 Task: Buy 5 Measuring Spoon Sets from Kitchen Utensils & Gadgets section under best seller category for shipping address: Linda Green, 535 Junior Avenue, Duluth, Georgia 30097, Cell Number 4046170247. Pay from credit card number 4893 7545 5958 7965, Name on card John Baker, Expiration date 06/2025, CVV 549
Action: Mouse moved to (202, 95)
Screenshot: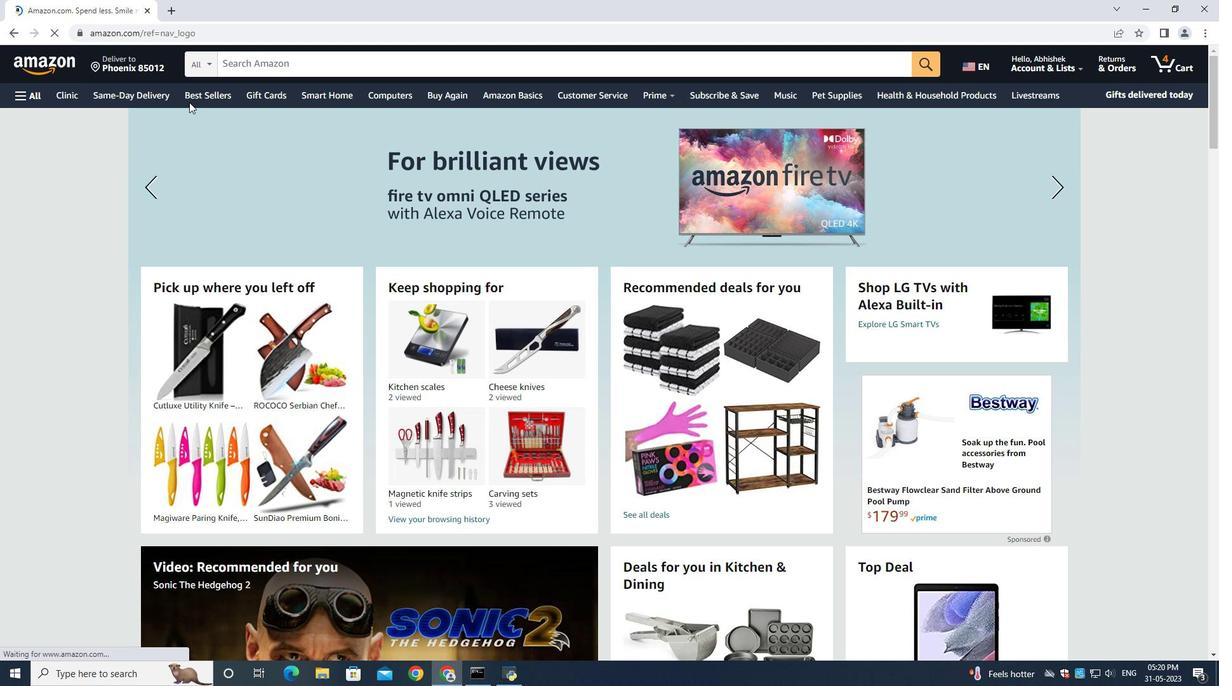 
Action: Mouse pressed left at (202, 95)
Screenshot: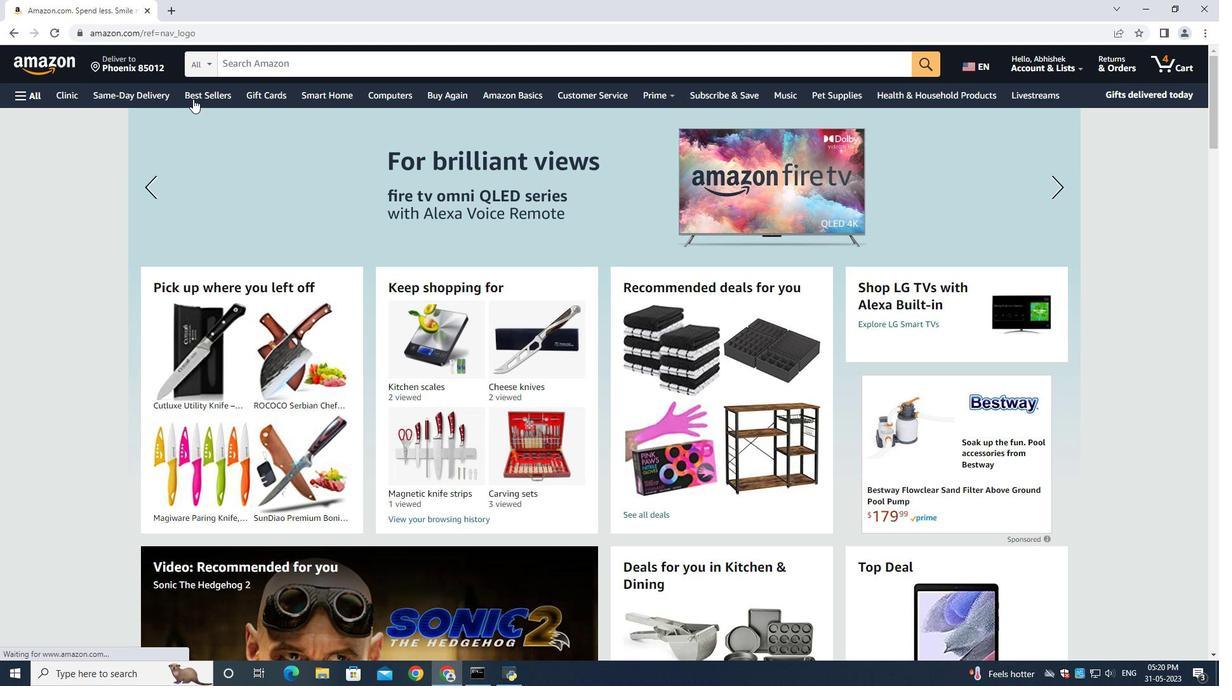 
Action: Mouse moved to (323, 67)
Screenshot: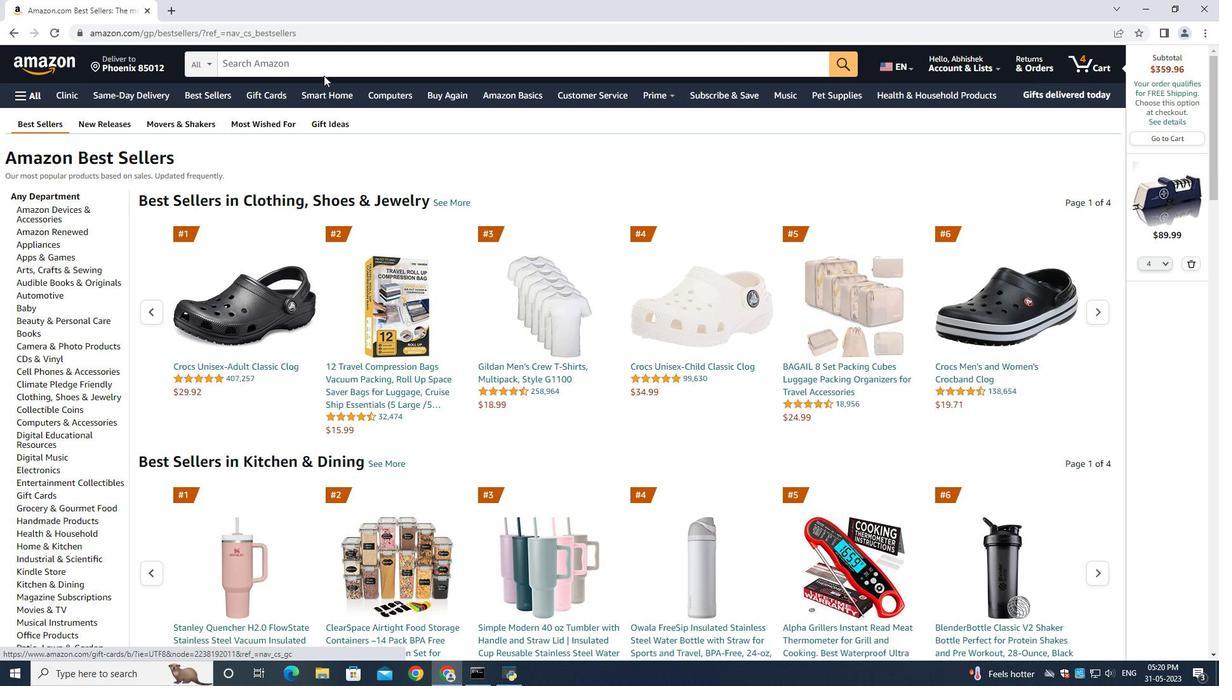
Action: Mouse pressed left at (323, 67)
Screenshot: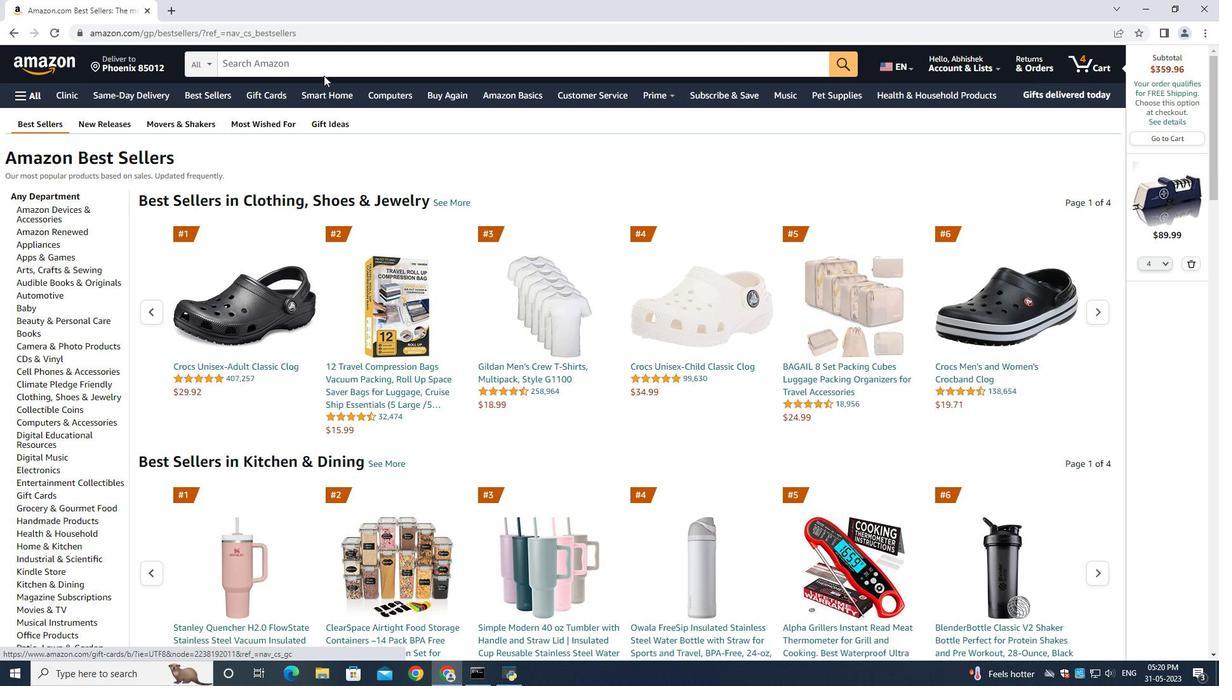 
Action: Mouse moved to (323, 67)
Screenshot: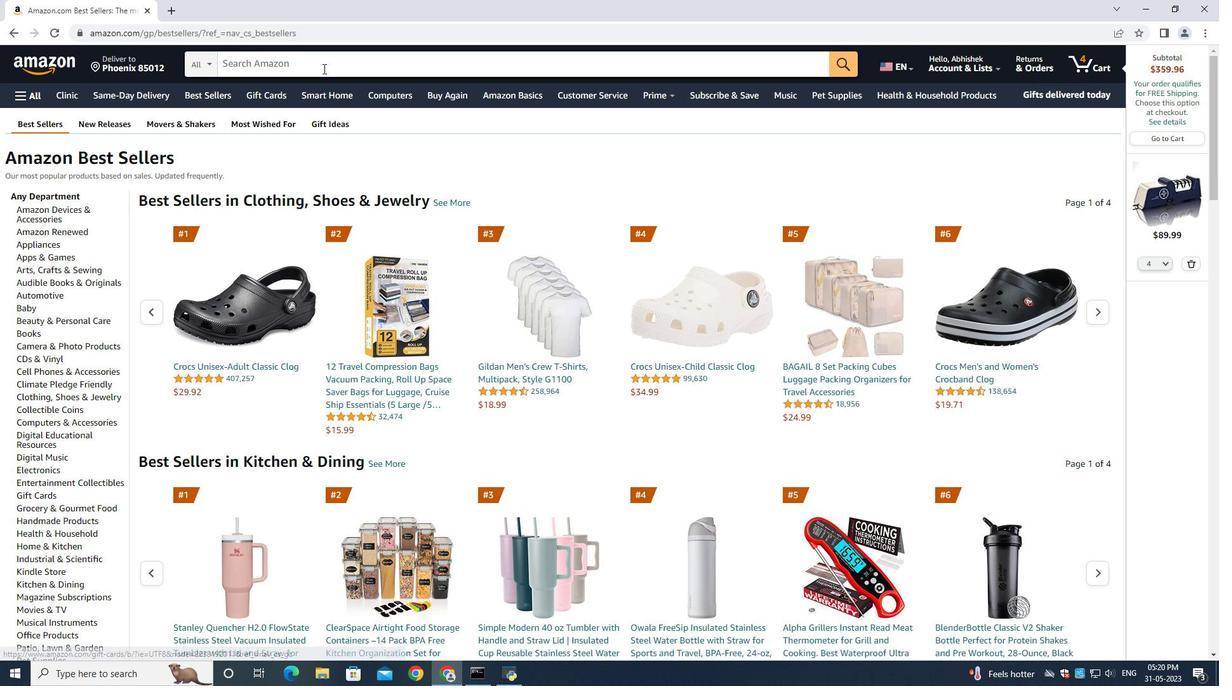 
Action: Key pressed <Key.shift><Key.shift><Key.shift><Key.shift><Key.shift><Key.shift><Key.shift><Key.shift><Key.shift><Key.shift><Key.shift><Key.shift><Key.shift><Key.shift>Measuring<Key.space>spoon<Key.space>sets<Key.enter>
Screenshot: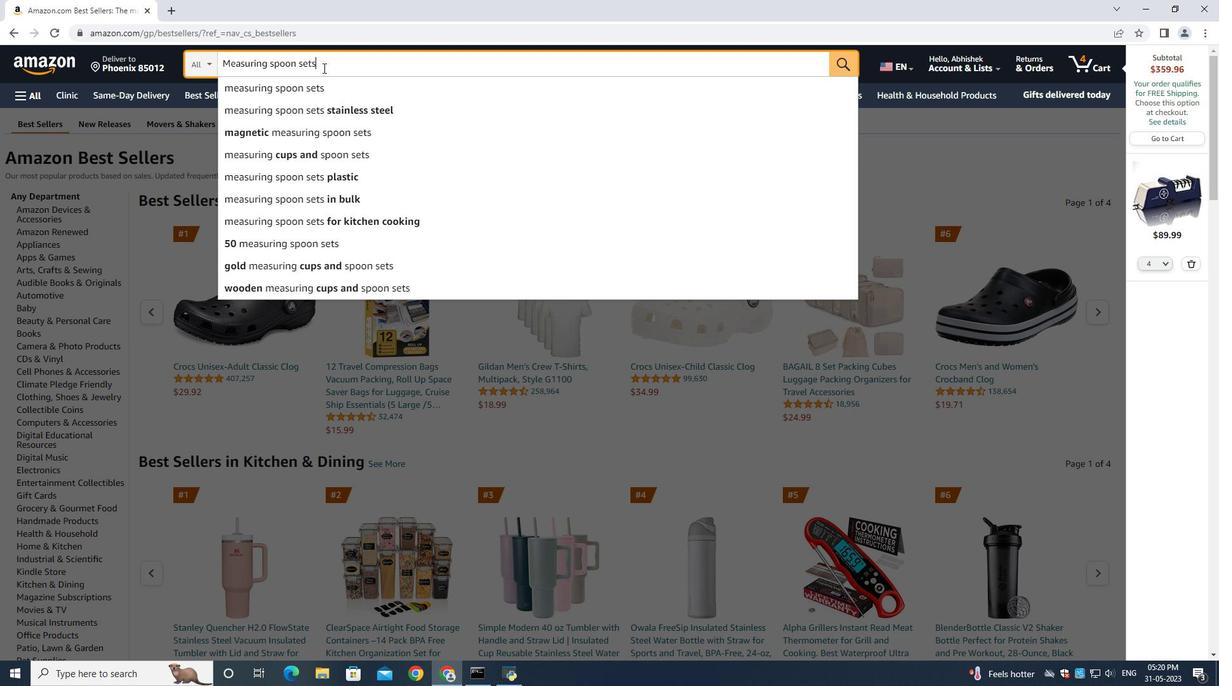 
Action: Mouse moved to (1192, 266)
Screenshot: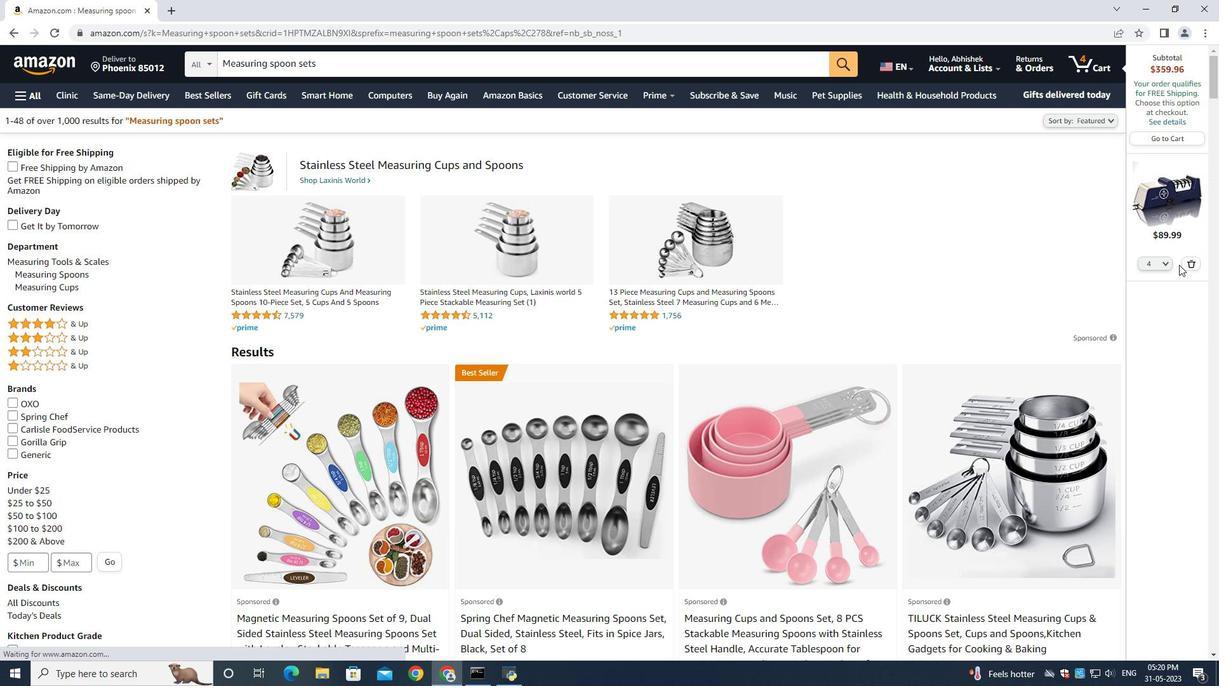 
Action: Mouse pressed left at (1192, 266)
Screenshot: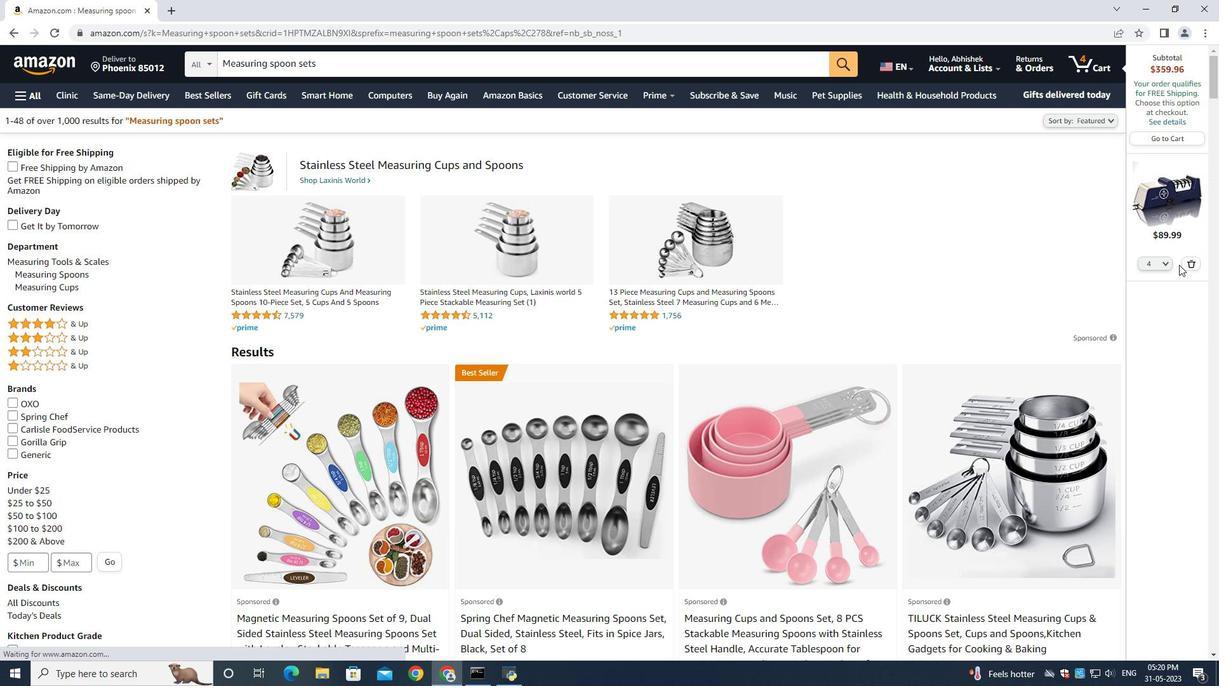 
Action: Mouse moved to (489, 64)
Screenshot: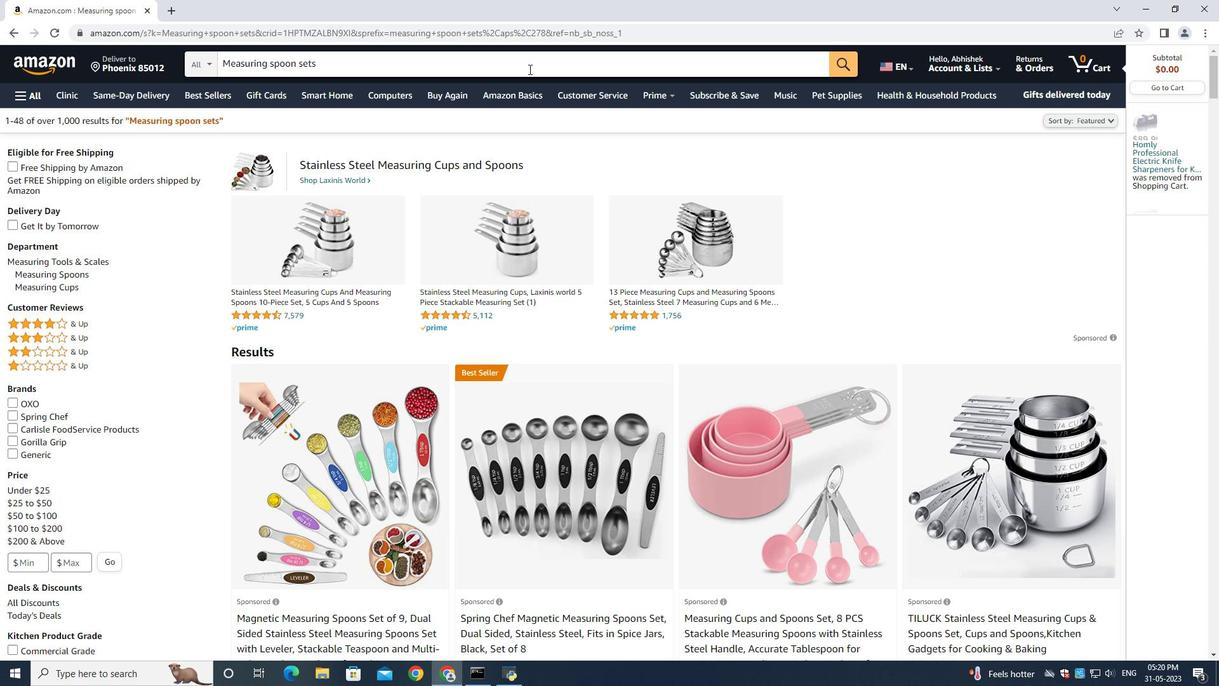 
Action: Mouse pressed left at (489, 64)
Screenshot: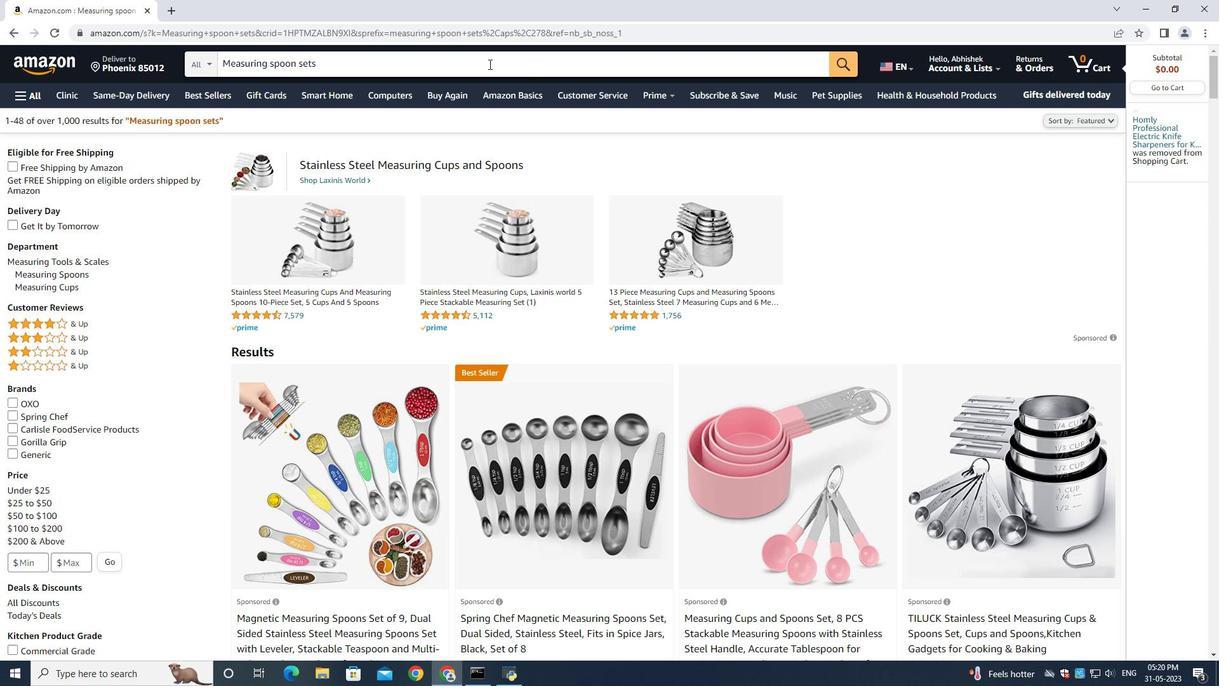 
Action: Mouse moved to (489, 64)
Screenshot: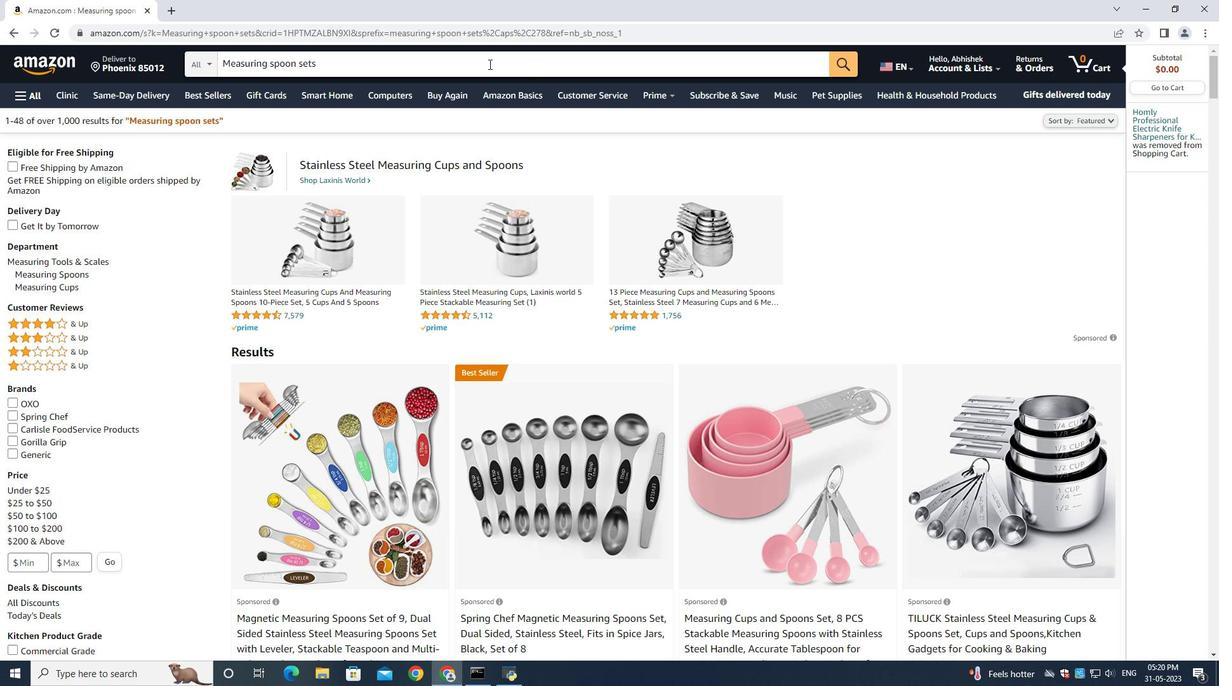 
Action: Key pressed <Key.space>jitchen<Key.enter>
Screenshot: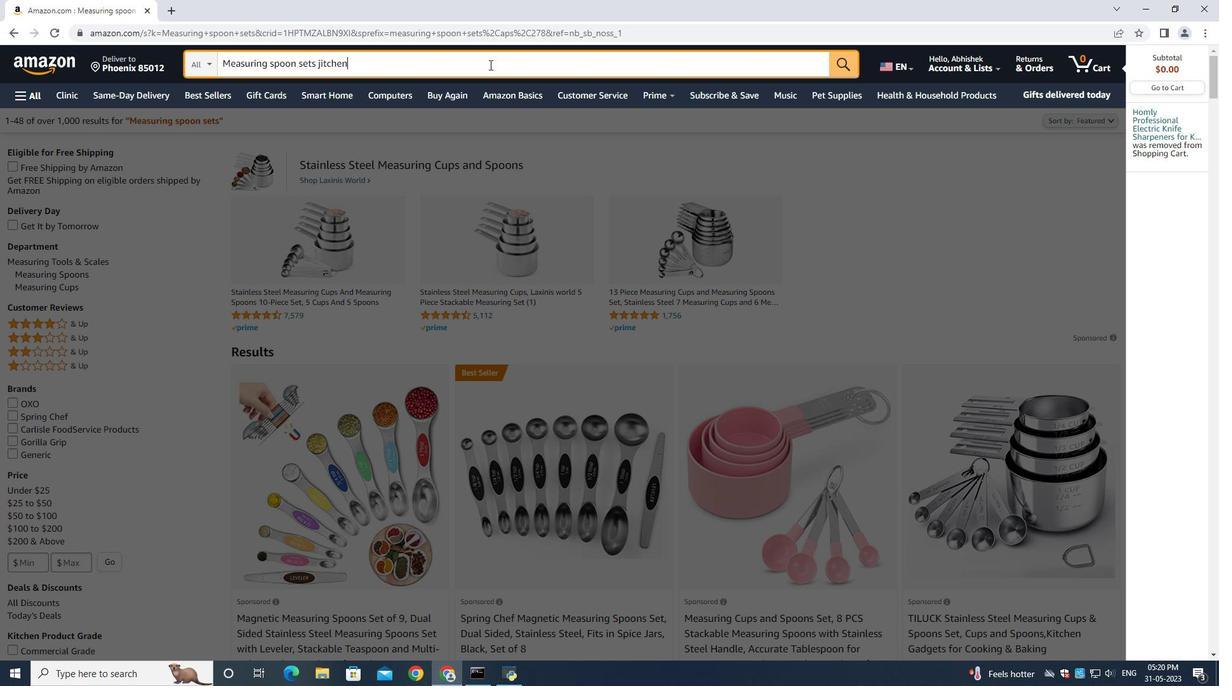 
Action: Mouse moved to (318, 62)
Screenshot: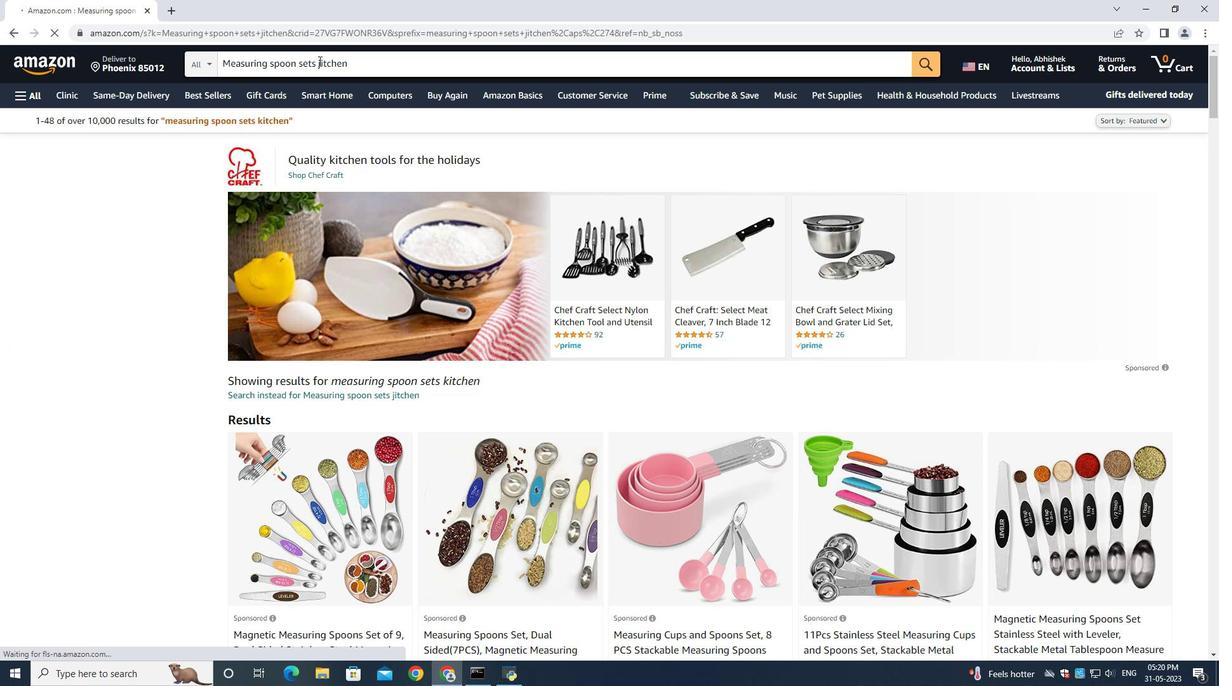 
Action: Mouse pressed left at (318, 62)
Screenshot: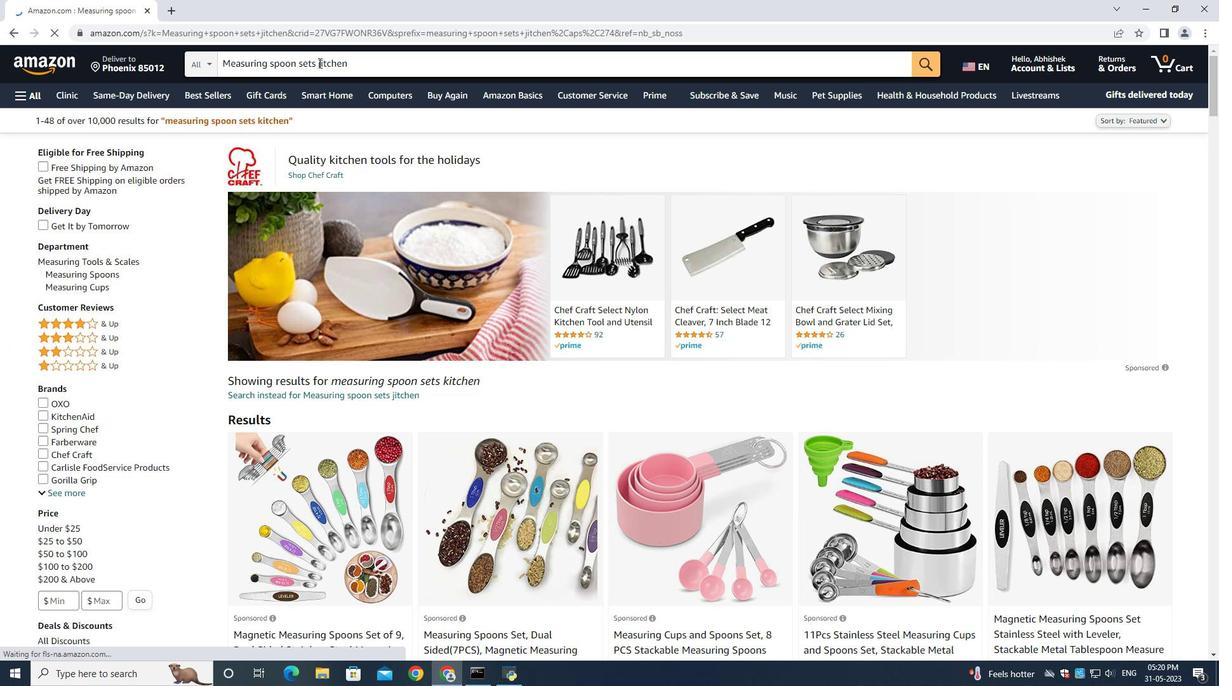 
Action: Mouse moved to (320, 61)
Screenshot: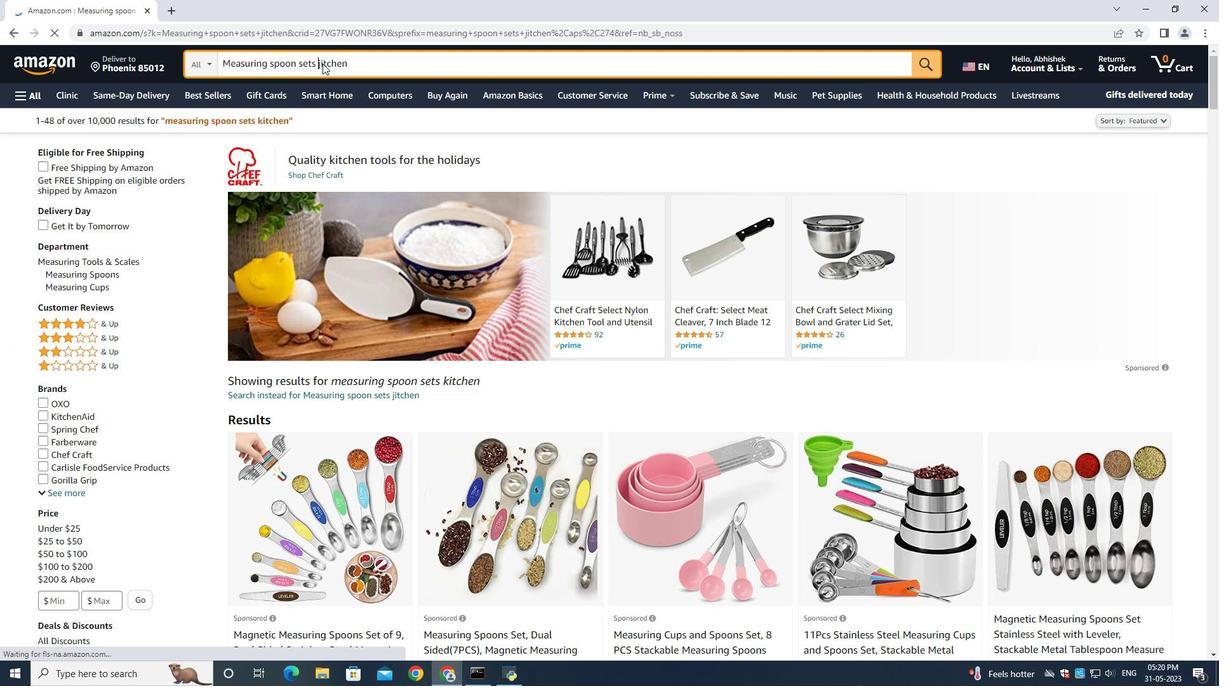 
Action: Mouse pressed left at (320, 61)
Screenshot: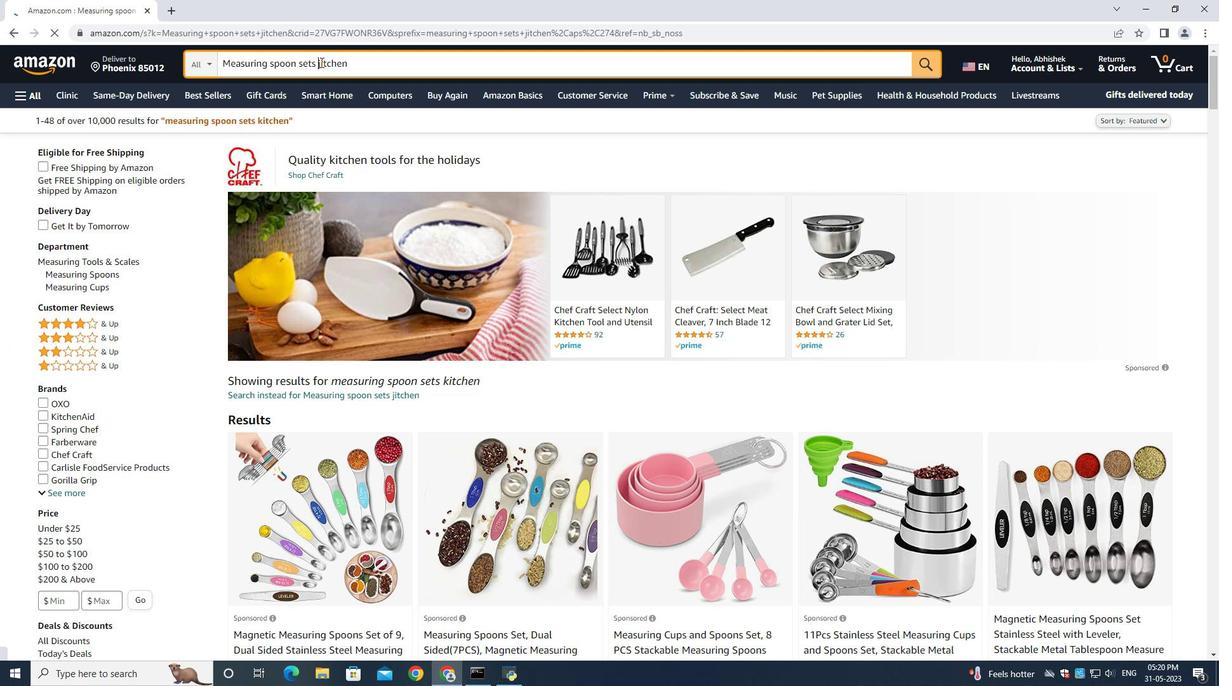 
Action: Mouse moved to (322, 80)
Screenshot: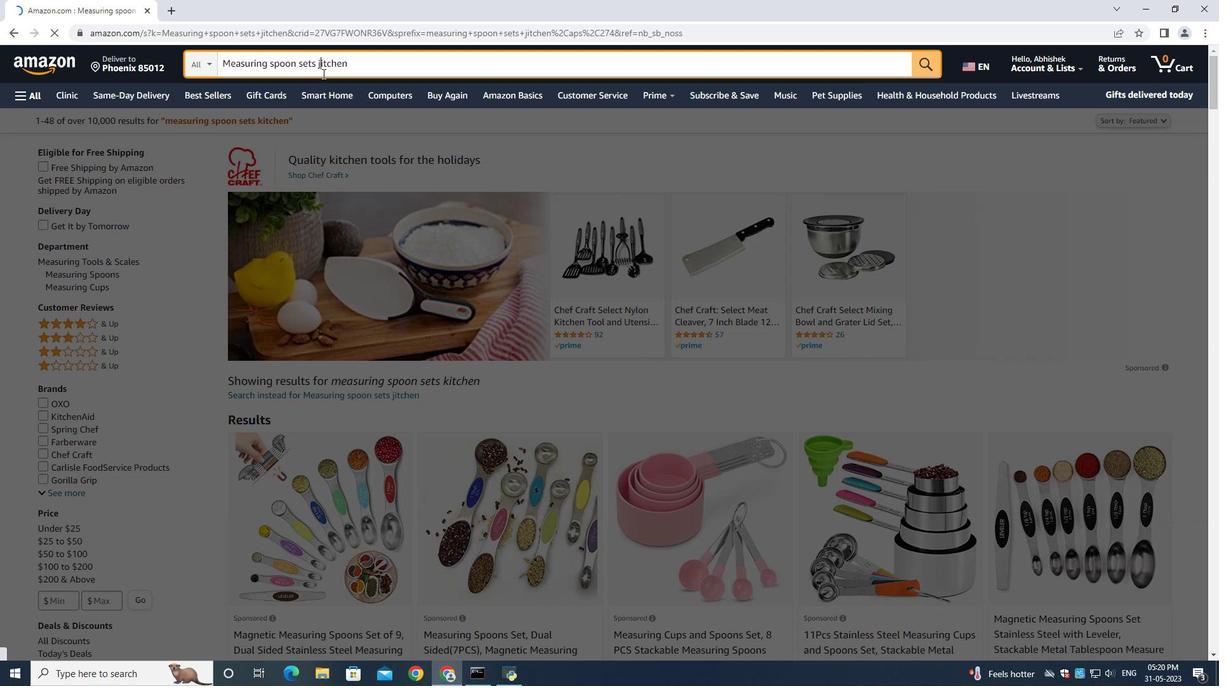 
Action: Key pressed <Key.backspace>
Screenshot: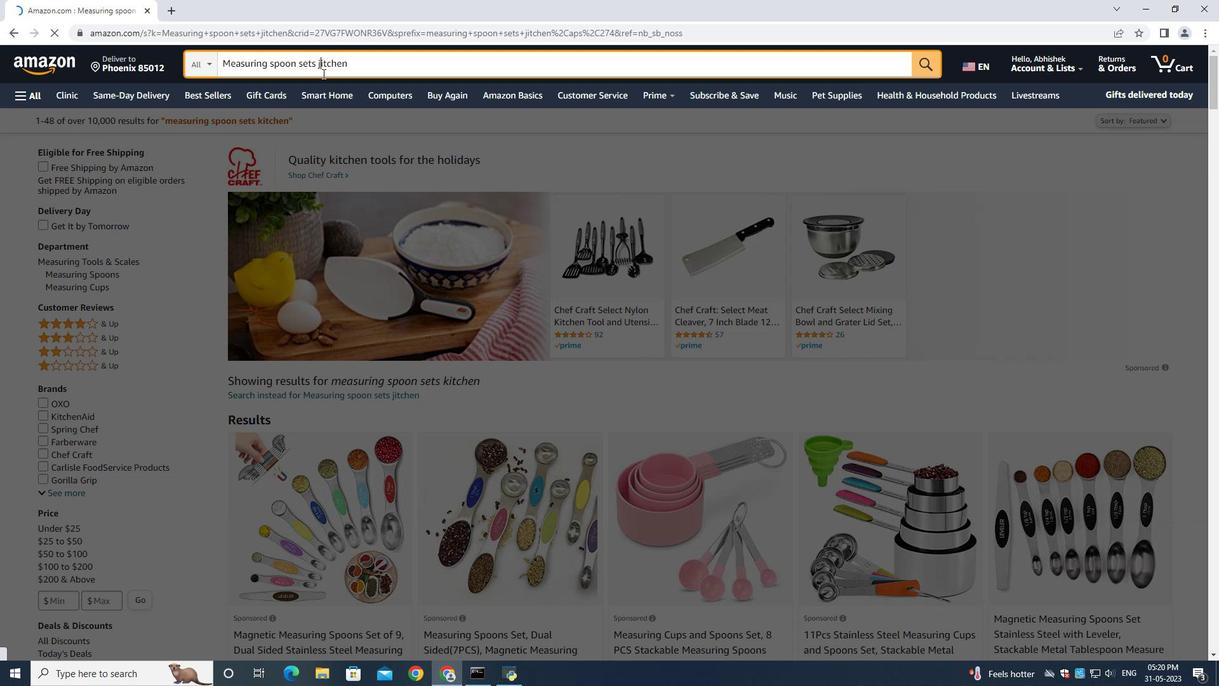 
Action: Mouse moved to (322, 89)
Screenshot: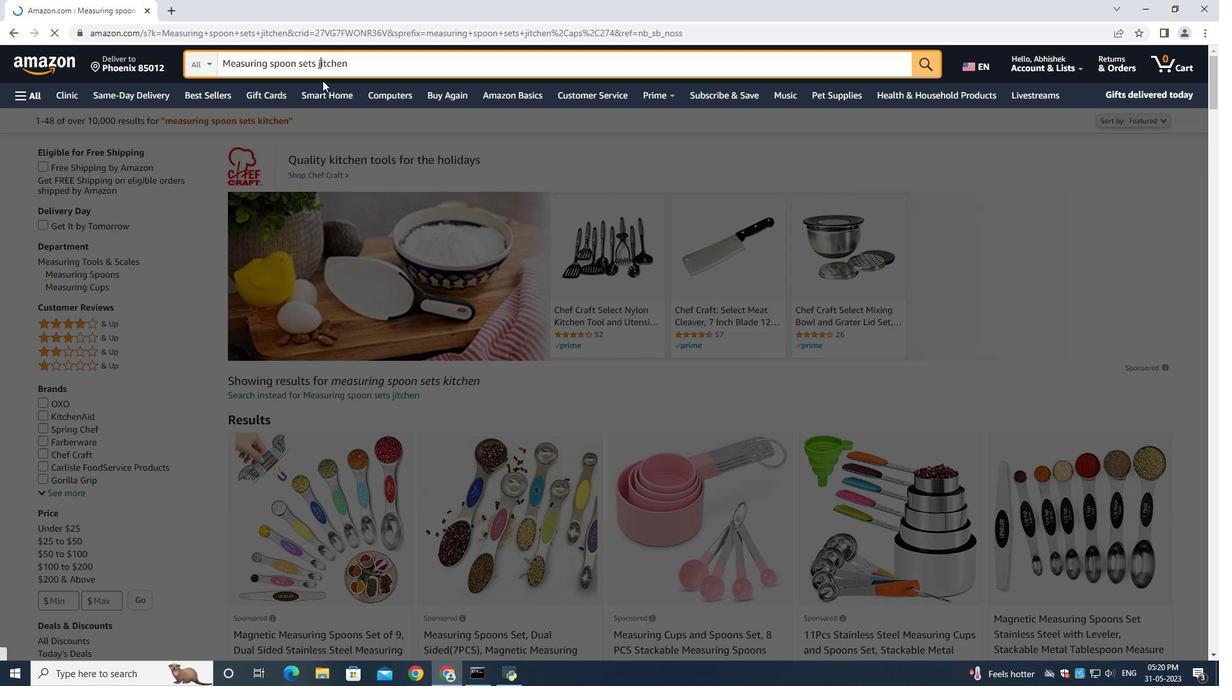 
Action: Key pressed l<Key.backspace>k<Key.enter>
Screenshot: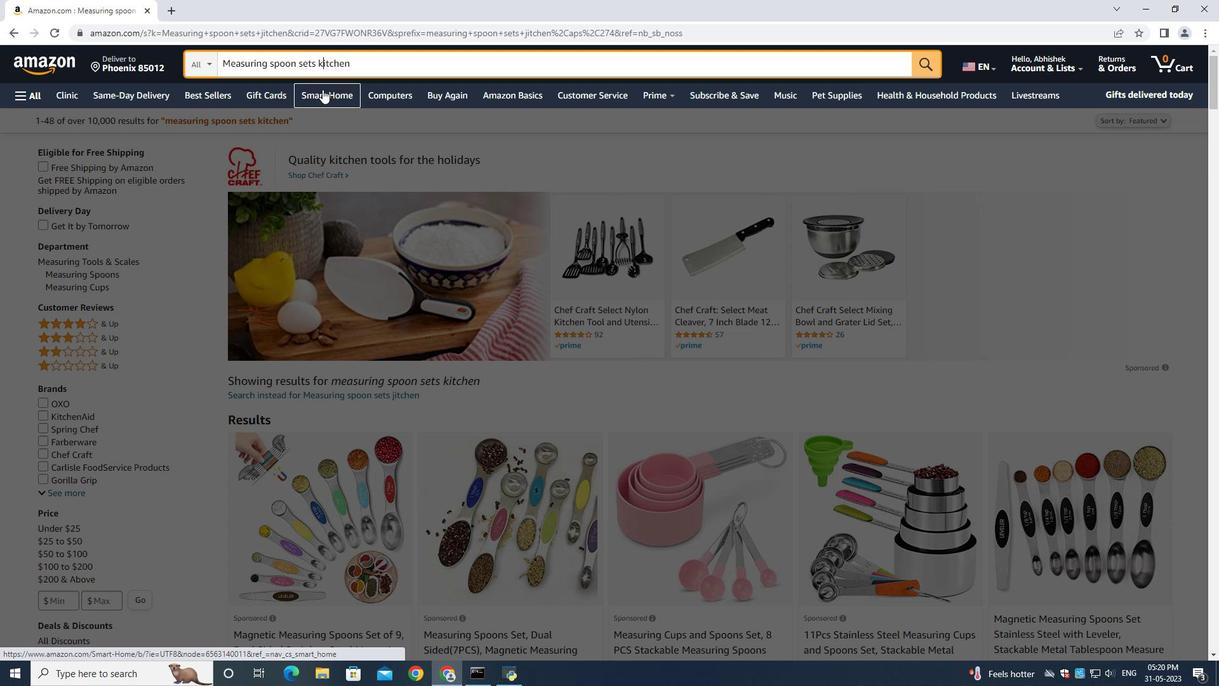 
Action: Mouse moved to (313, 65)
Screenshot: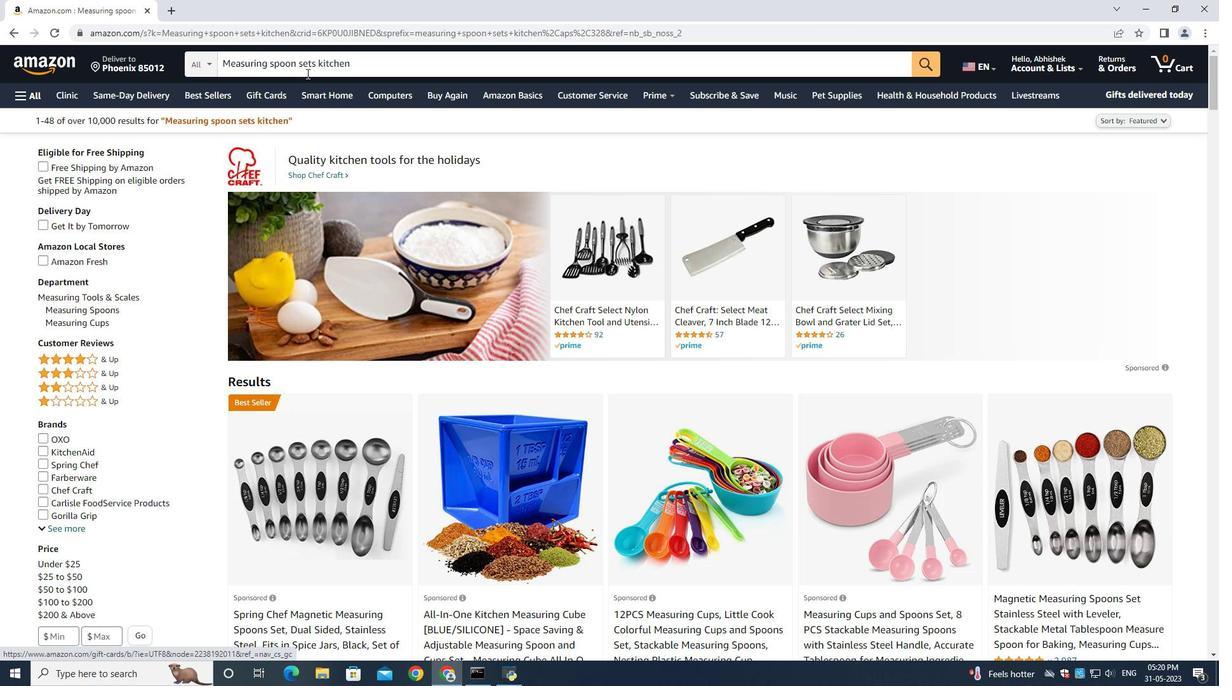 
Action: Mouse pressed left at (313, 65)
Screenshot: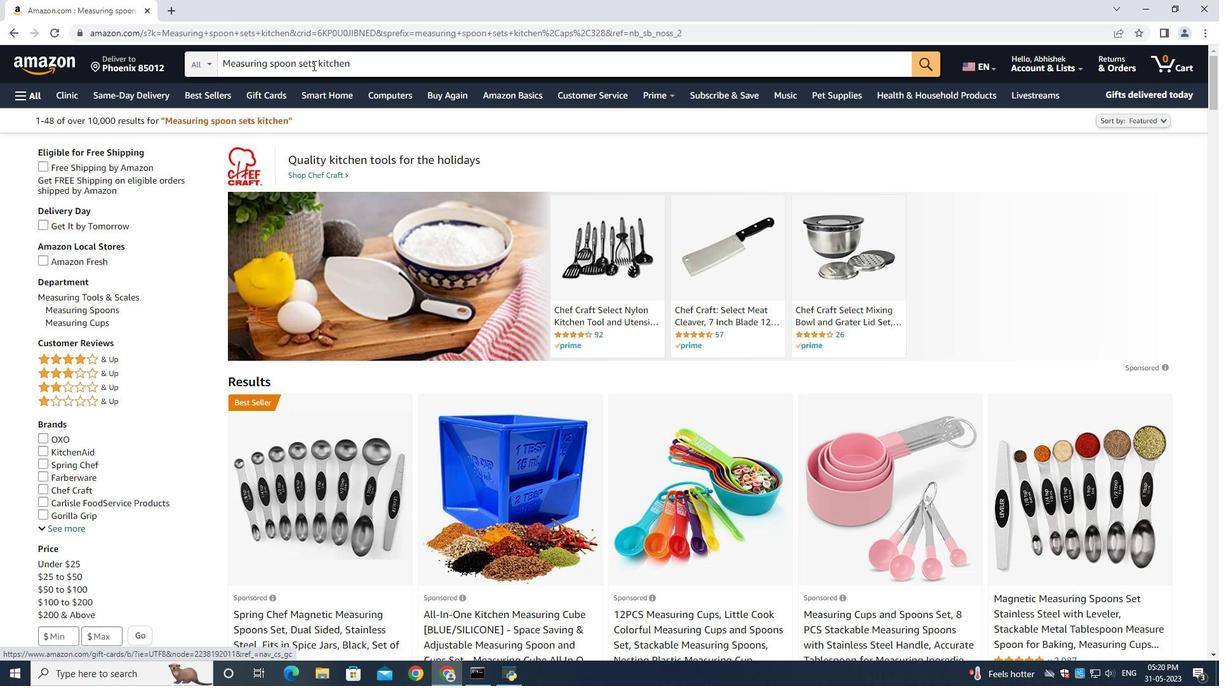 
Action: Mouse moved to (327, 114)
Screenshot: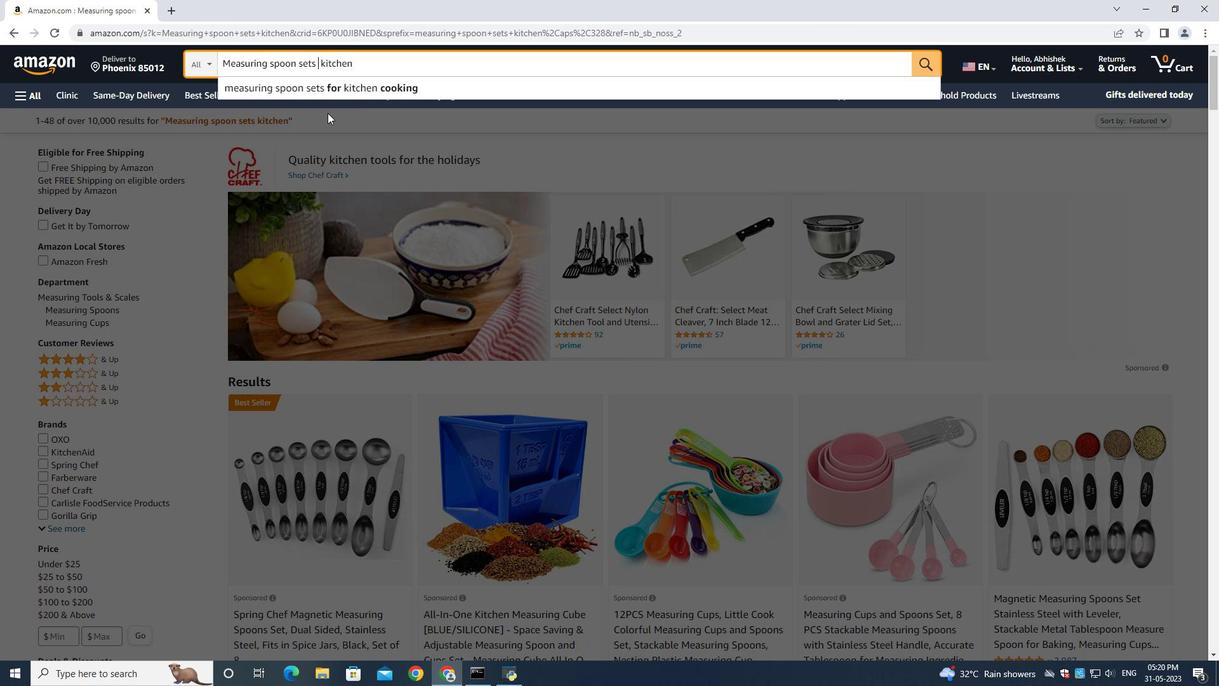 
Action: Key pressed <Key.enter>
Screenshot: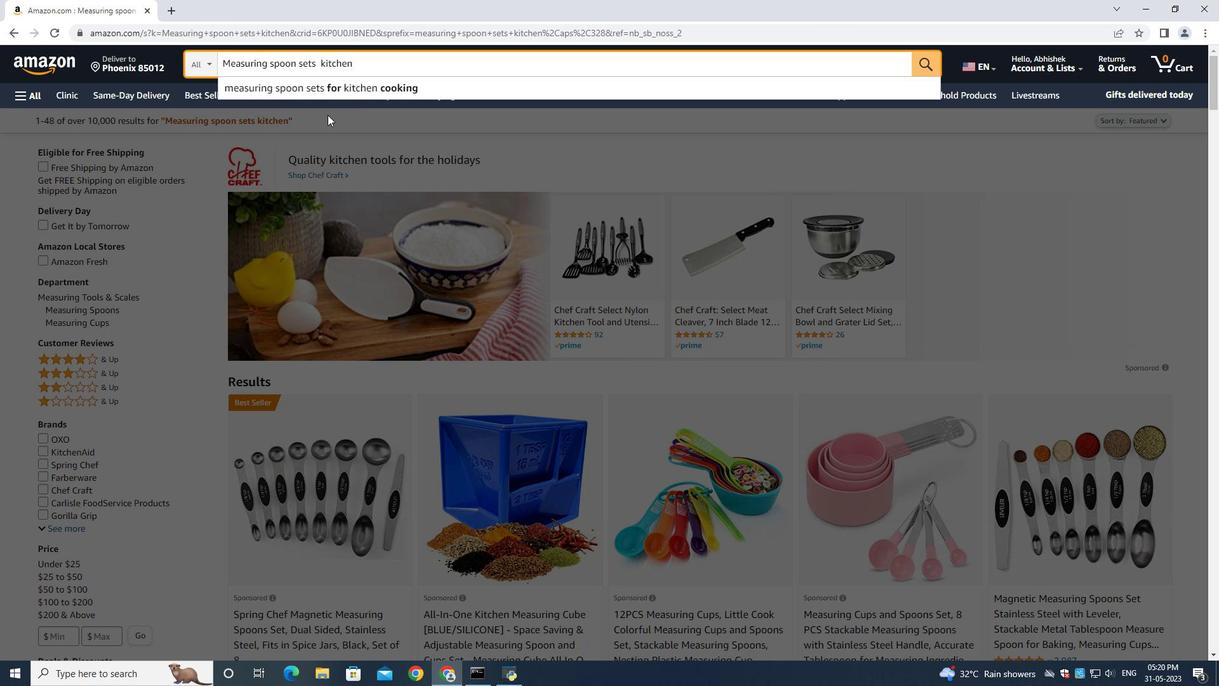 
Action: Mouse moved to (710, 391)
Screenshot: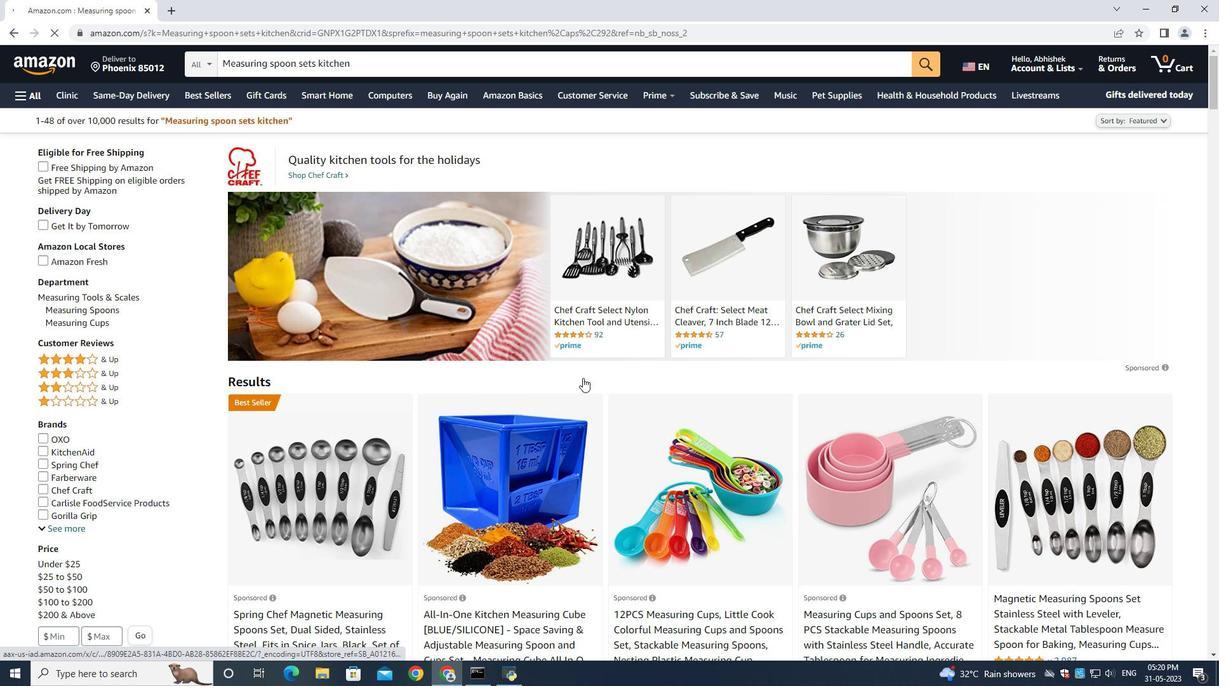 
Action: Mouse scrolled (710, 390) with delta (0, 0)
Screenshot: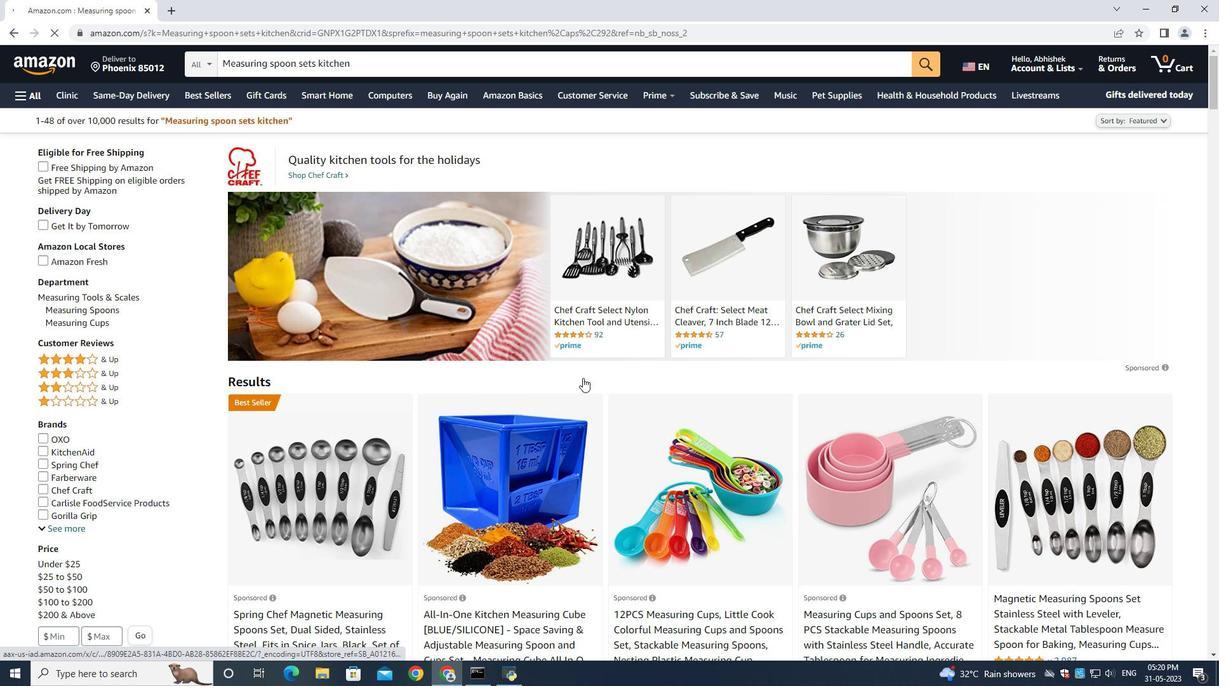 
Action: Mouse scrolled (710, 390) with delta (0, 0)
Screenshot: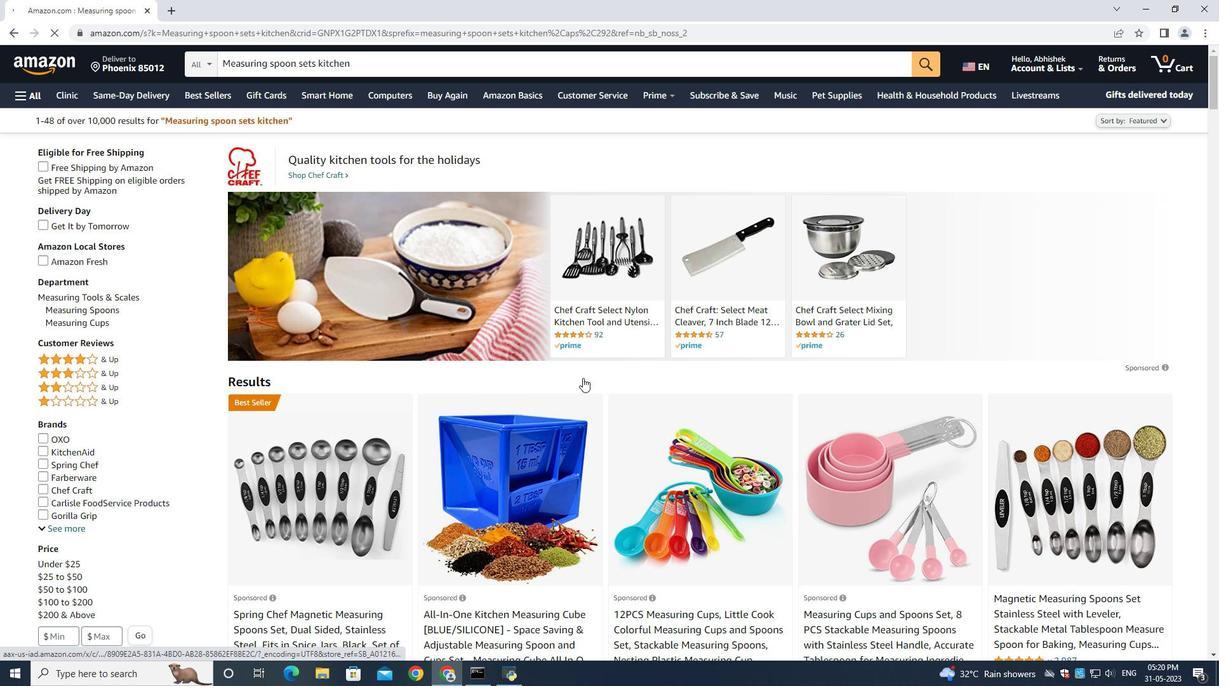 
Action: Mouse scrolled (710, 390) with delta (0, 0)
Screenshot: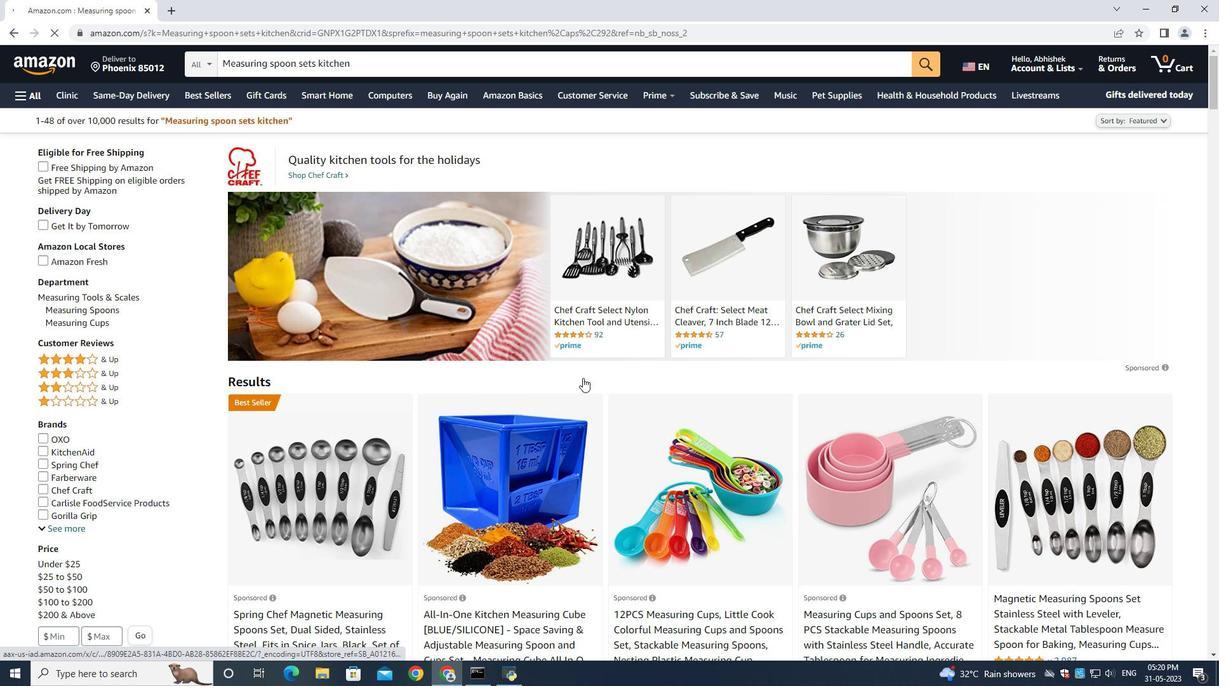 
Action: Mouse scrolled (710, 390) with delta (0, 0)
Screenshot: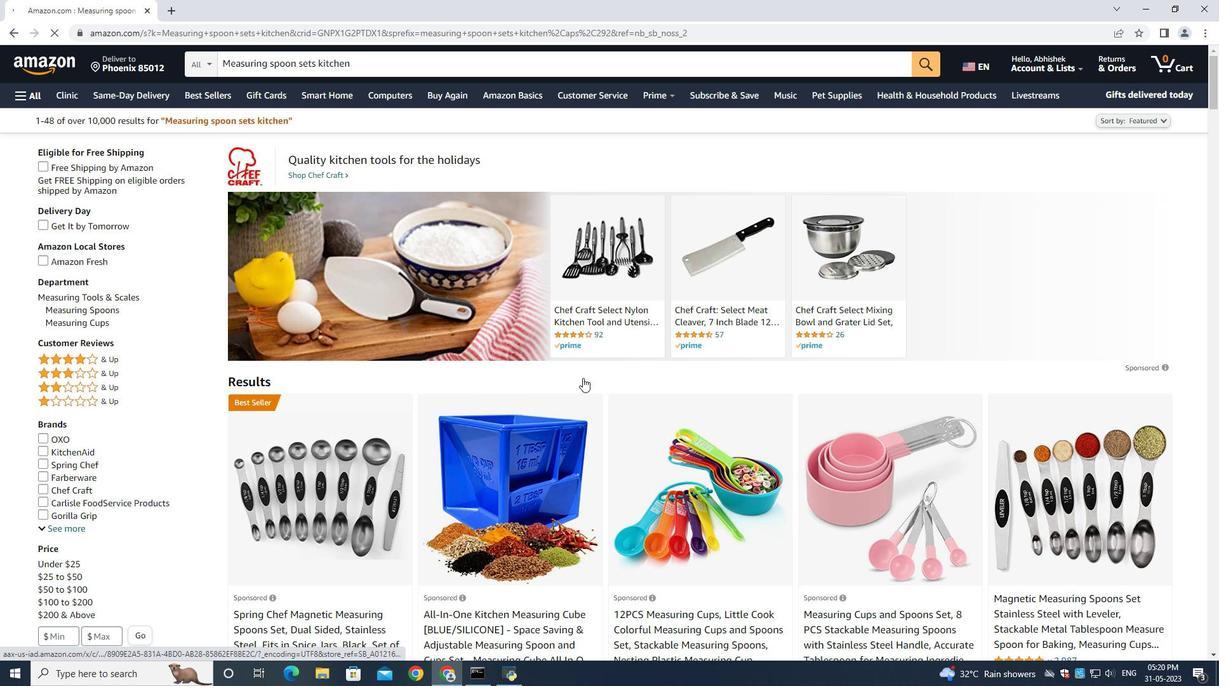 
Action: Mouse moved to (640, 369)
Screenshot: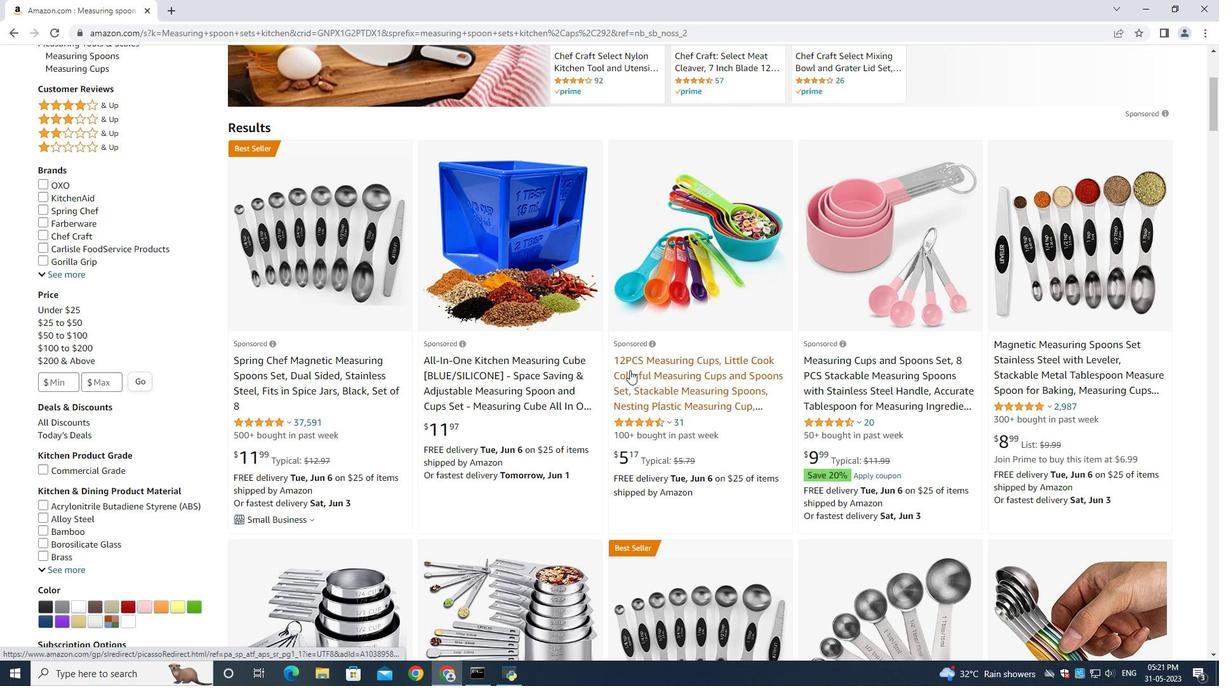 
Action: Mouse pressed left at (640, 369)
Screenshot: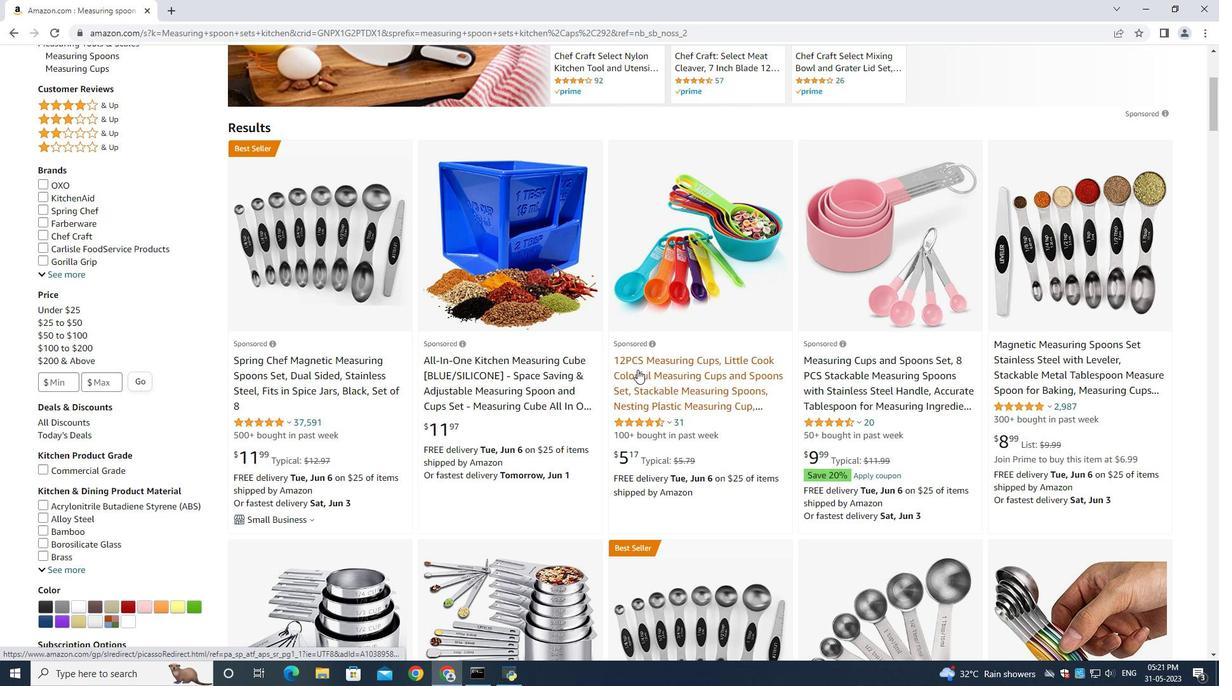 
Action: Mouse scrolled (640, 368) with delta (0, 0)
Screenshot: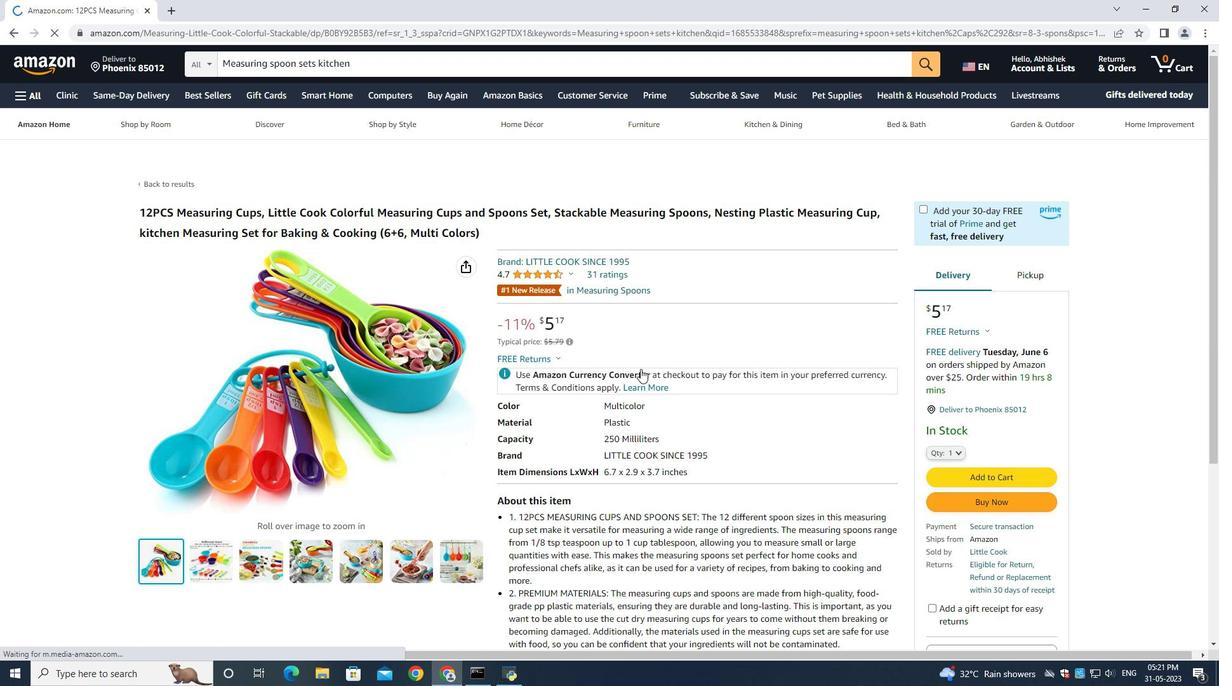 
Action: Mouse scrolled (640, 368) with delta (0, 0)
Screenshot: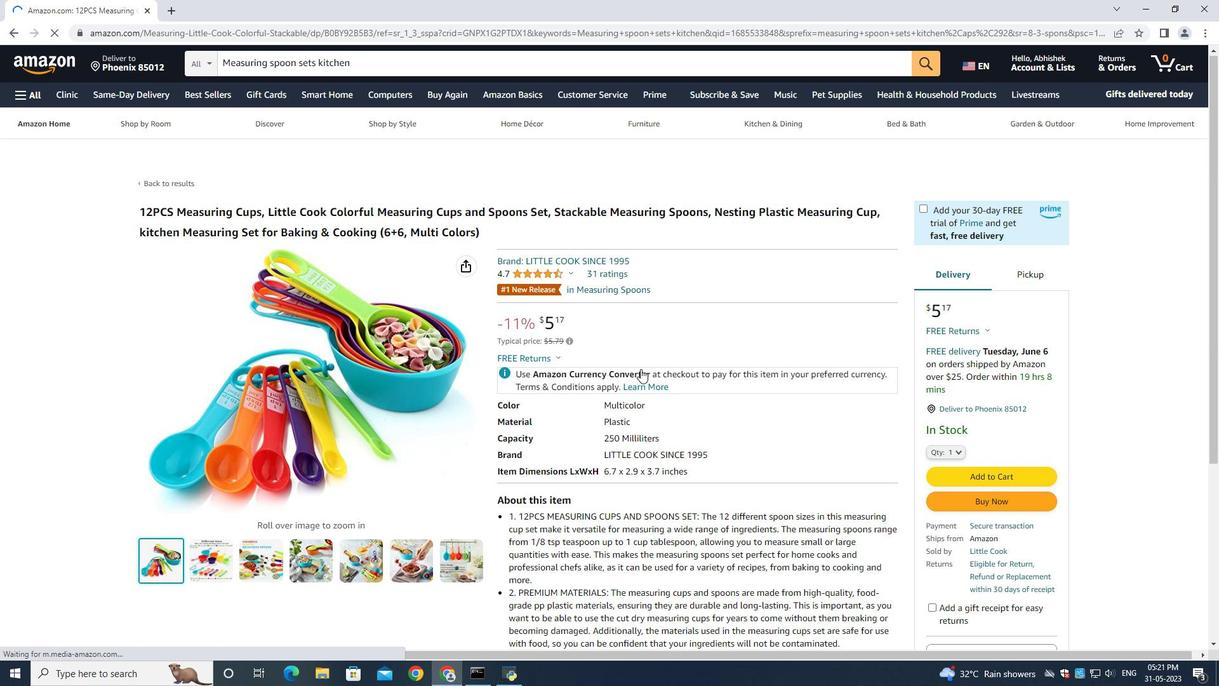 
Action: Mouse moved to (961, 328)
Screenshot: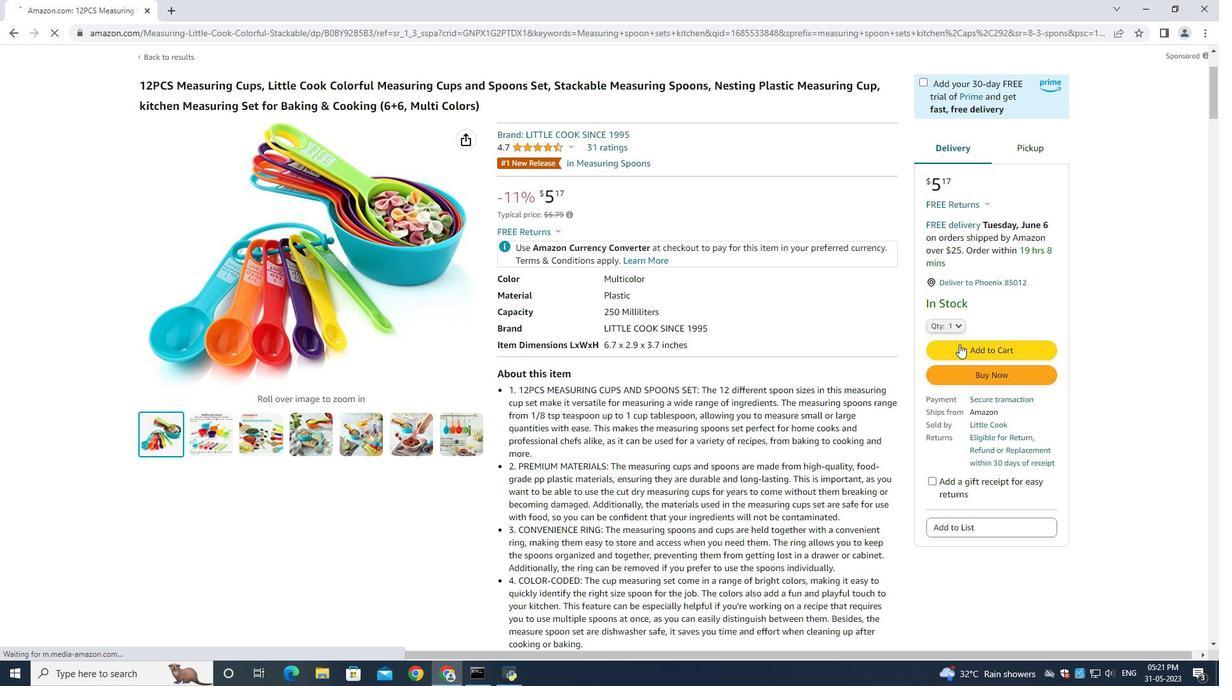 
Action: Mouse pressed left at (961, 328)
Screenshot: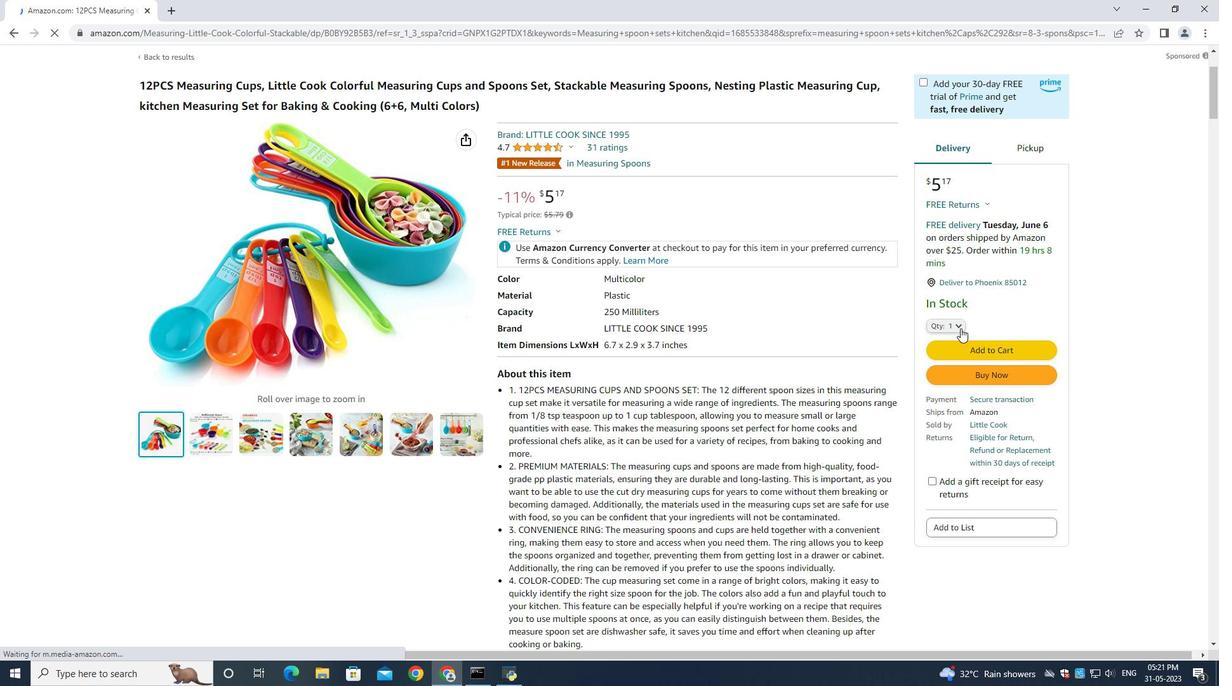 
Action: Mouse moved to (954, 325)
Screenshot: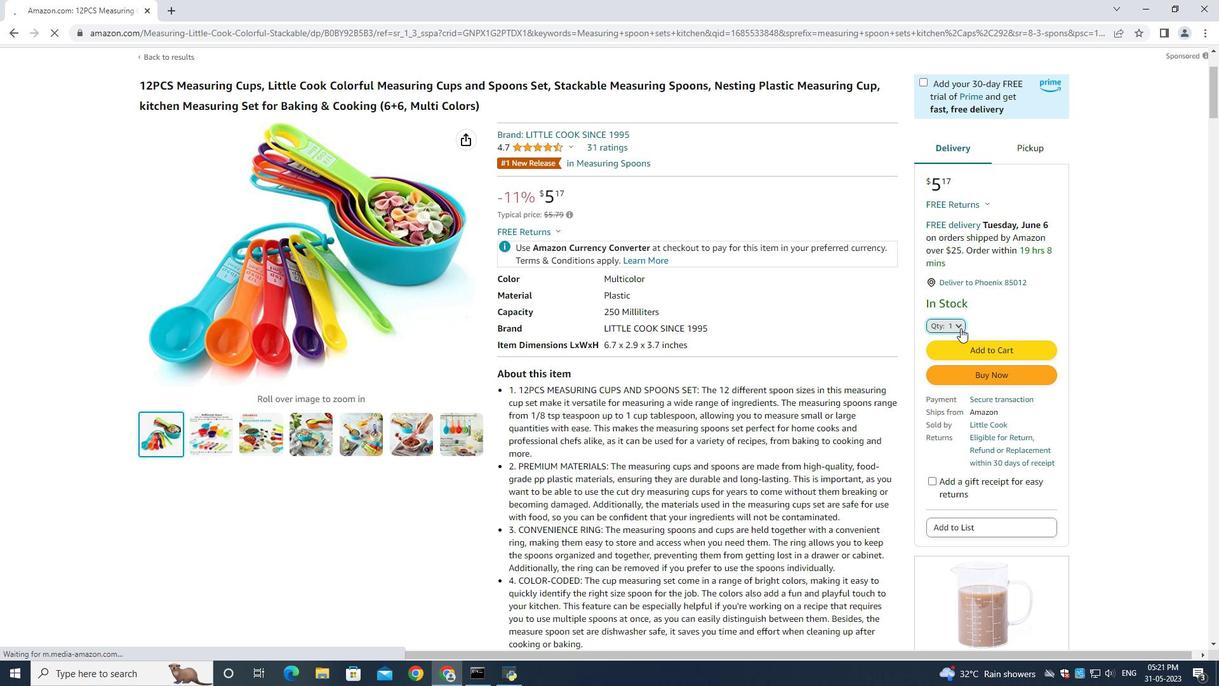 
Action: Mouse pressed left at (954, 325)
Screenshot: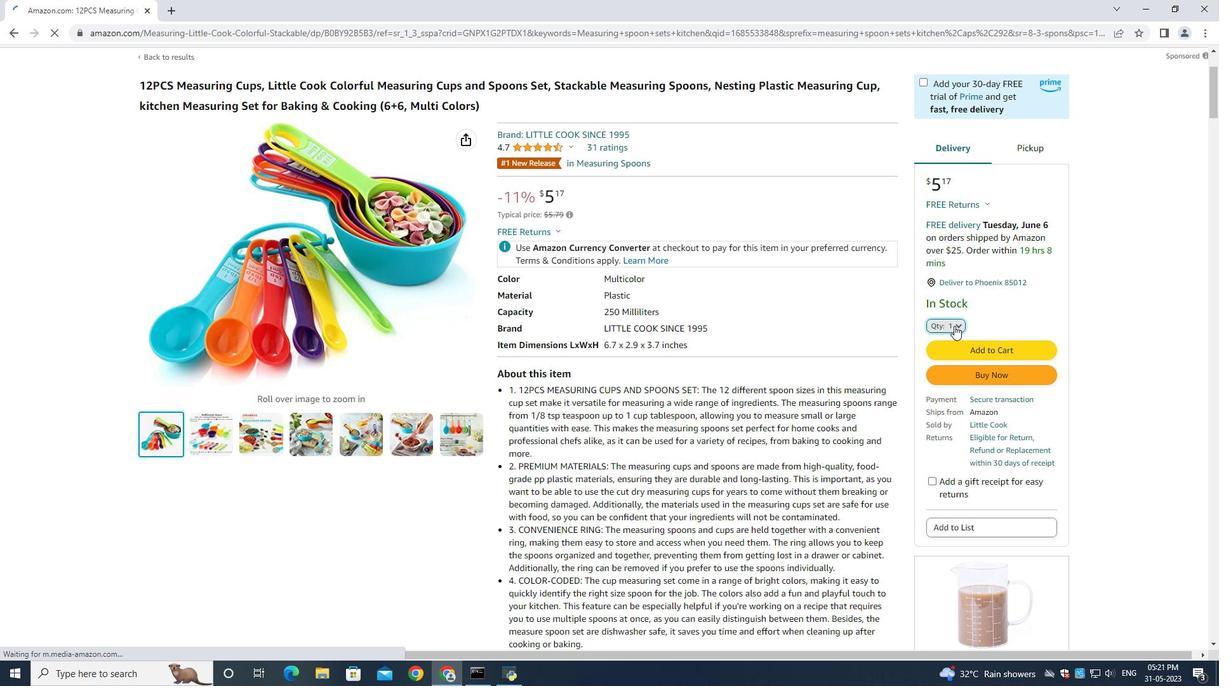 
Action: Mouse moved to (10, 34)
Screenshot: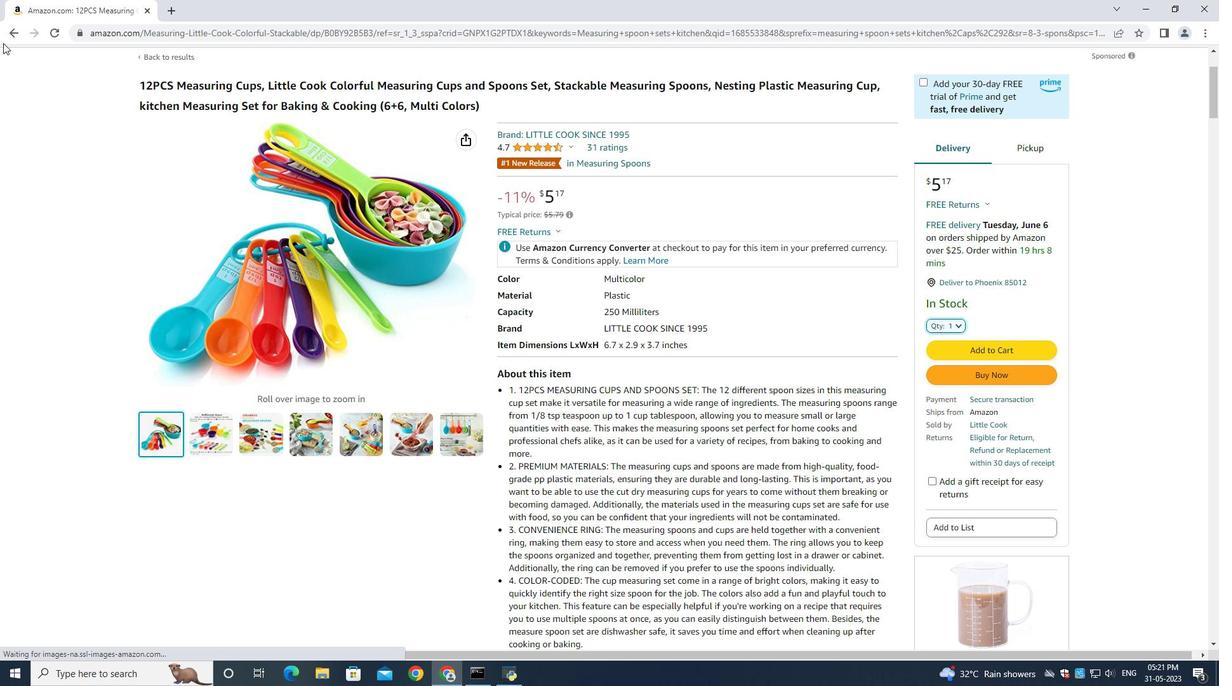 
Action: Mouse pressed left at (10, 34)
Screenshot: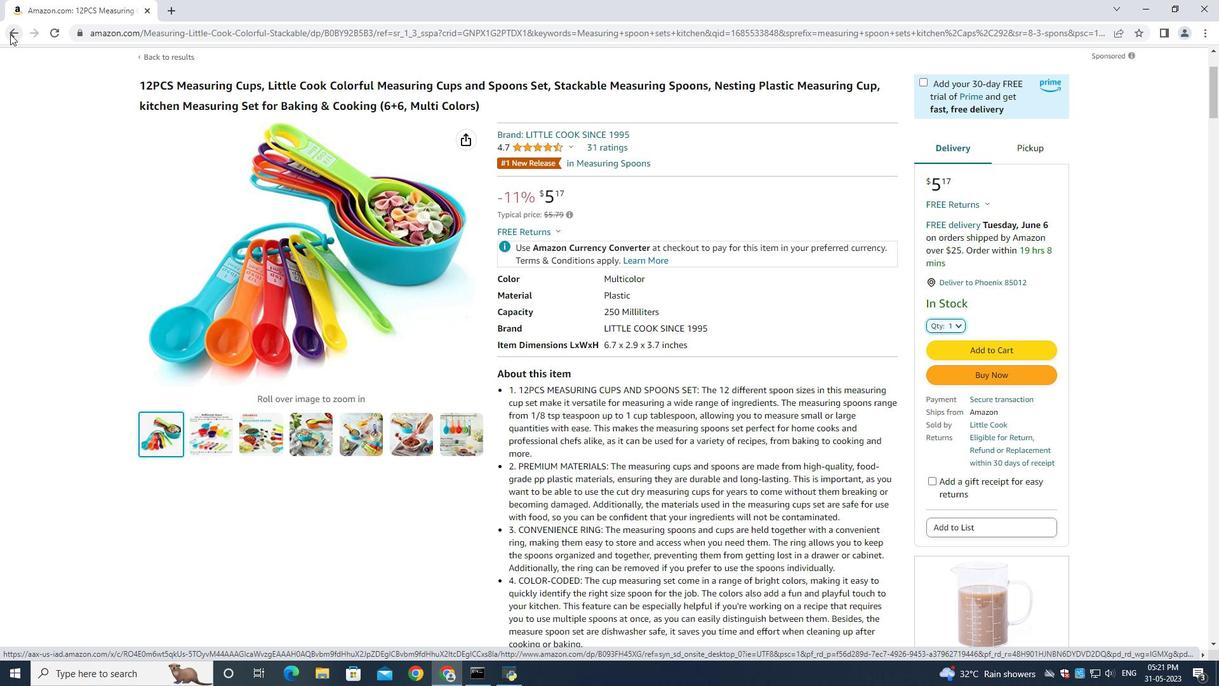 
Action: Mouse moved to (1042, 346)
Screenshot: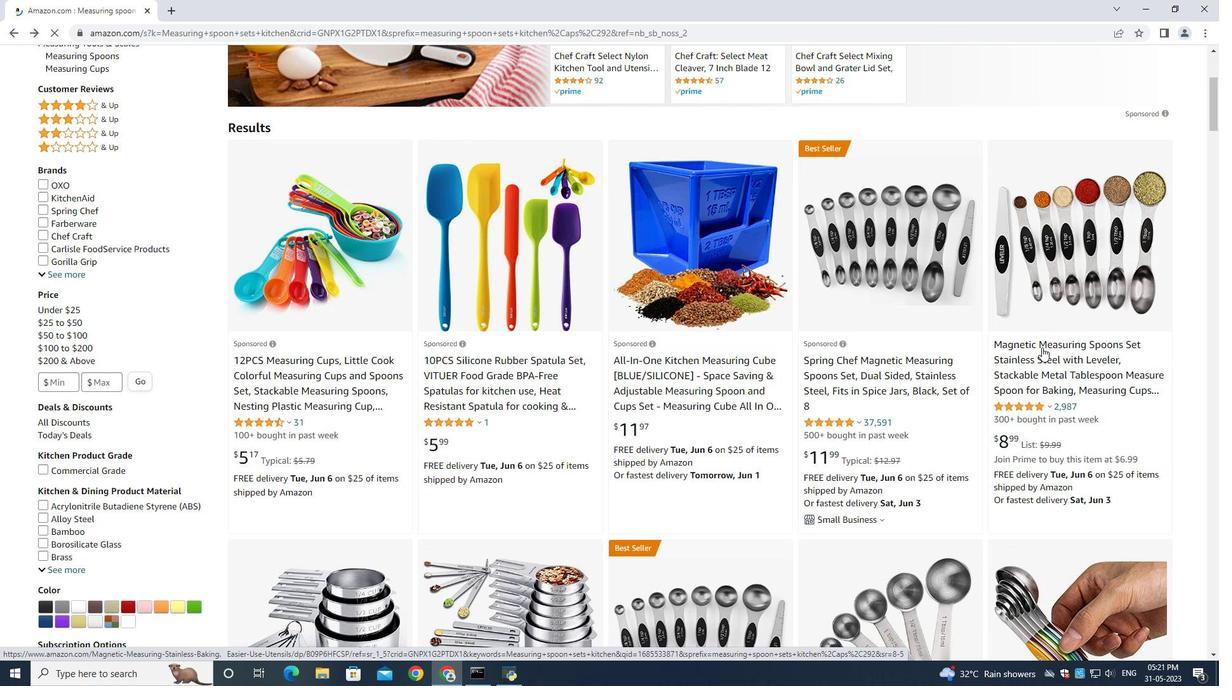 
Action: Mouse pressed left at (1042, 346)
Screenshot: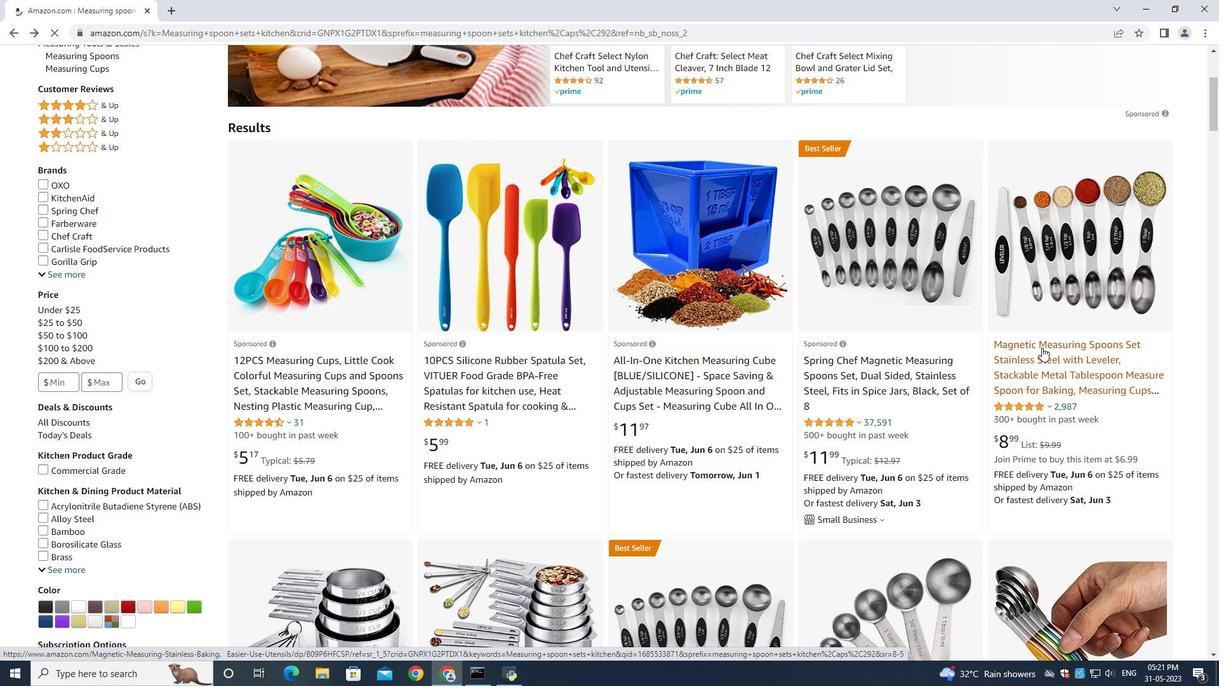 
Action: Mouse moved to (5, 35)
Screenshot: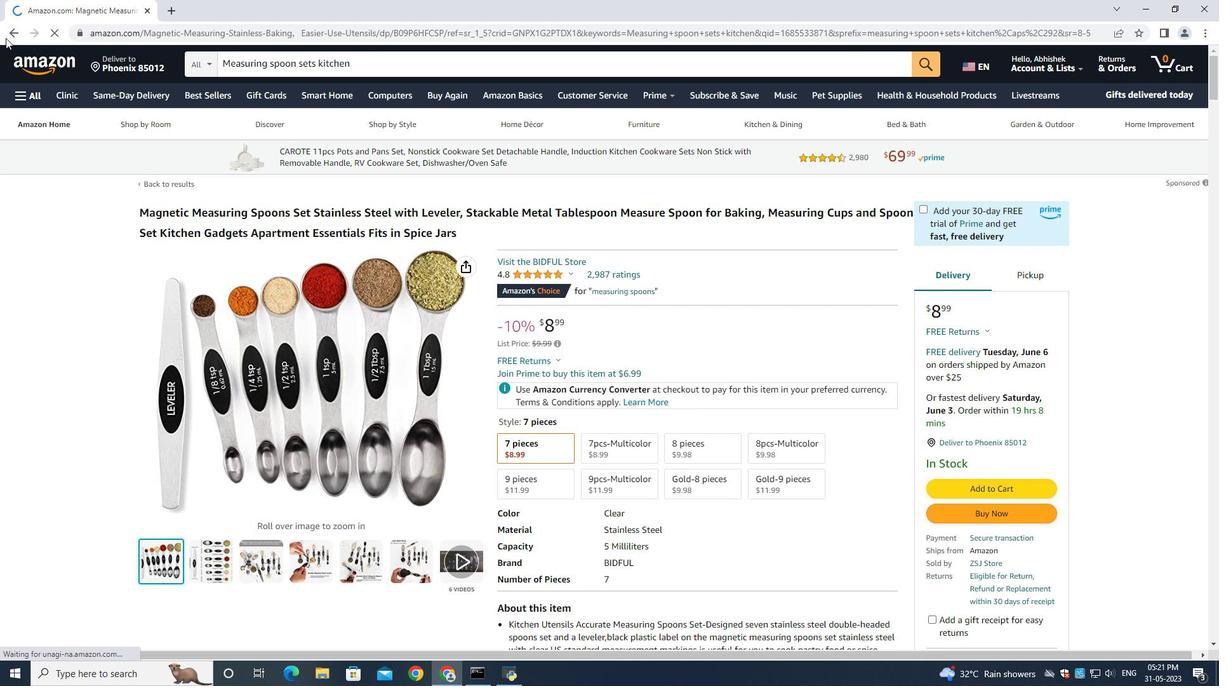 
Action: Mouse pressed left at (5, 35)
Screenshot: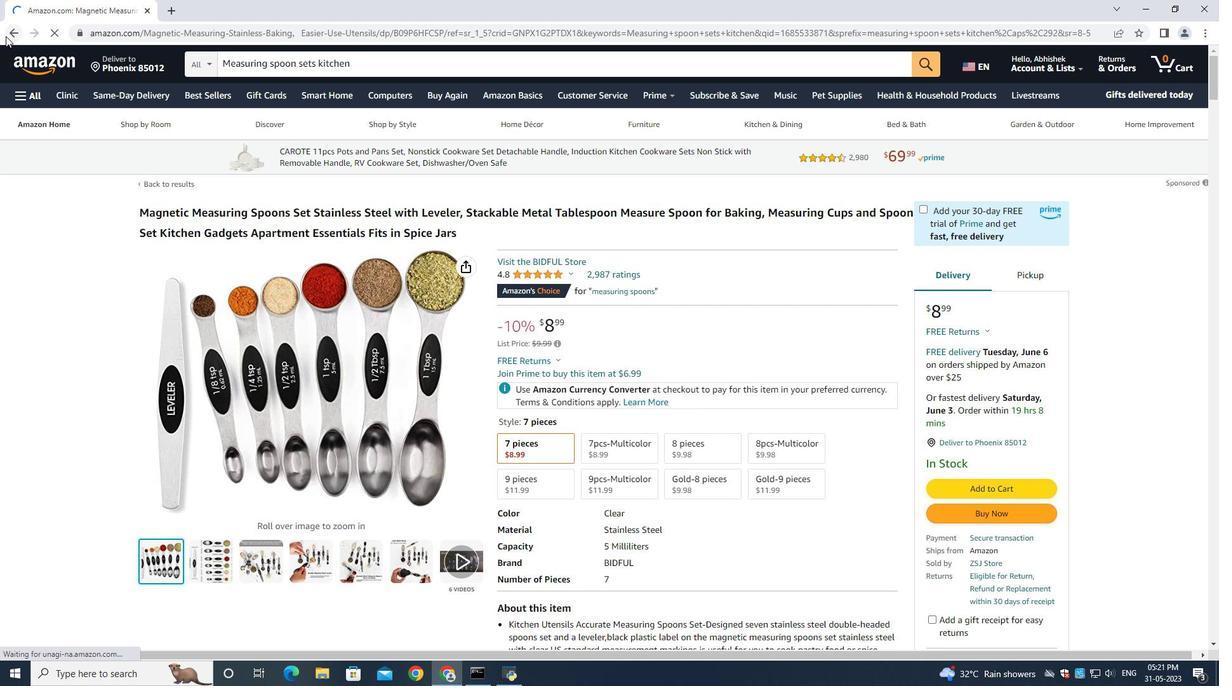 
Action: Mouse moved to (867, 374)
Screenshot: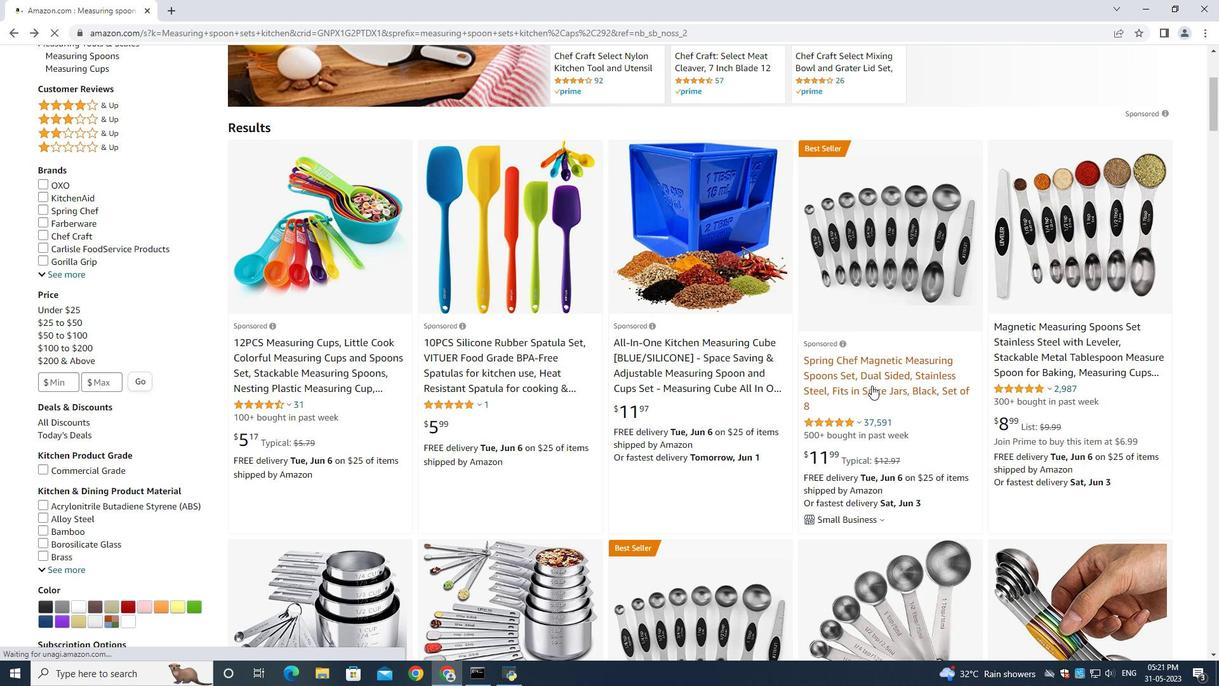 
Action: Mouse pressed left at (867, 374)
Screenshot: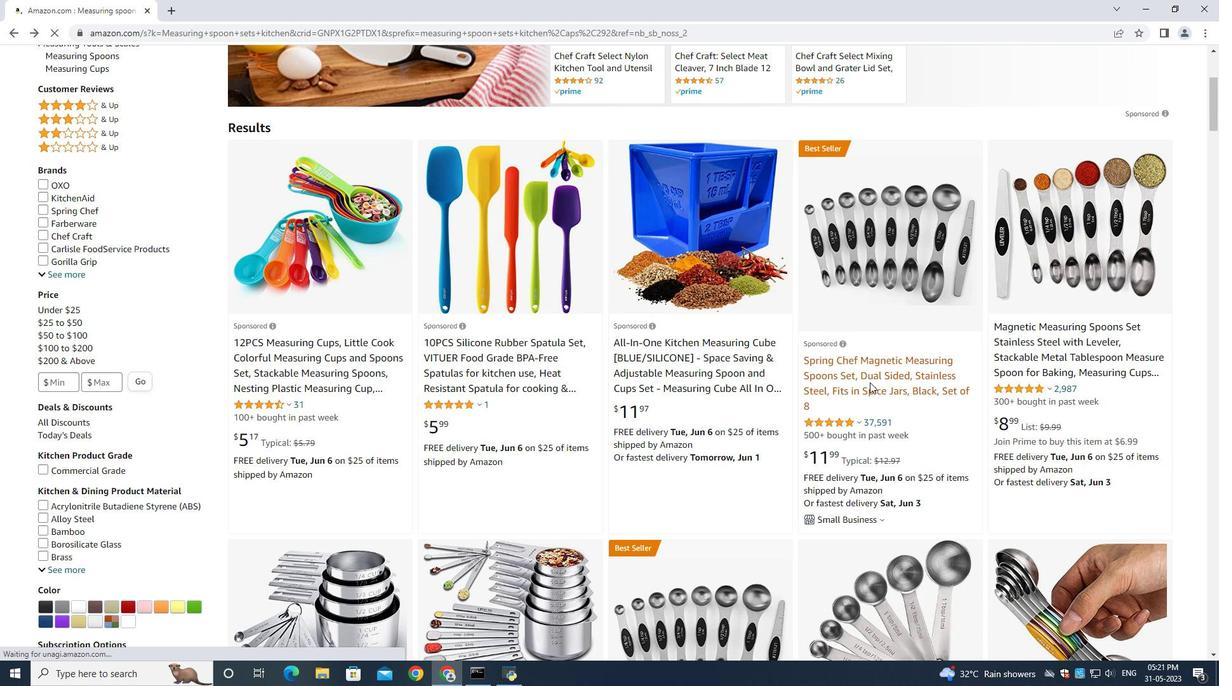 
Action: Mouse moved to (947, 484)
Screenshot: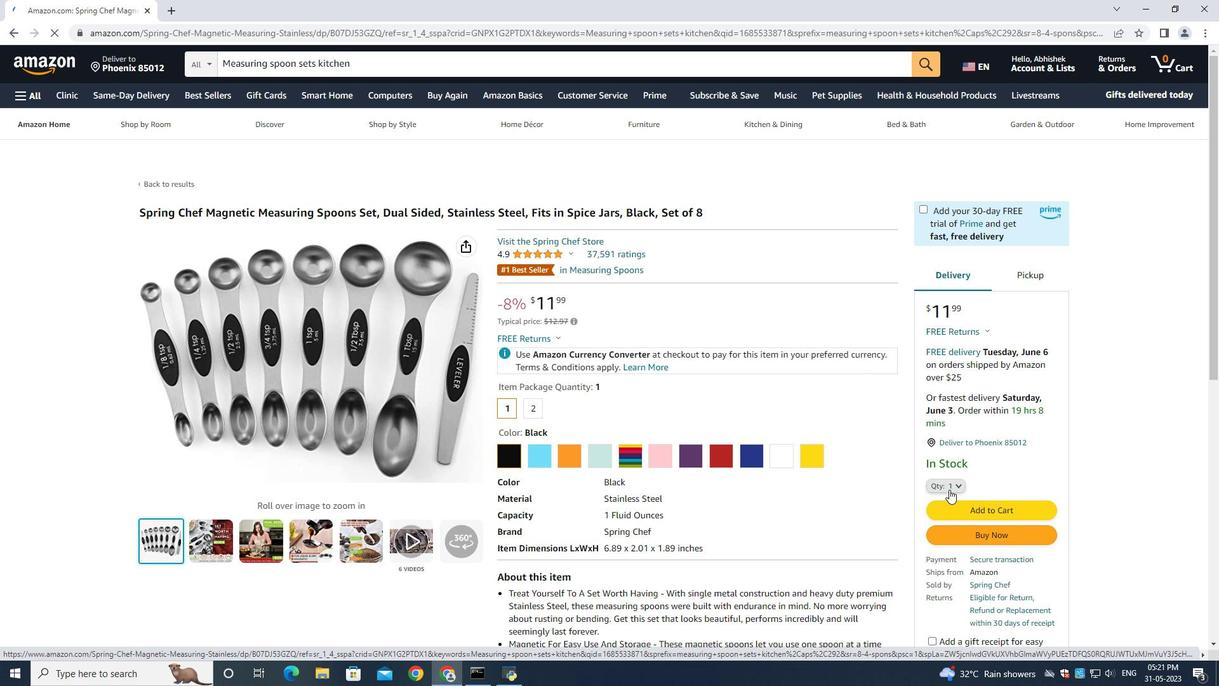
Action: Mouse pressed left at (947, 484)
Screenshot: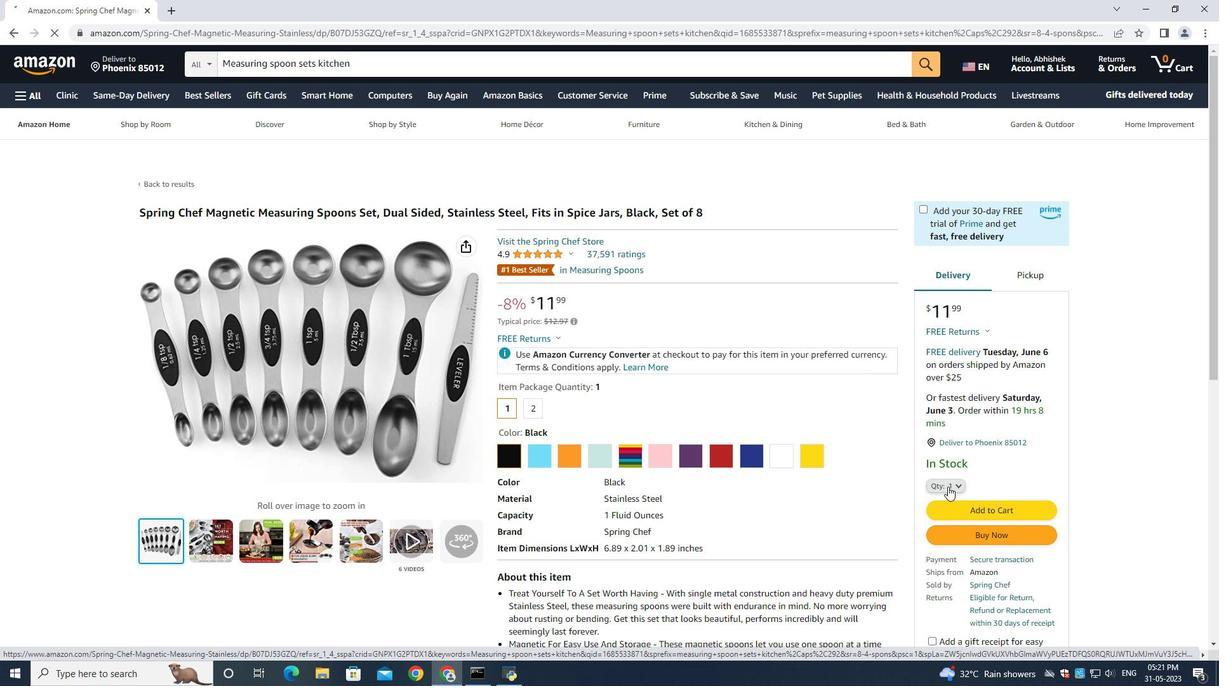 
Action: Mouse moved to (935, 140)
Screenshot: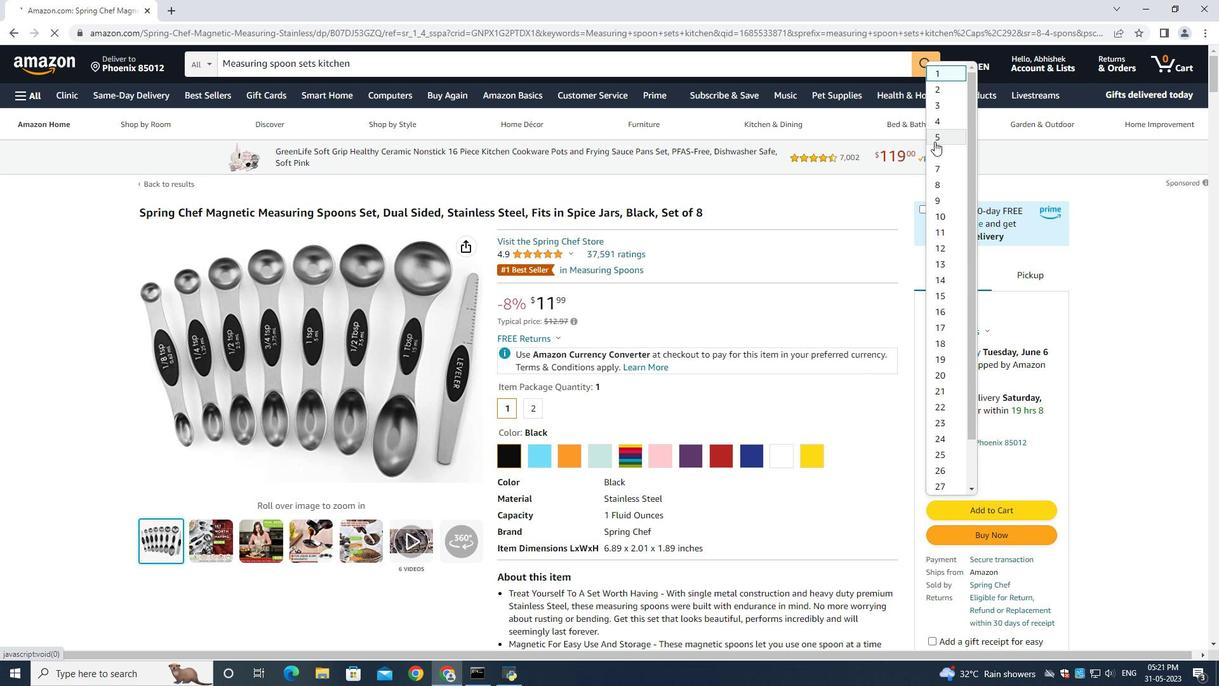 
Action: Mouse pressed left at (935, 140)
Screenshot: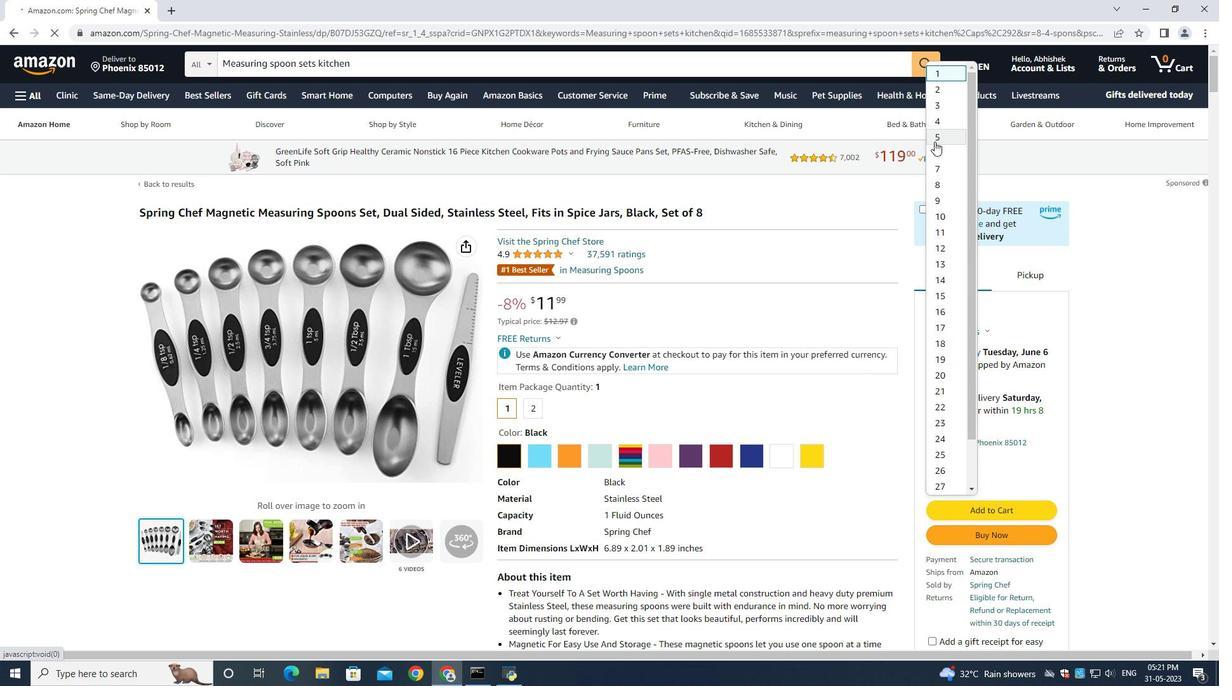 
Action: Mouse moved to (408, 541)
Screenshot: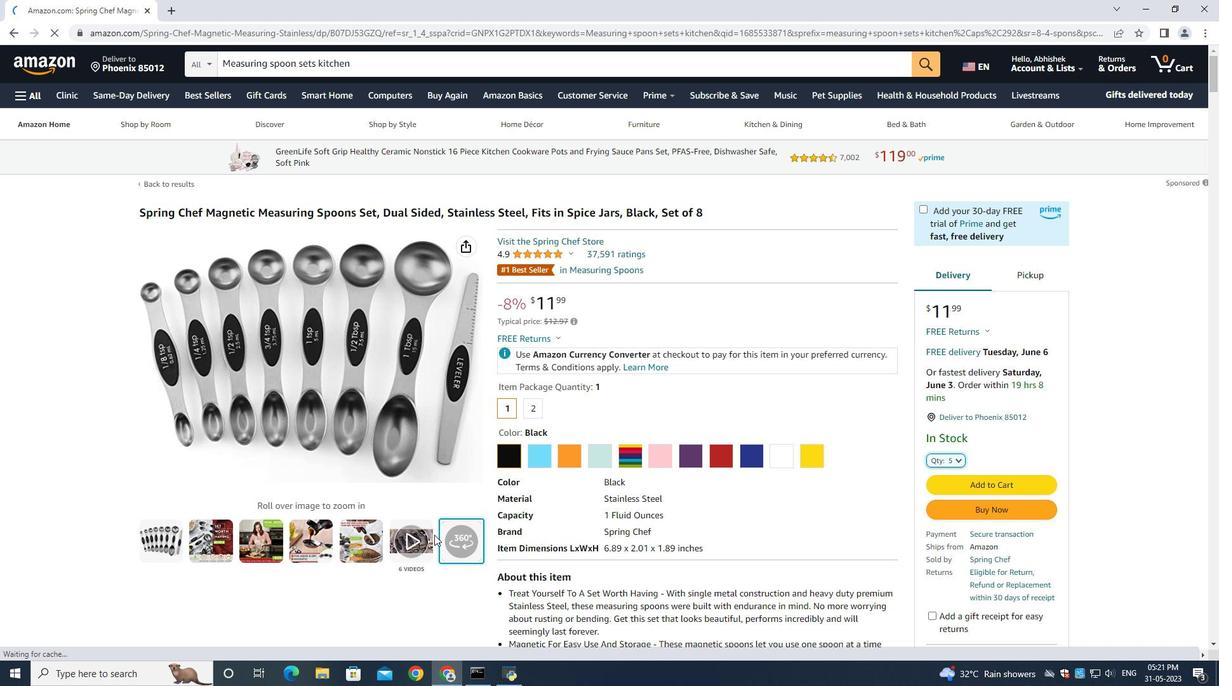 
Action: Mouse pressed left at (408, 541)
Screenshot: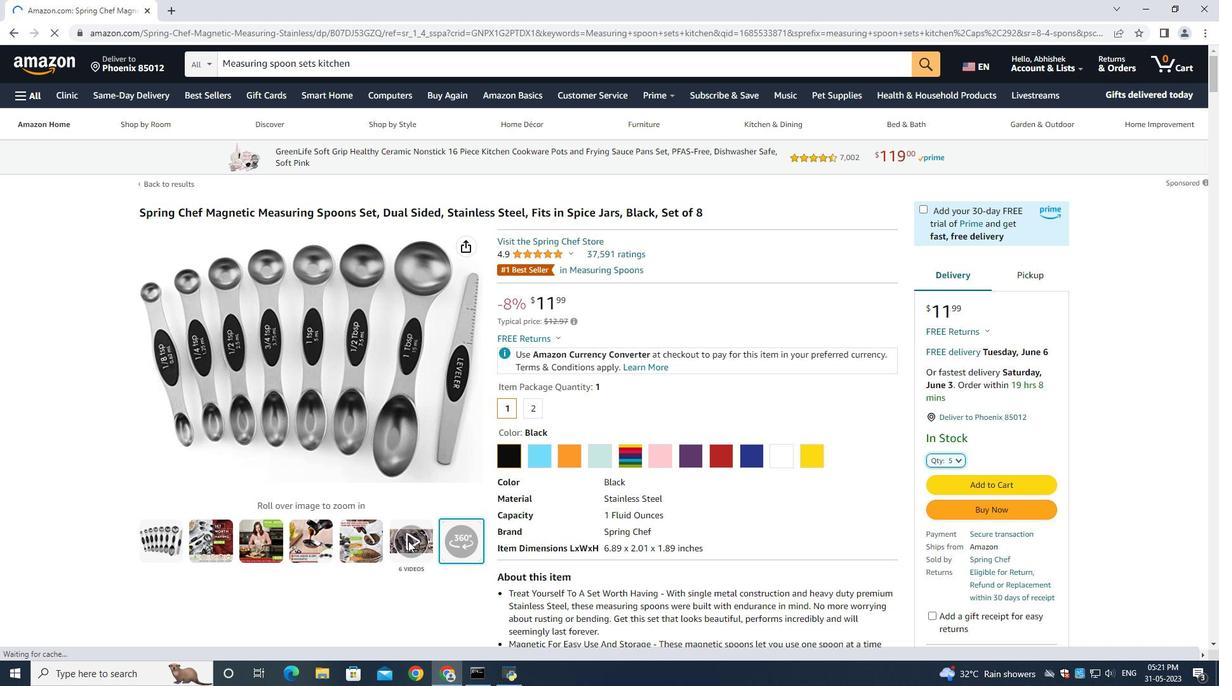 
Action: Mouse moved to (1178, 113)
Screenshot: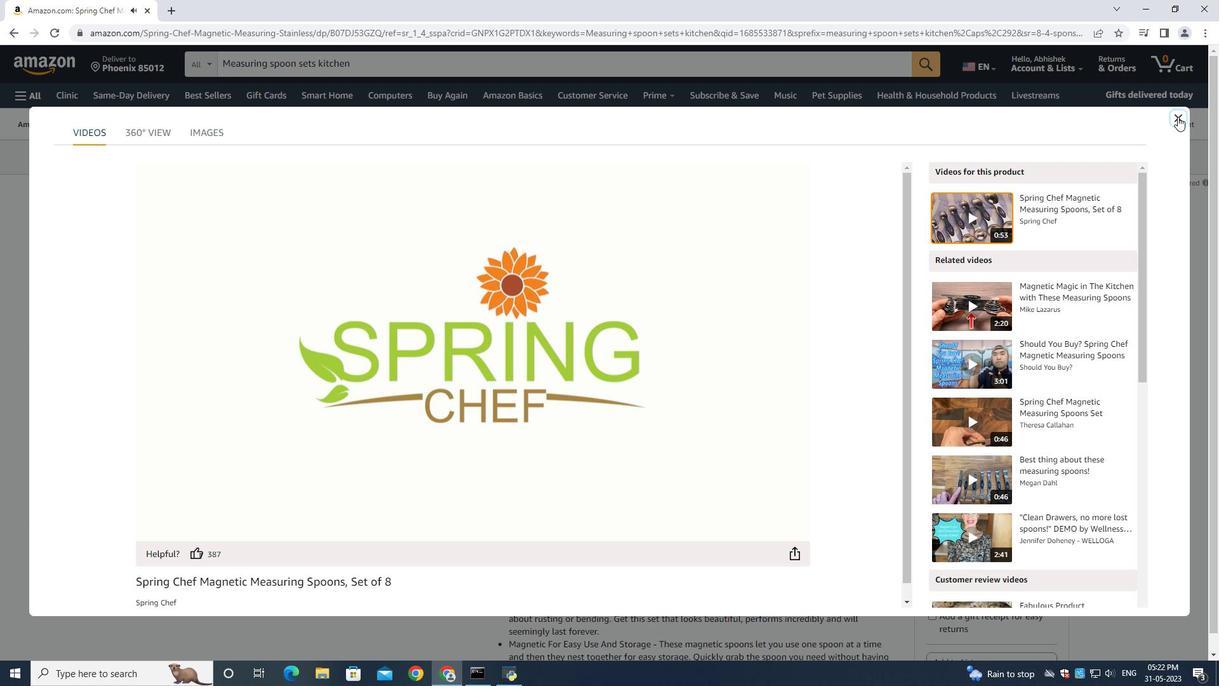 
Action: Mouse pressed left at (1178, 113)
Screenshot: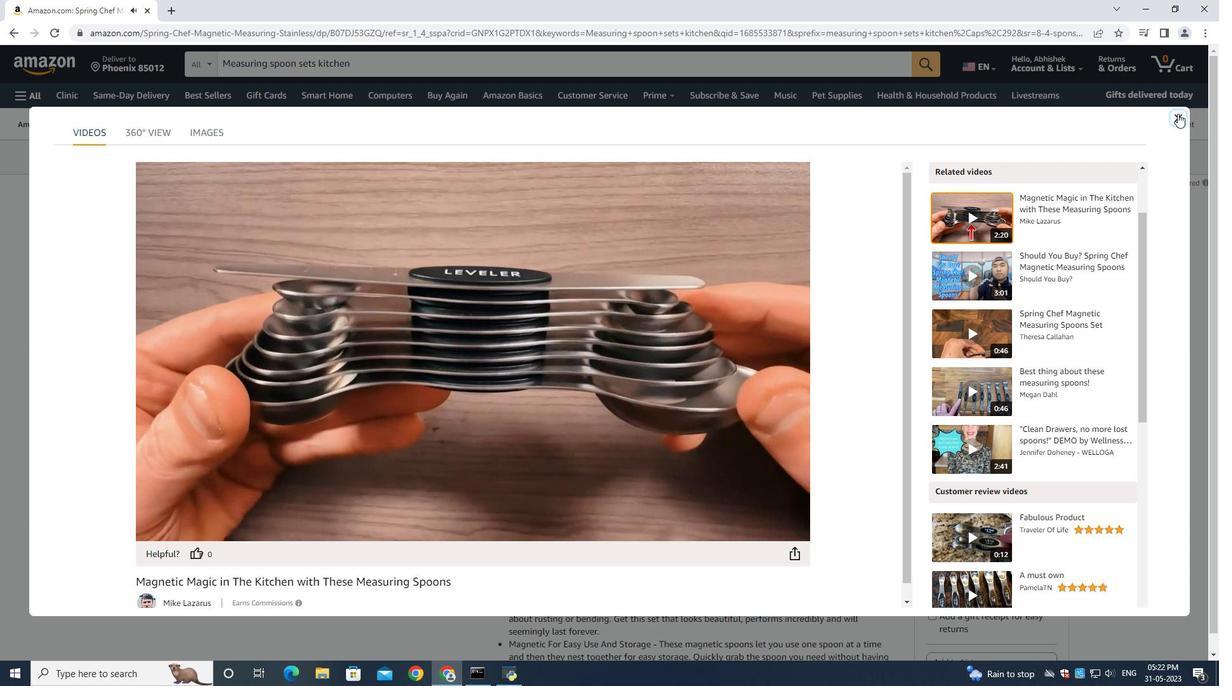 
Action: Mouse moved to (977, 506)
Screenshot: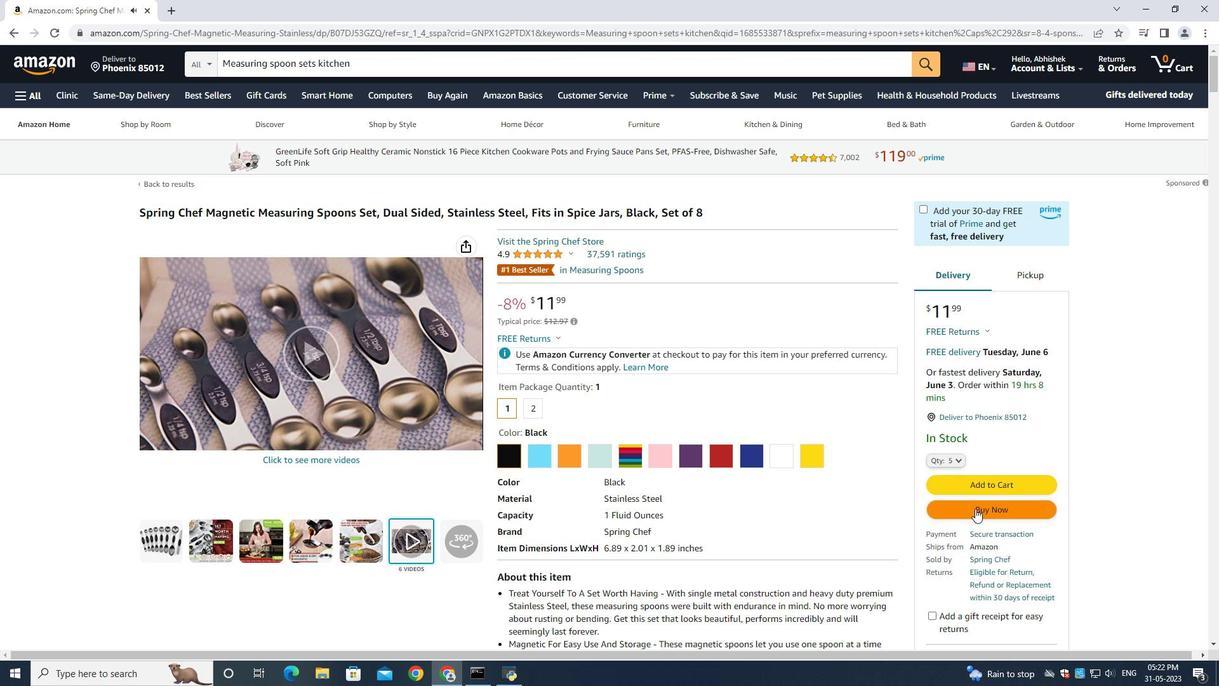 
Action: Mouse pressed left at (977, 506)
Screenshot: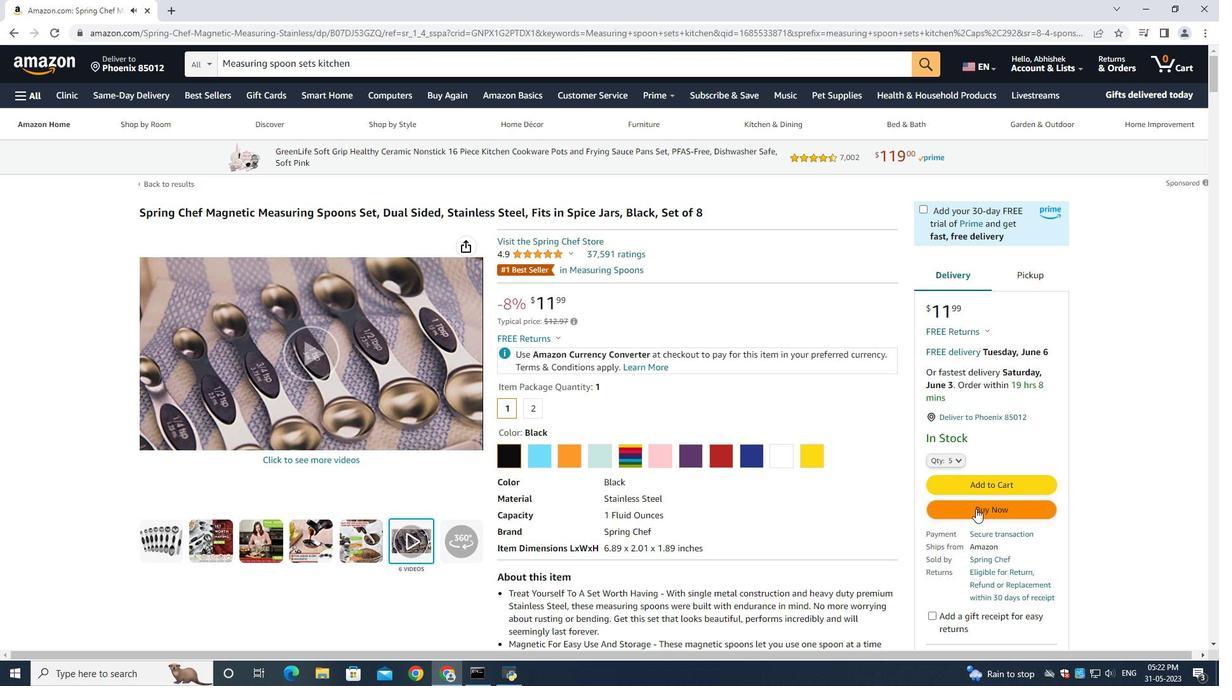 
Action: Mouse moved to (989, 508)
Screenshot: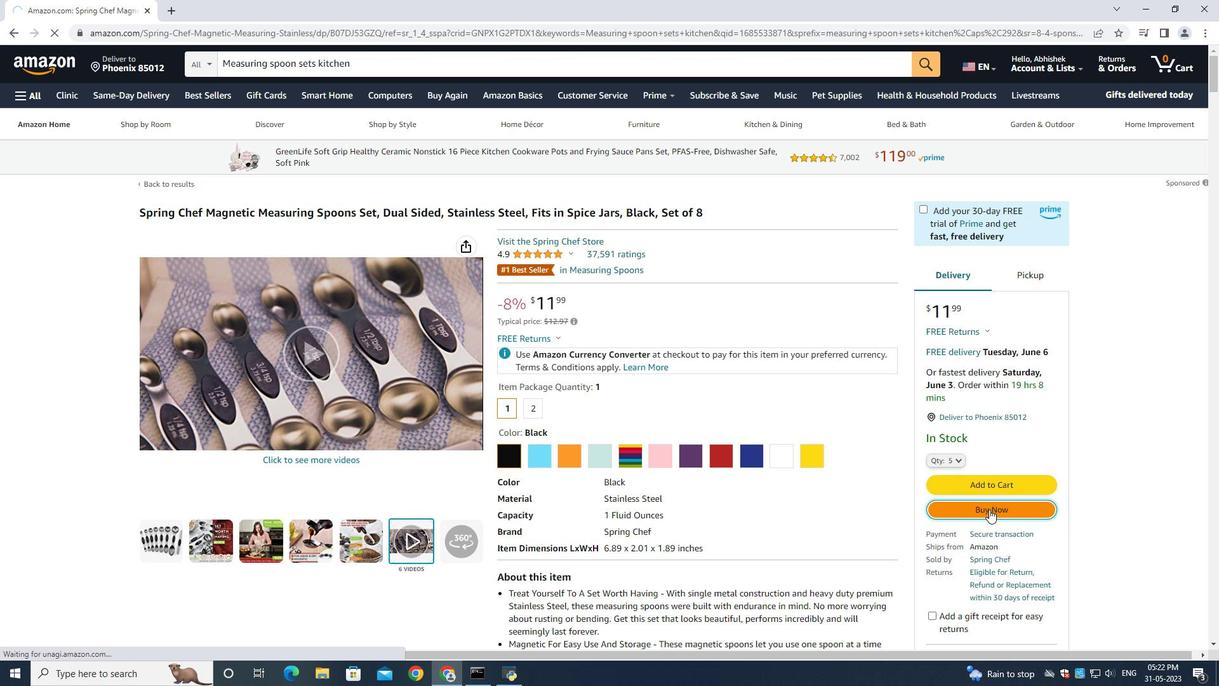 
Action: Mouse pressed left at (989, 508)
Screenshot: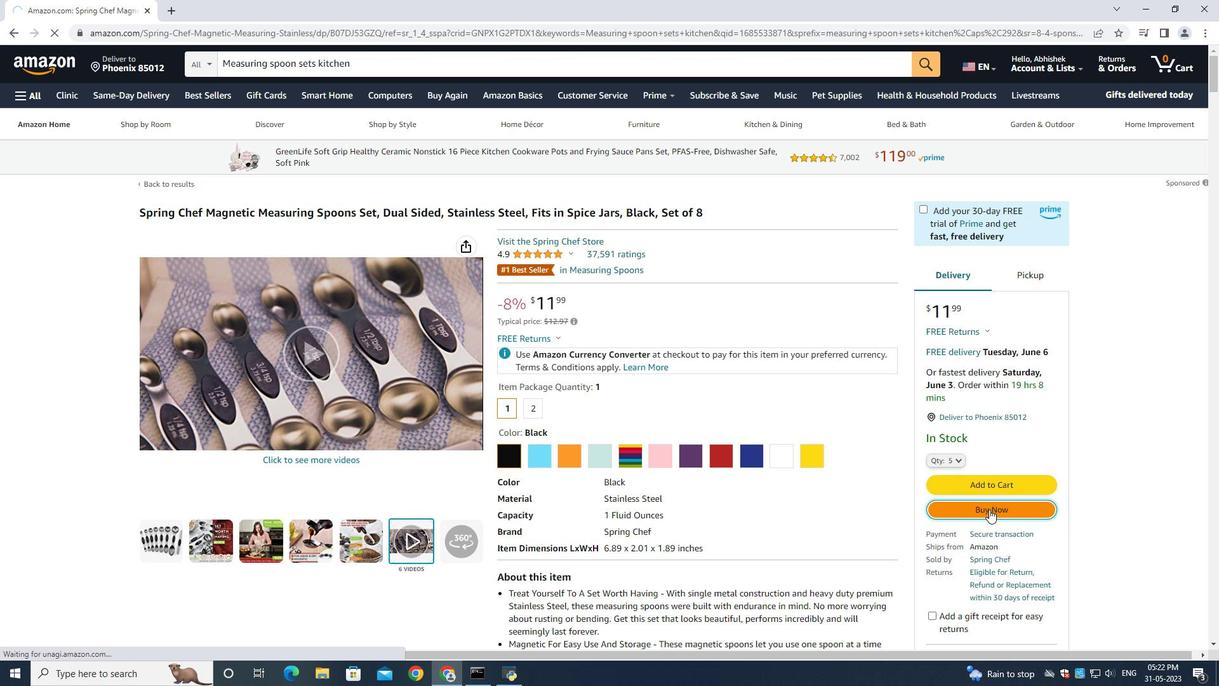
Action: Mouse moved to (603, 390)
Screenshot: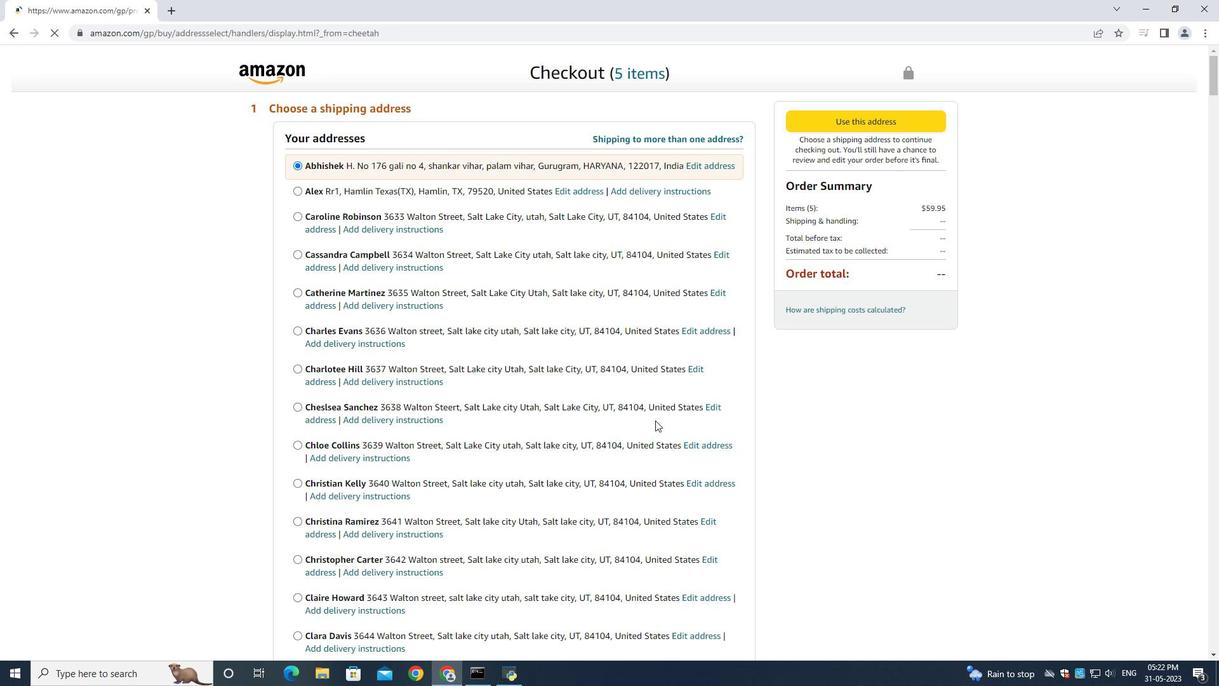 
Action: Mouse scrolled (603, 389) with delta (0, 0)
Screenshot: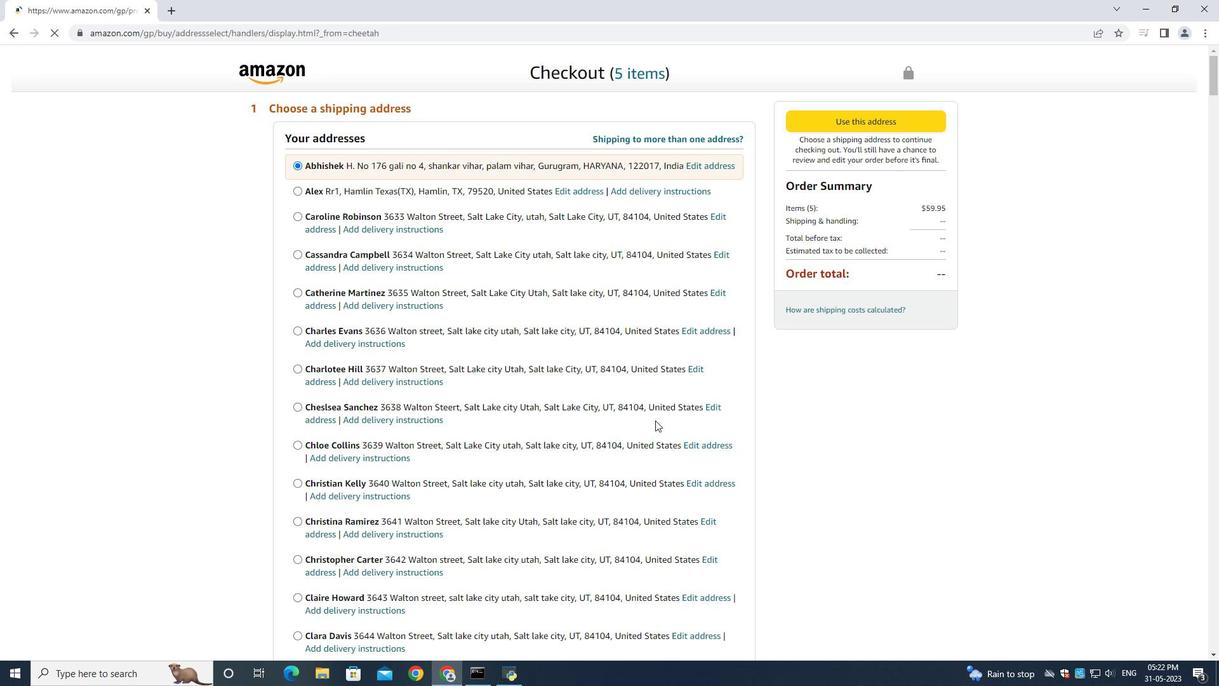 
Action: Mouse moved to (603, 390)
Screenshot: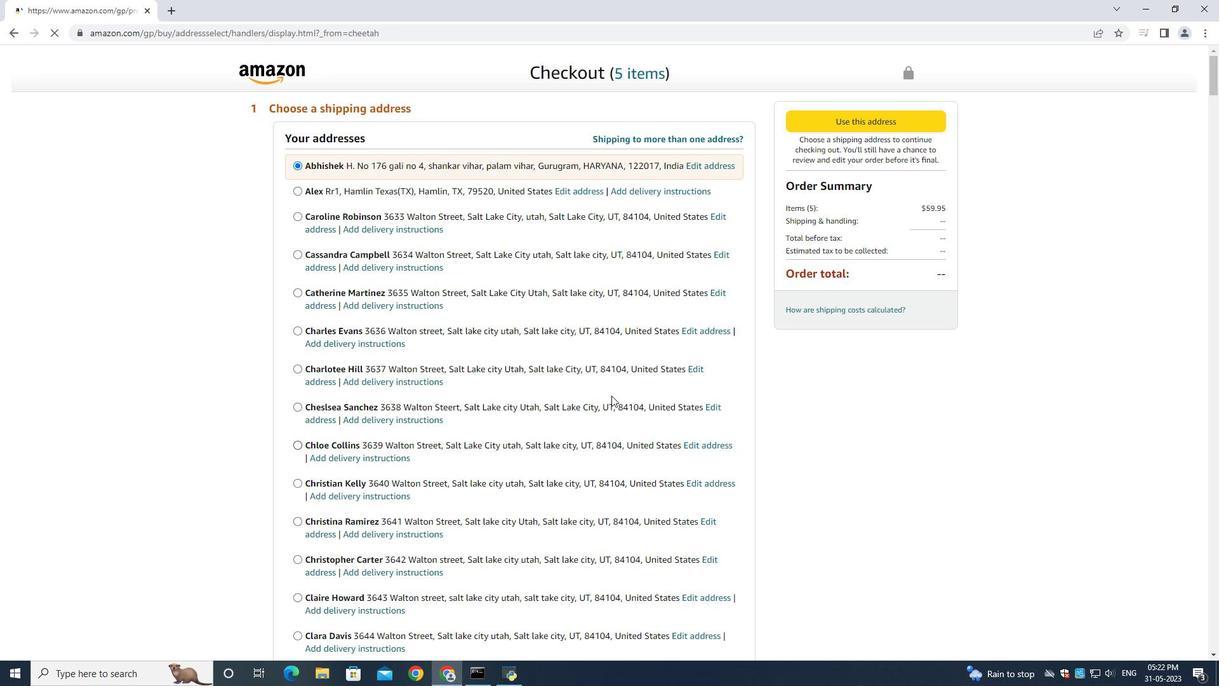 
Action: Mouse scrolled (603, 389) with delta (0, 0)
Screenshot: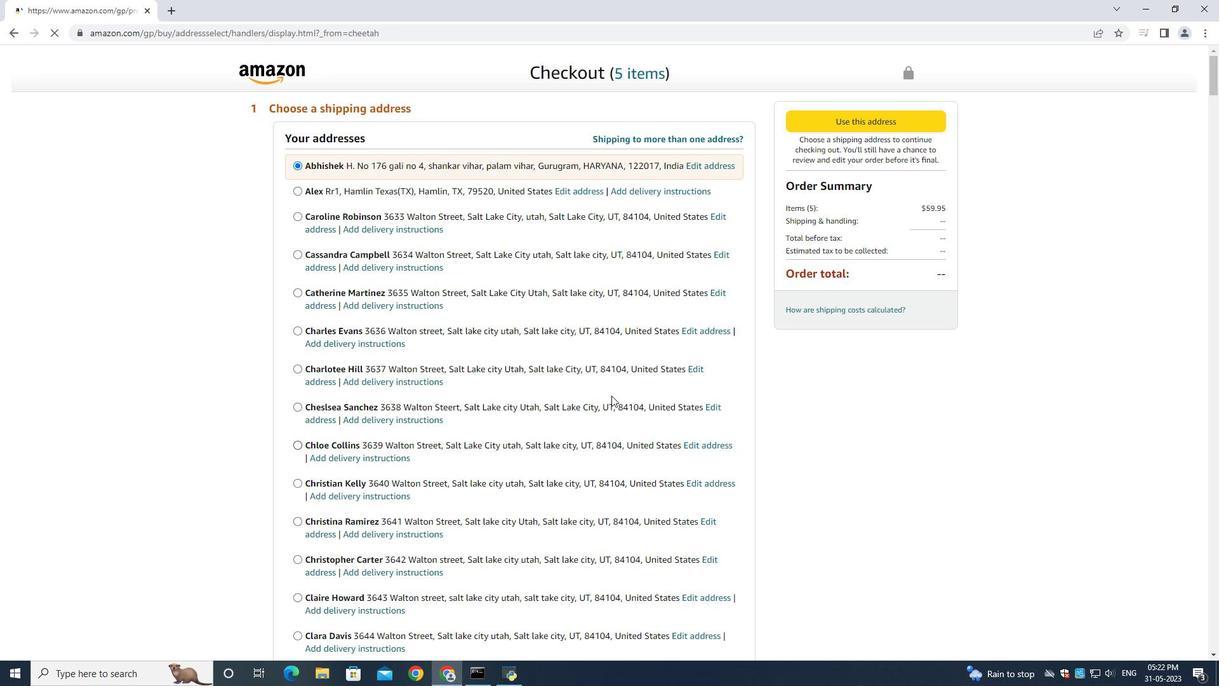
Action: Mouse moved to (603, 390)
Screenshot: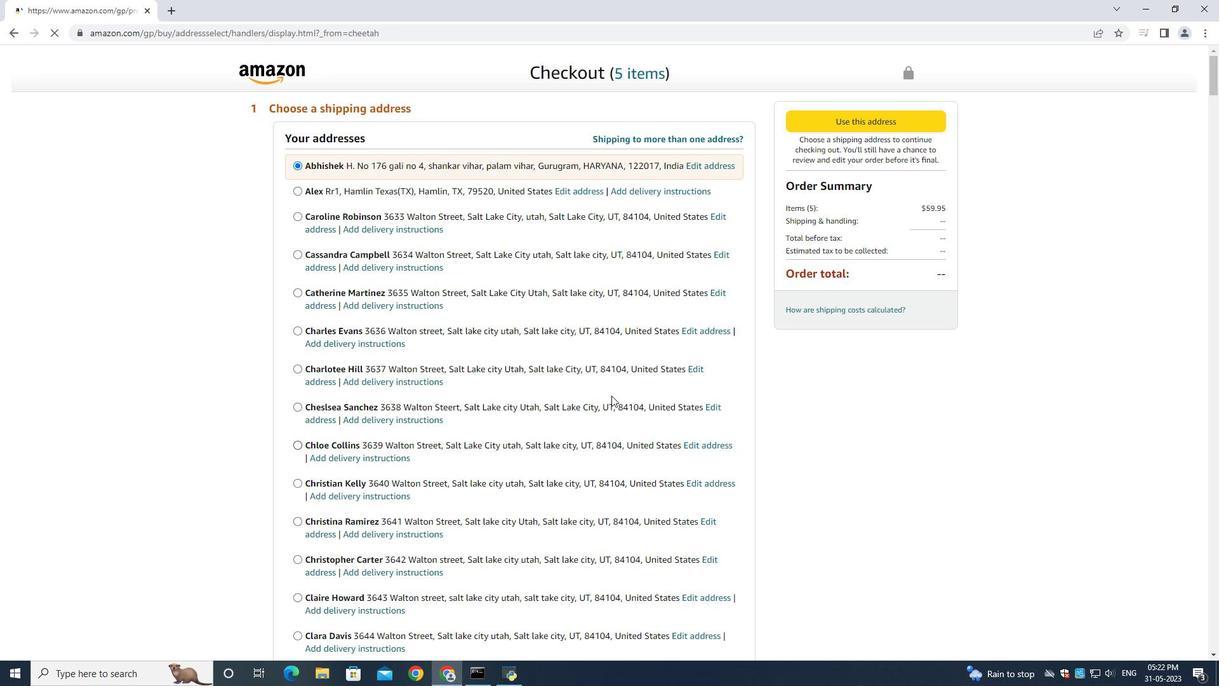 
Action: Mouse scrolled (603, 390) with delta (0, 0)
Screenshot: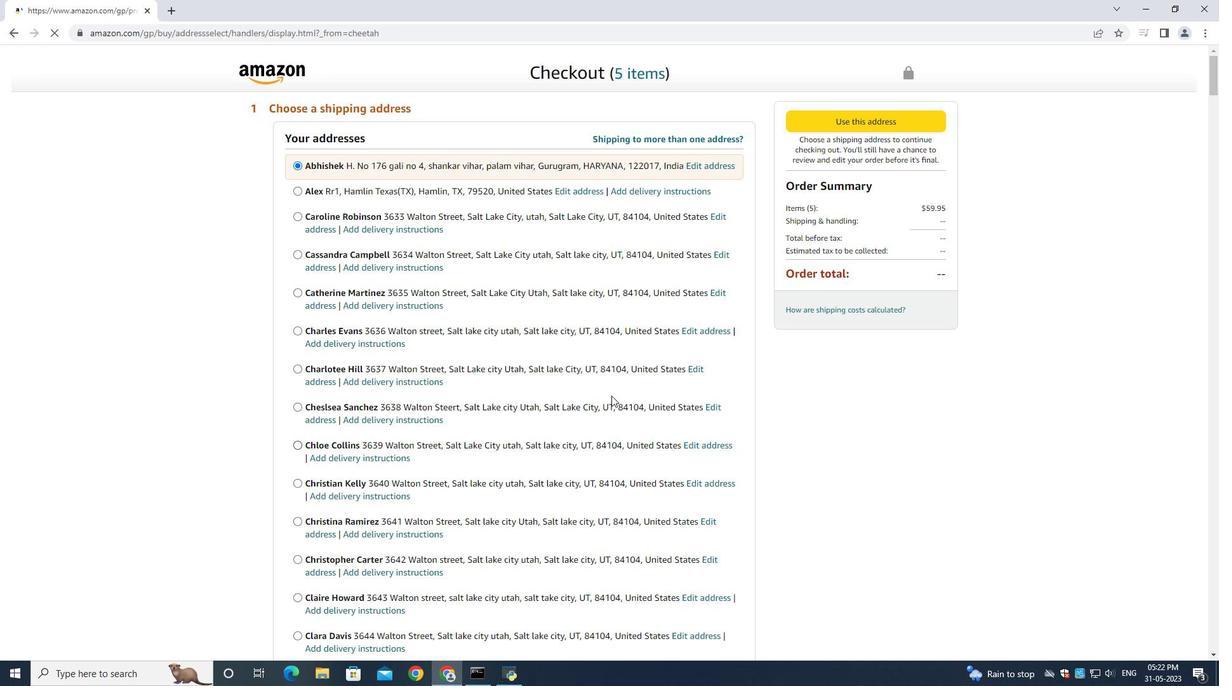 
Action: Mouse moved to (603, 390)
Screenshot: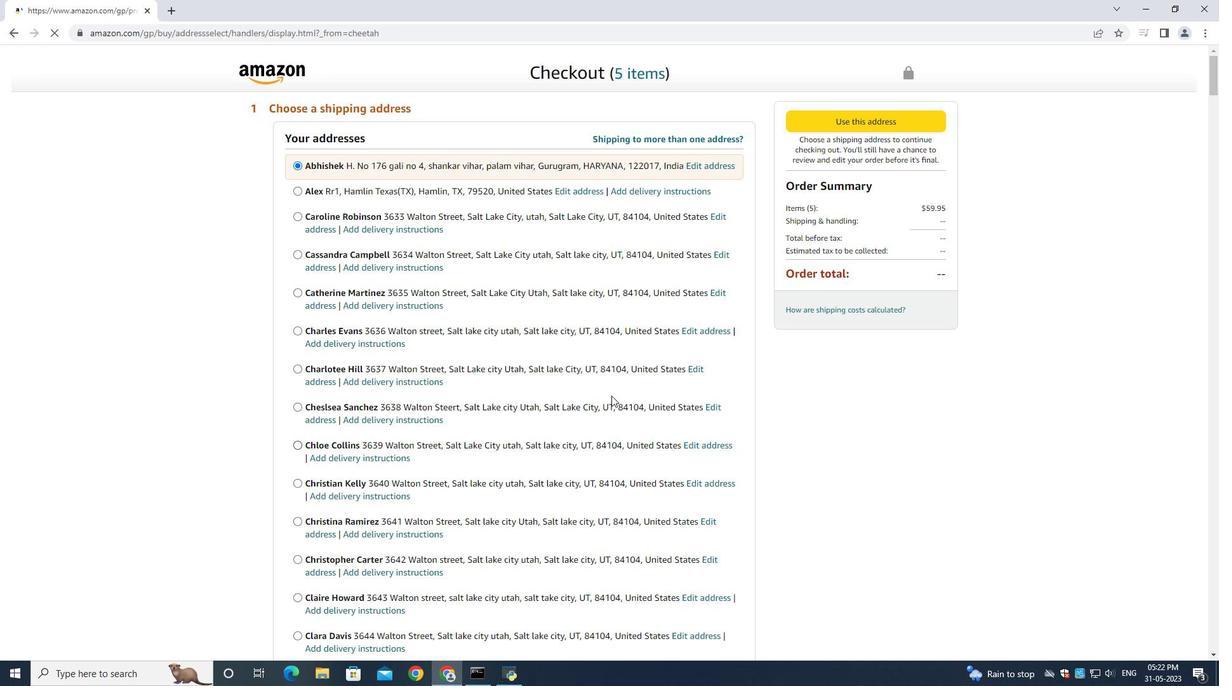 
Action: Mouse scrolled (603, 390) with delta (0, 0)
Screenshot: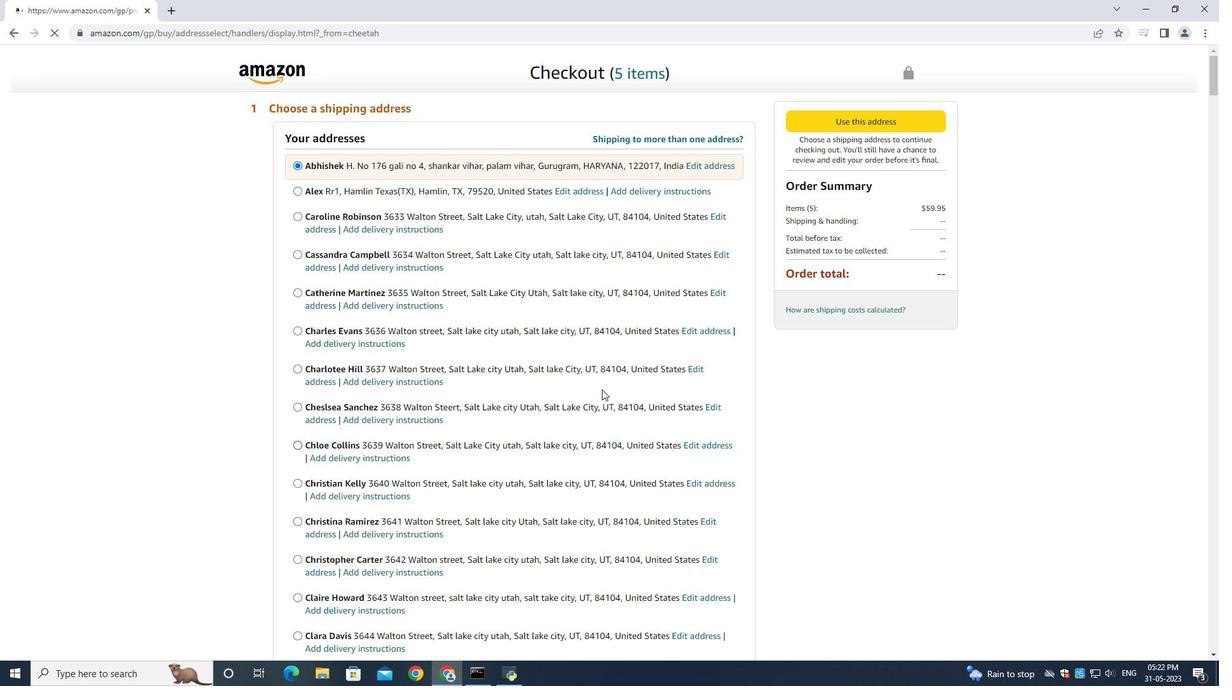 
Action: Mouse moved to (602, 389)
Screenshot: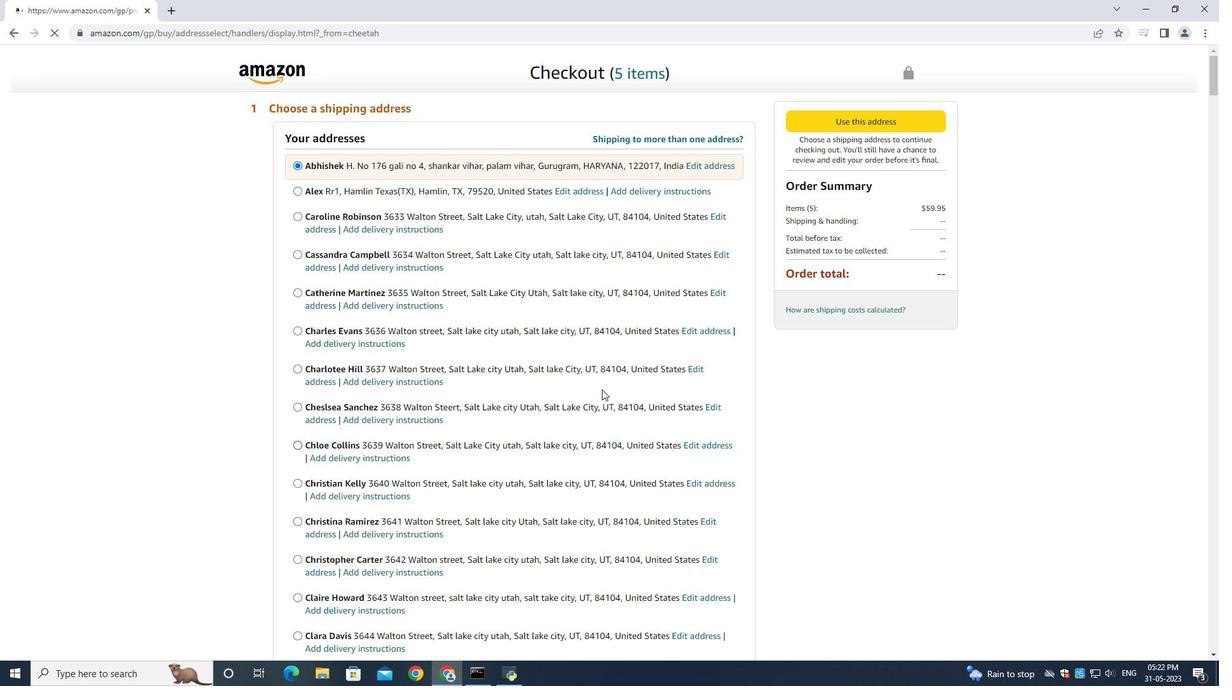 
Action: Mouse scrolled (603, 390) with delta (0, 0)
Screenshot: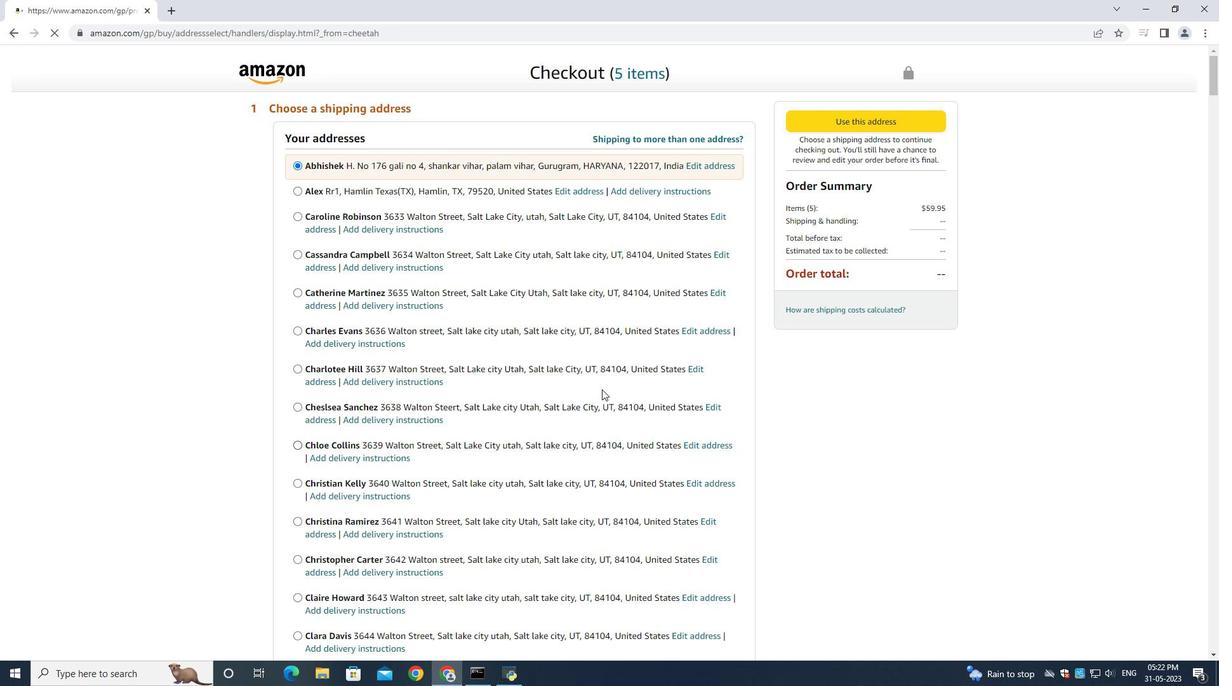 
Action: Mouse moved to (602, 389)
Screenshot: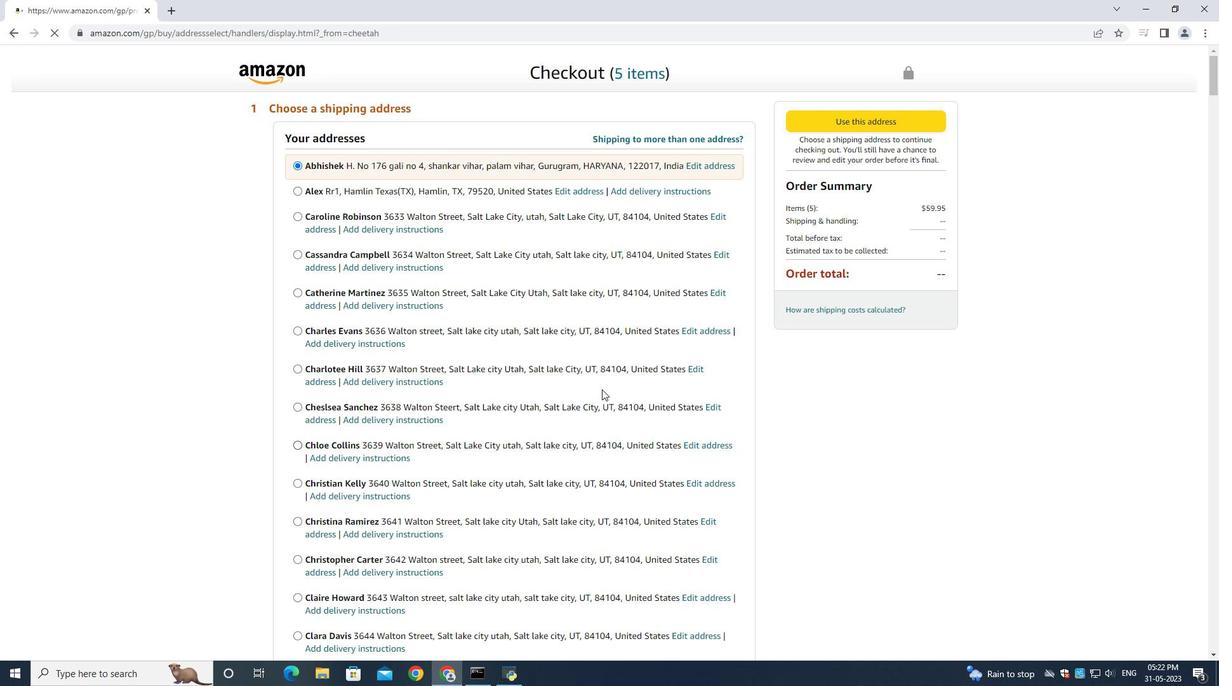 
Action: Mouse scrolled (603, 390) with delta (0, 0)
Screenshot: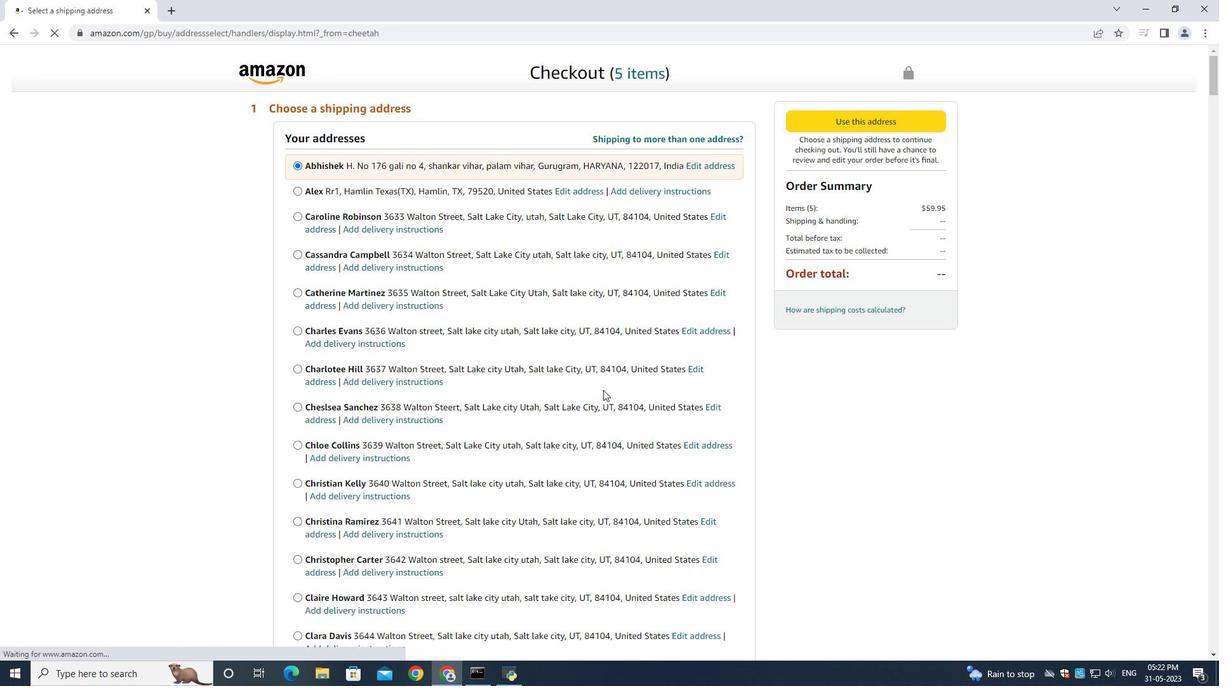
Action: Mouse scrolled (603, 390) with delta (0, 0)
Screenshot: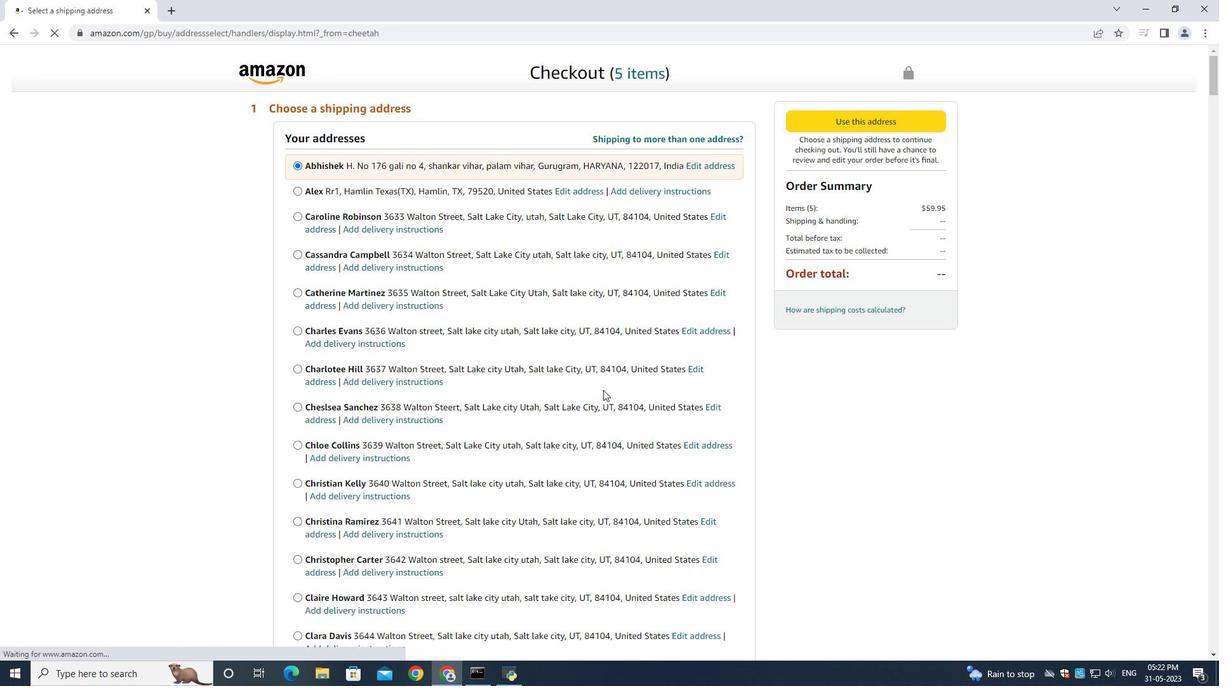 
Action: Mouse moved to (601, 388)
Screenshot: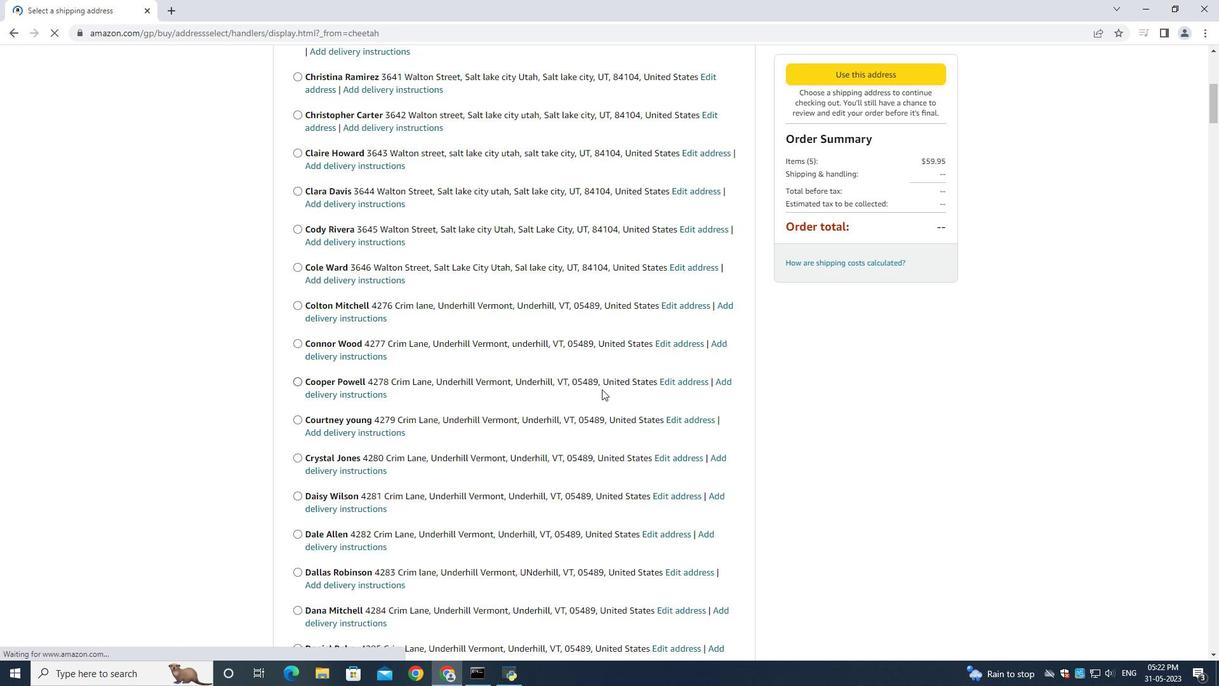 
Action: Key pressed <Key.page_down><Key.page_down><Key.page_down><Key.page_down><Key.page_down><Key.page_down><Key.page_down><Key.page_down><Key.page_down><Key.page_down><Key.page_down><Key.page_down><Key.page_down><Key.page_down><Key.page_down>
Screenshot: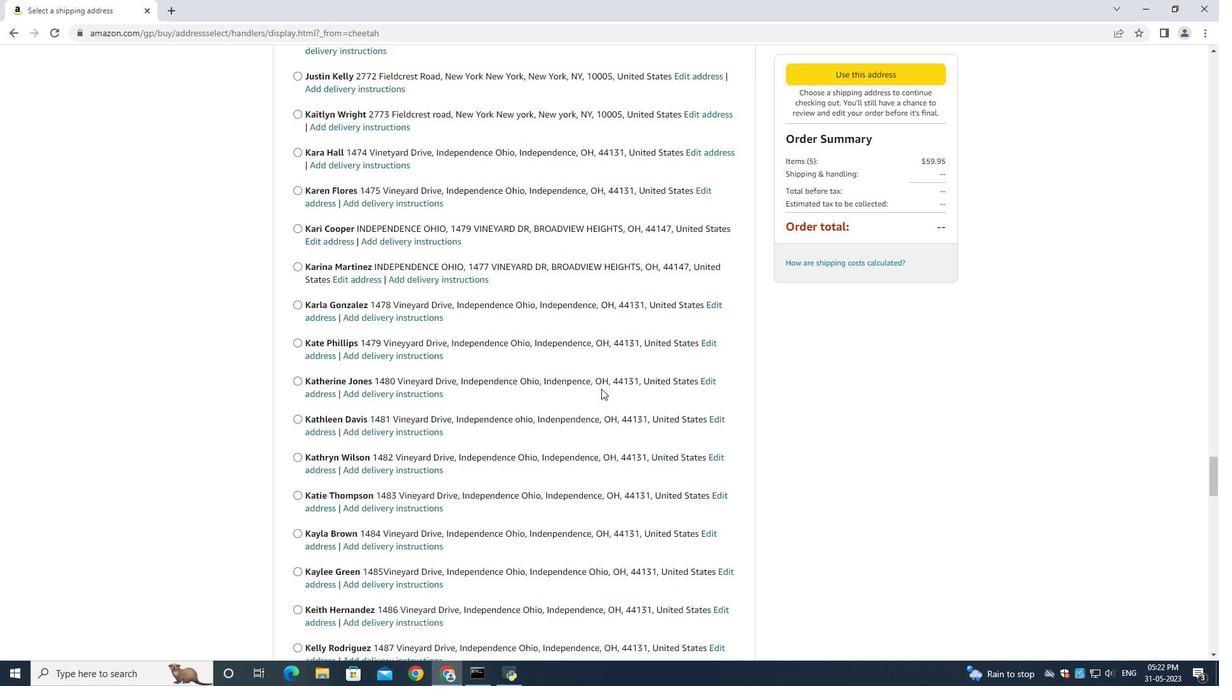 
Action: Mouse moved to (627, 403)
Screenshot: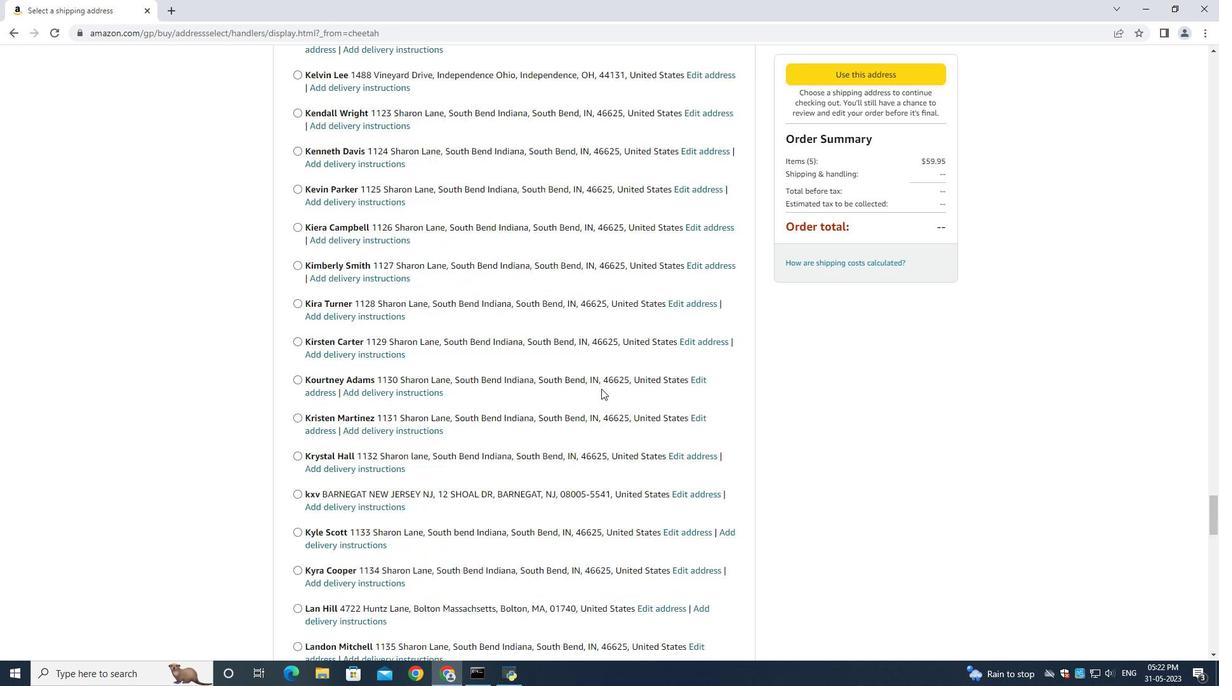 
Action: Key pressed <Key.page_down>
Screenshot: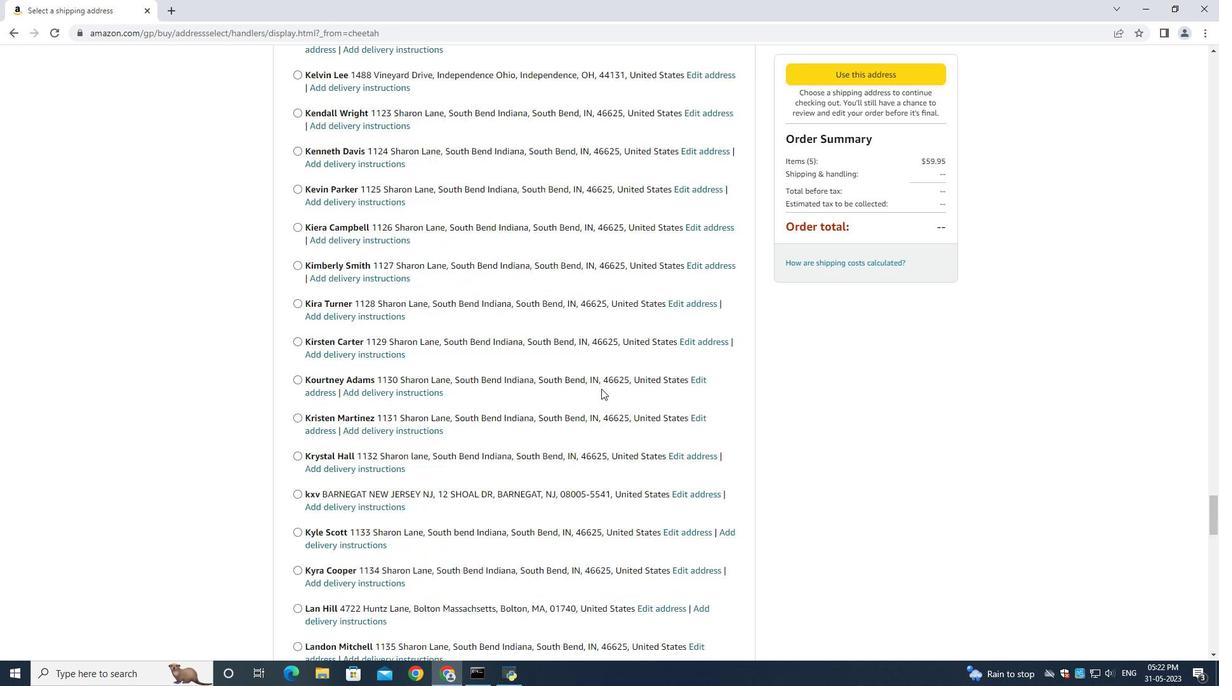 
Action: Mouse moved to (626, 405)
Screenshot: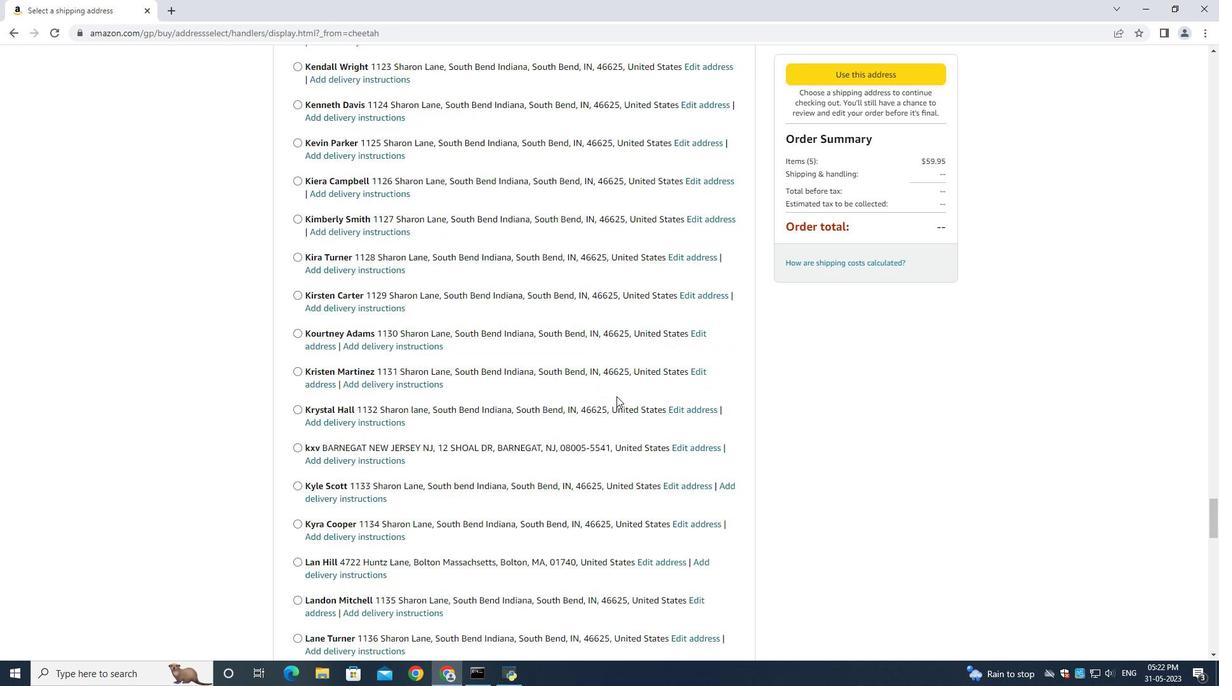 
Action: Key pressed <Key.page_down>
Screenshot: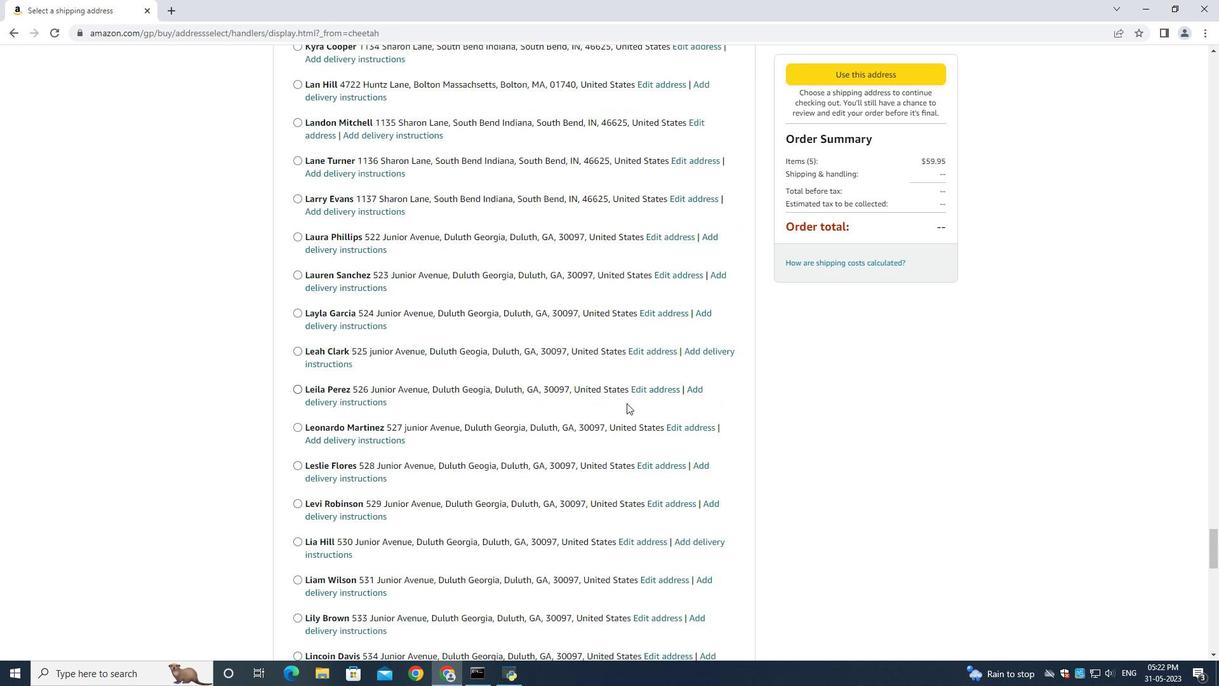 
Action: Mouse moved to (596, 439)
Screenshot: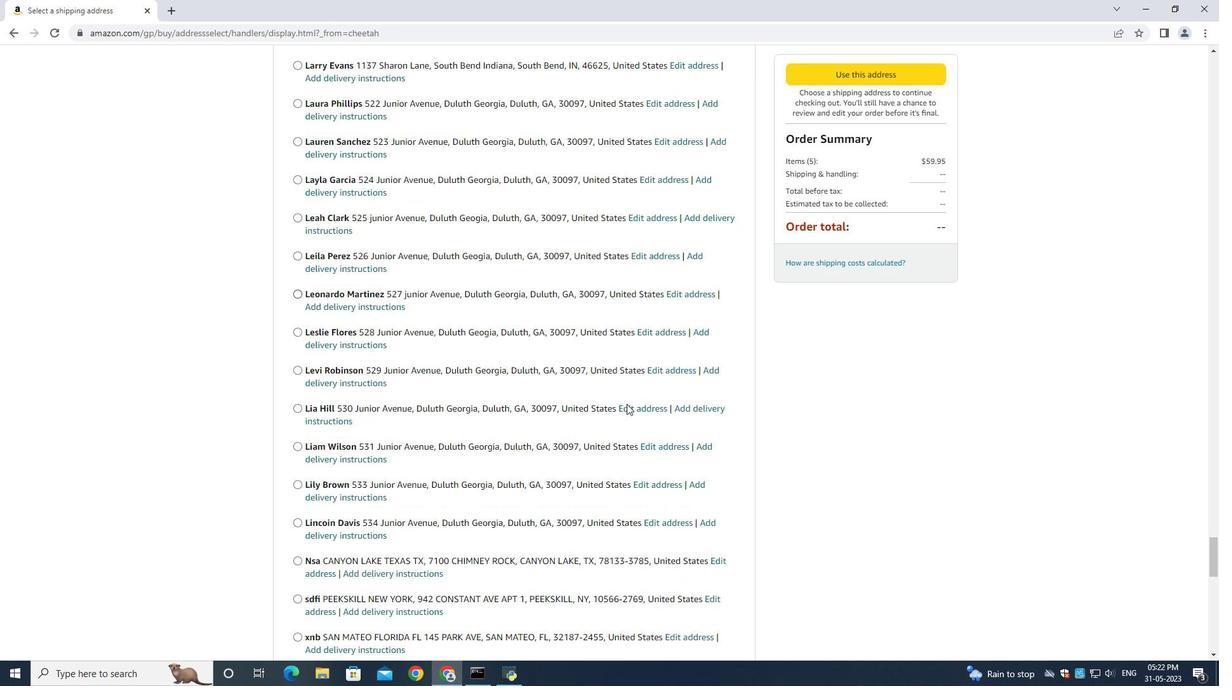 
Action: Key pressed <Key.page_down>
Screenshot: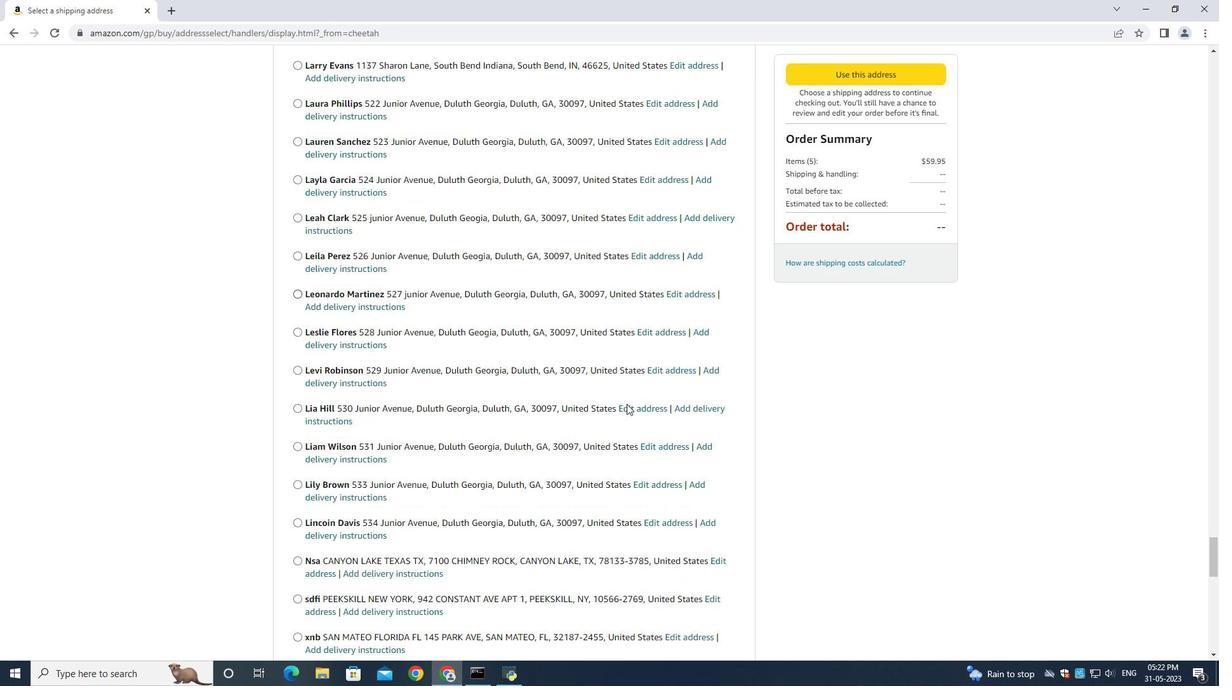 
Action: Mouse moved to (560, 433)
Screenshot: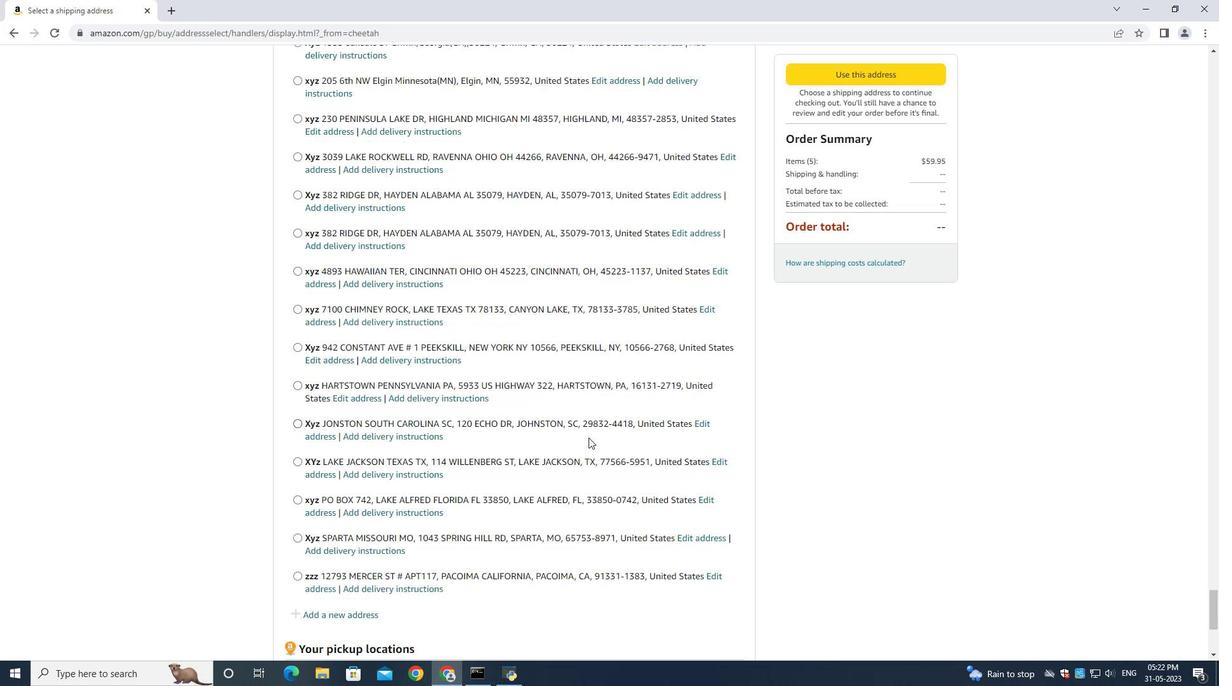
Action: Key pressed <Key.page_down>
Screenshot: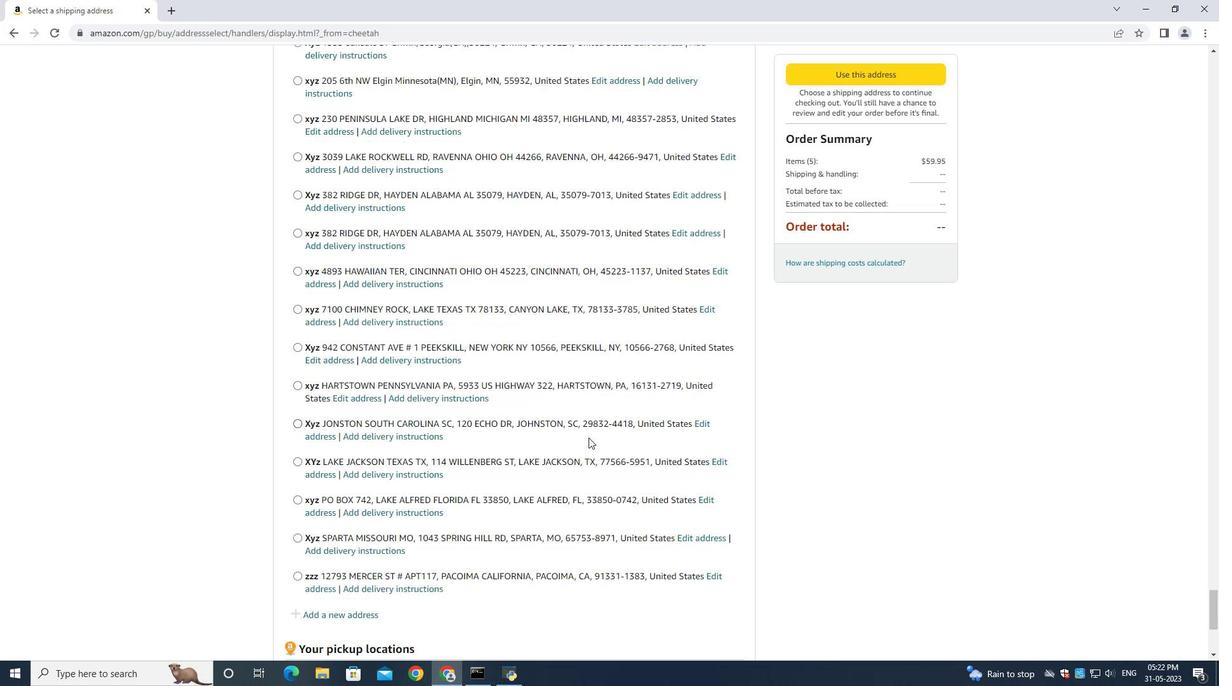 
Action: Mouse moved to (351, 304)
Screenshot: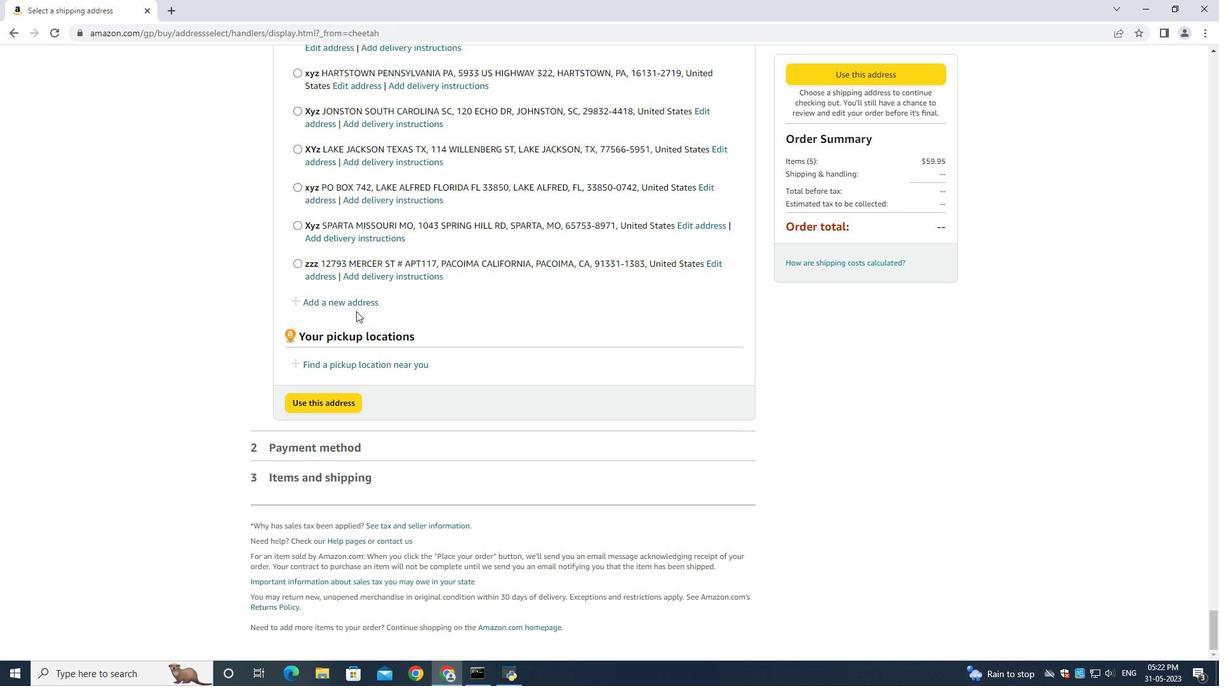 
Action: Mouse pressed left at (351, 304)
Screenshot: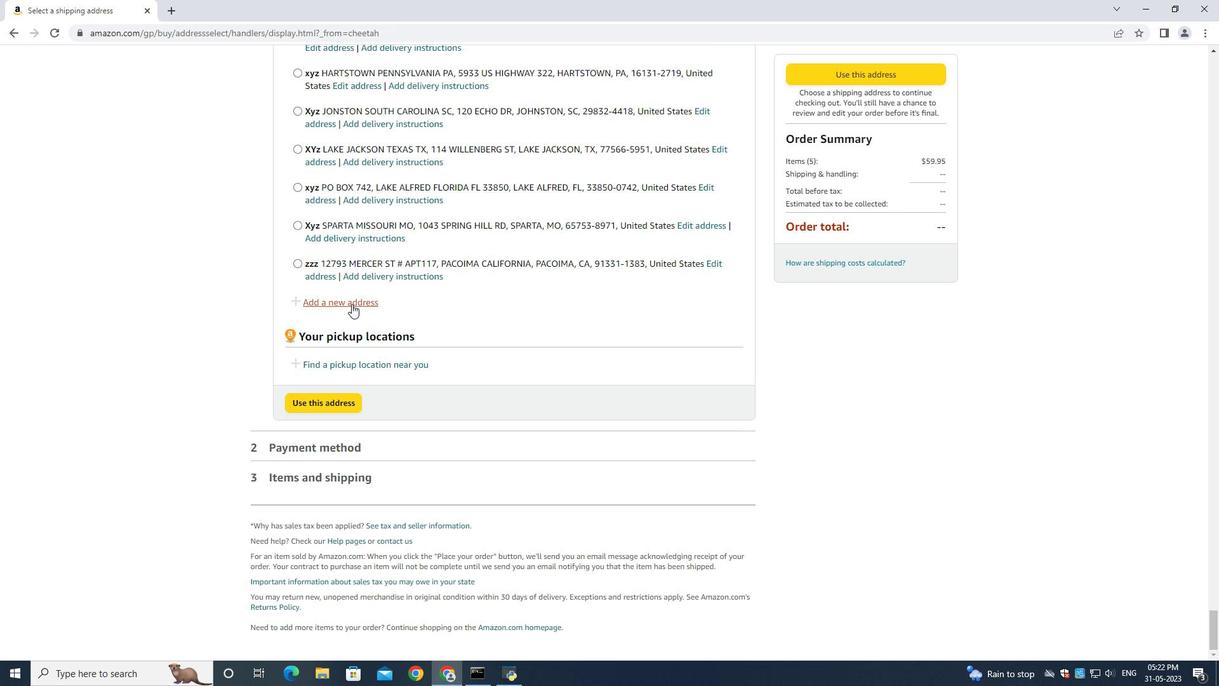 
Action: Mouse moved to (437, 315)
Screenshot: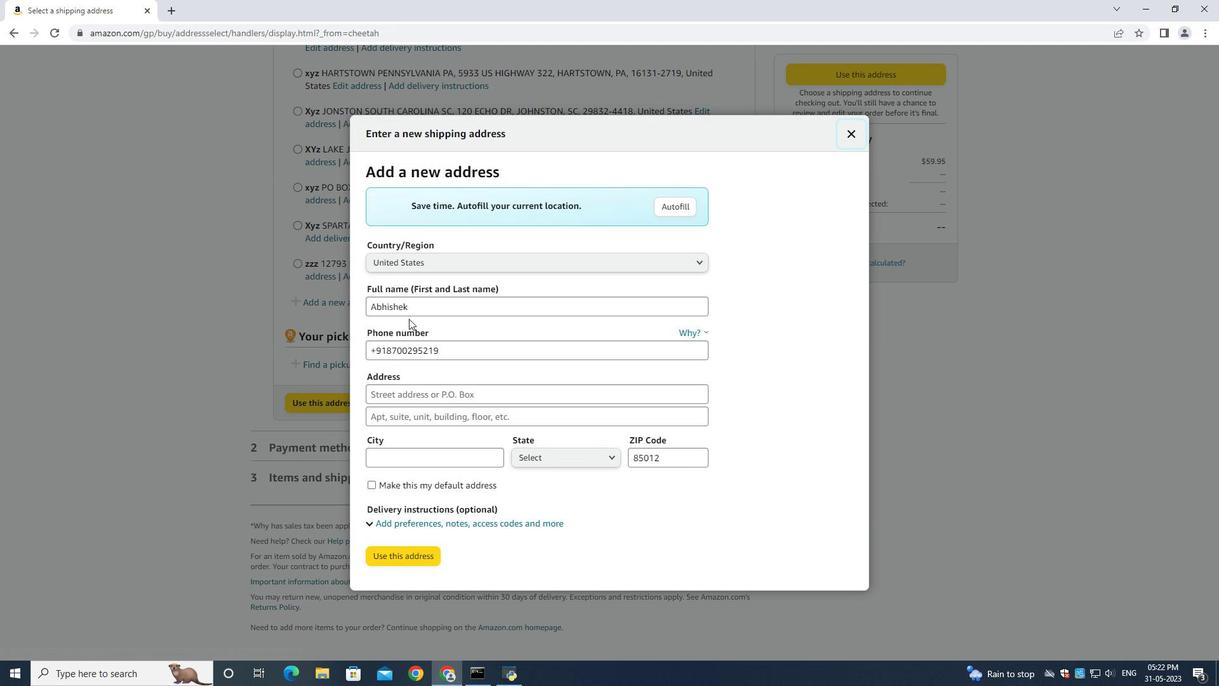 
Action: Mouse pressed left at (437, 315)
Screenshot: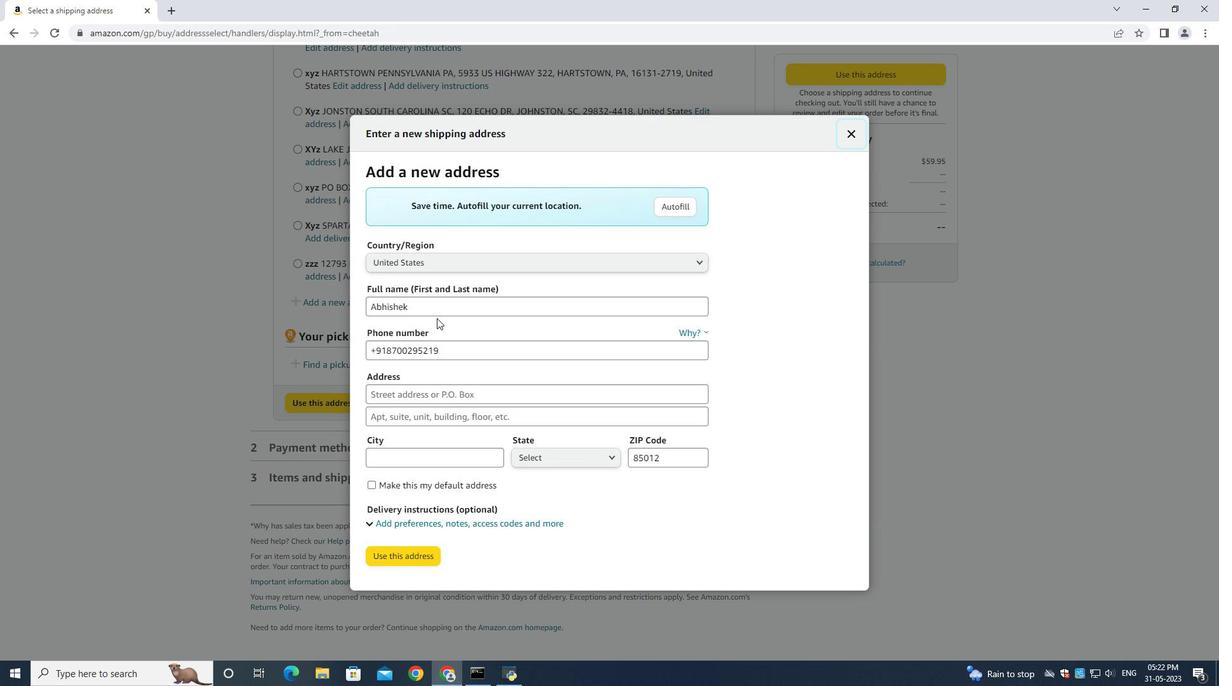 
Action: Key pressed ctrl+A<Key.backspace><Key.shift><Key.shift><Key.shift><Key.shift><Key.shift><Key.shift><Key.shift><Key.shift><Key.shift><Key.shift><Key.shift><Key.shift><Key.shift><Key.shift><Key.shift><Key.shift><Key.shift><Key.shift><Key.shift><Key.shift><Key.shift><Key.shift><Key.shift><Key.shift><Key.shift><Key.shift><Key.shift><Key.shift><Key.shift><Key.shift><Key.shift><Key.shift><Key.shift><Key.shift><Key.shift><Key.shift><Key.shift><Key.shift><Key.shift><Key.shift><Key.shift><Key.shift><Key.shift><Key.shift><Key.shift><Key.shift>Linda<Key.space><Key.shift>Green<Key.tab><Key.tab><Key.backspace>4046170247<Key.tab>535<Key.space><Key.shift>Junior<Key.space><Key.shift>Avenue<Key.tab><Key.shift><Key.shift><Key.shift><Key.shift><Key.shift><Key.shift><Key.shift><Key.shift><Key.shift><Key.shift><Key.shift><Key.shift><Key.shift><Key.shift><Key.shift><Key.shift><Key.shift><Key.shift><Key.shift><Key.shift><Key.shift><Key.shift><Key.shift><Key.shift><Key.shift><Key.shift><Key.shift><Key.shift><Key.shift><Key.shift><Key.shift><Key.shift>Duluth<Key.space><Key.shift><Key.shift><Key.shift><Key.shift><Key.shift><Key.shift><Key.shift><Key.shift><Key.shift><Key.shift><Key.shift><Key.shift><Key.shift><Key.shift><Key.shift><Key.shift><Key.shift><Key.shift><Key.shift><Key.shift>Georgia<Key.space><Key.tab><Key.shift>Duluth<Key.space><Key.tab><Key.shift>G<Key.tab><Key.backspace>30097
Screenshot: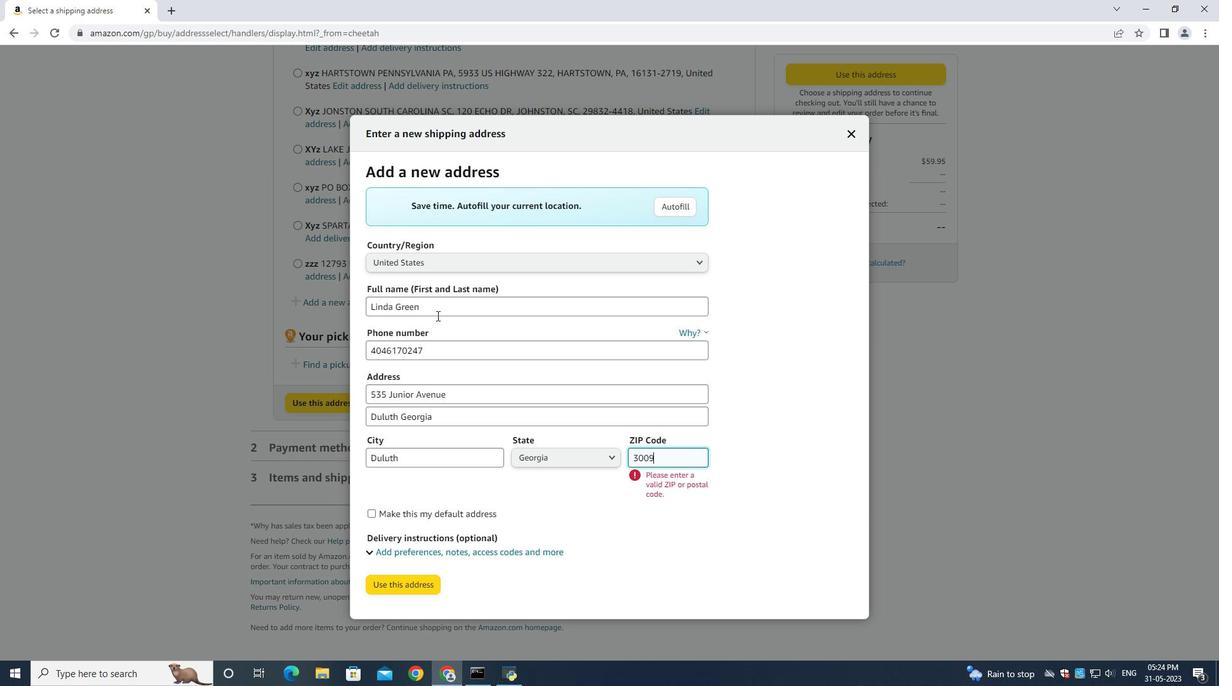 
Action: Mouse moved to (397, 551)
Screenshot: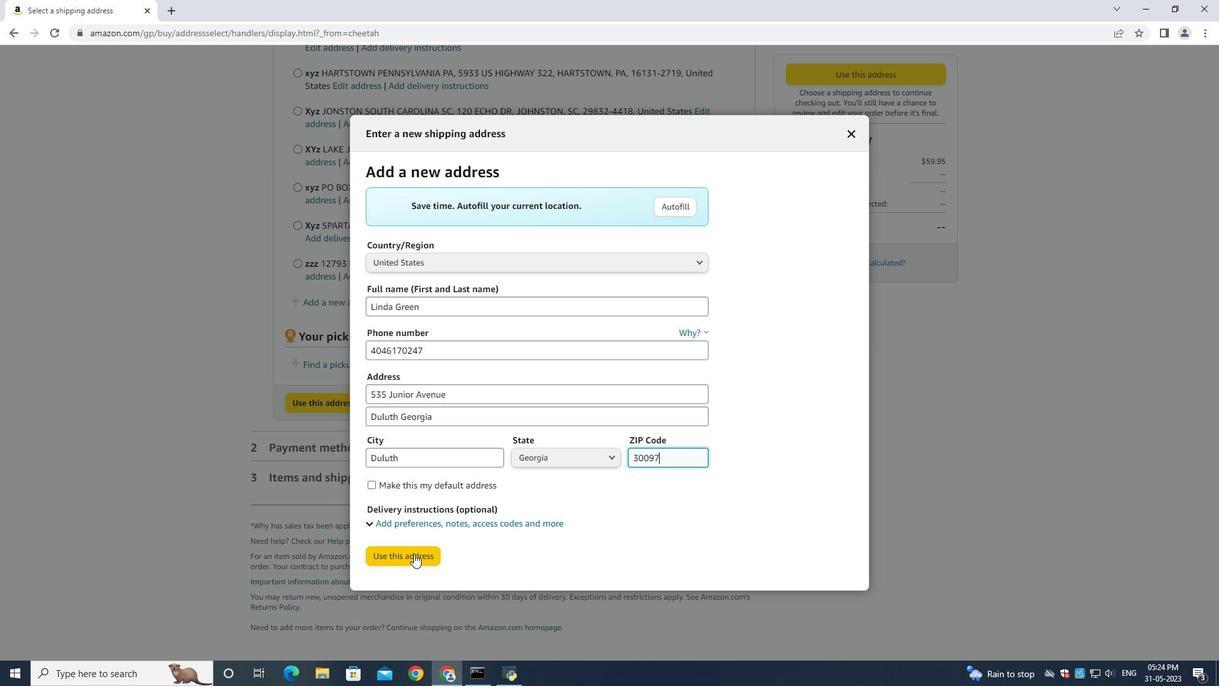 
Action: Mouse pressed left at (397, 551)
Screenshot: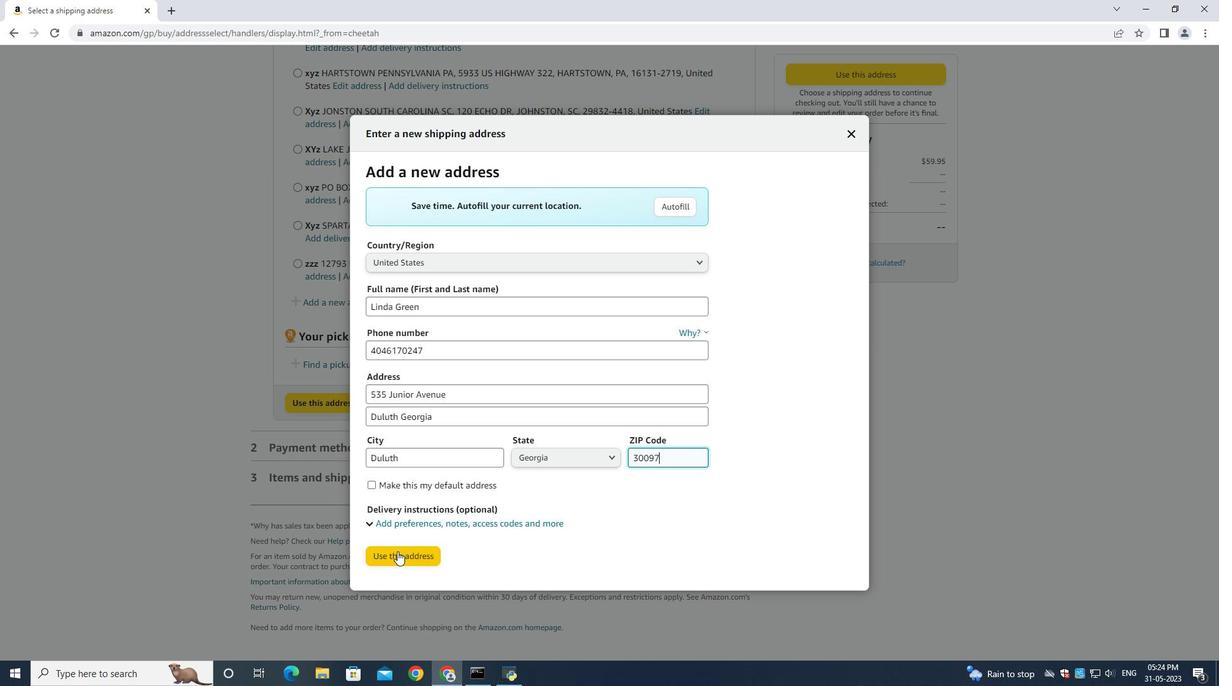 
Action: Mouse moved to (390, 657)
Screenshot: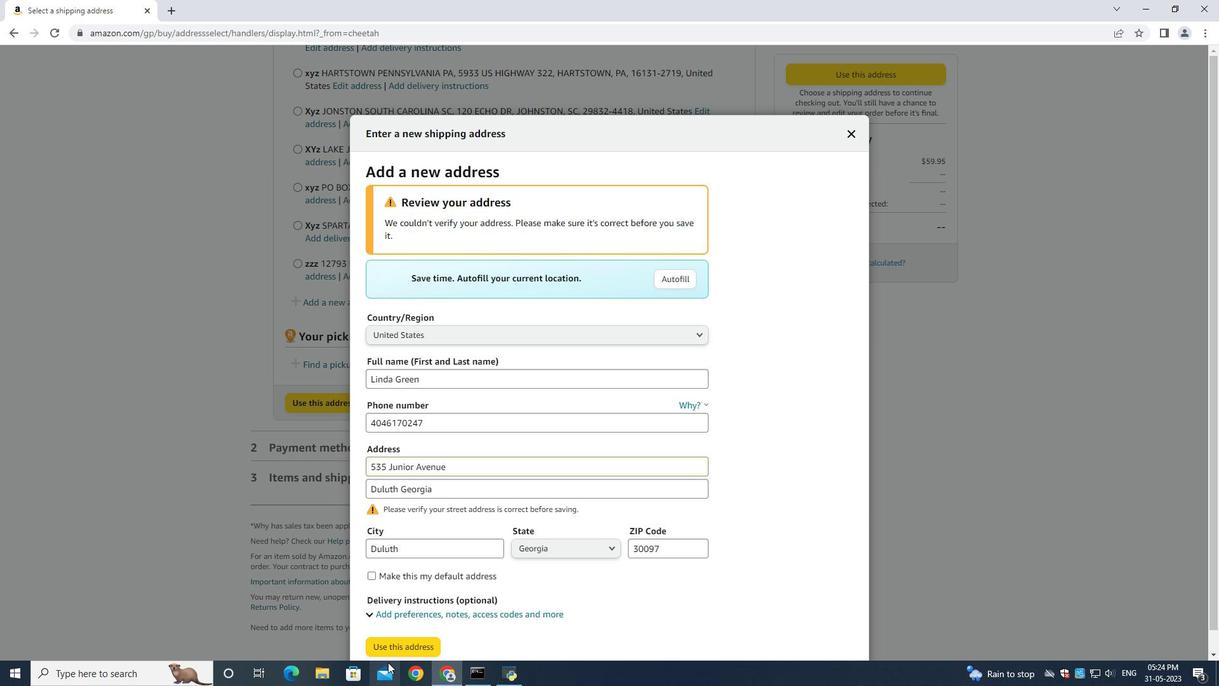 
Action: Mouse pressed left at (390, 657)
Screenshot: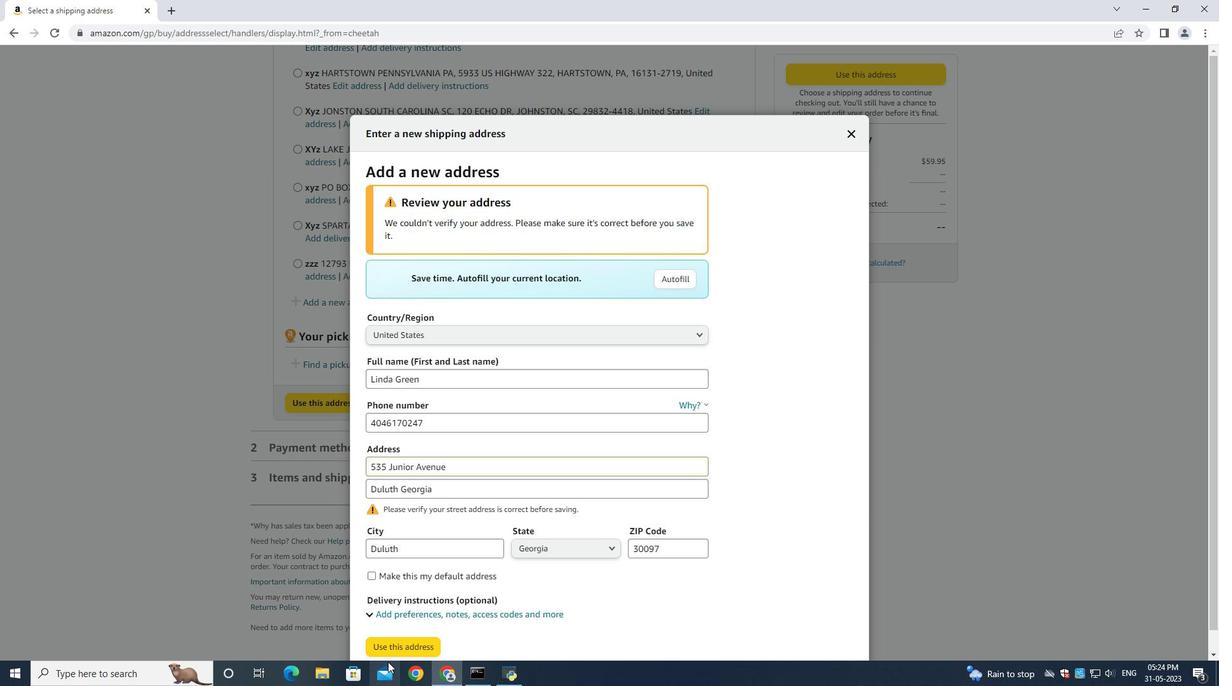 
Action: Mouse moved to (390, 641)
Screenshot: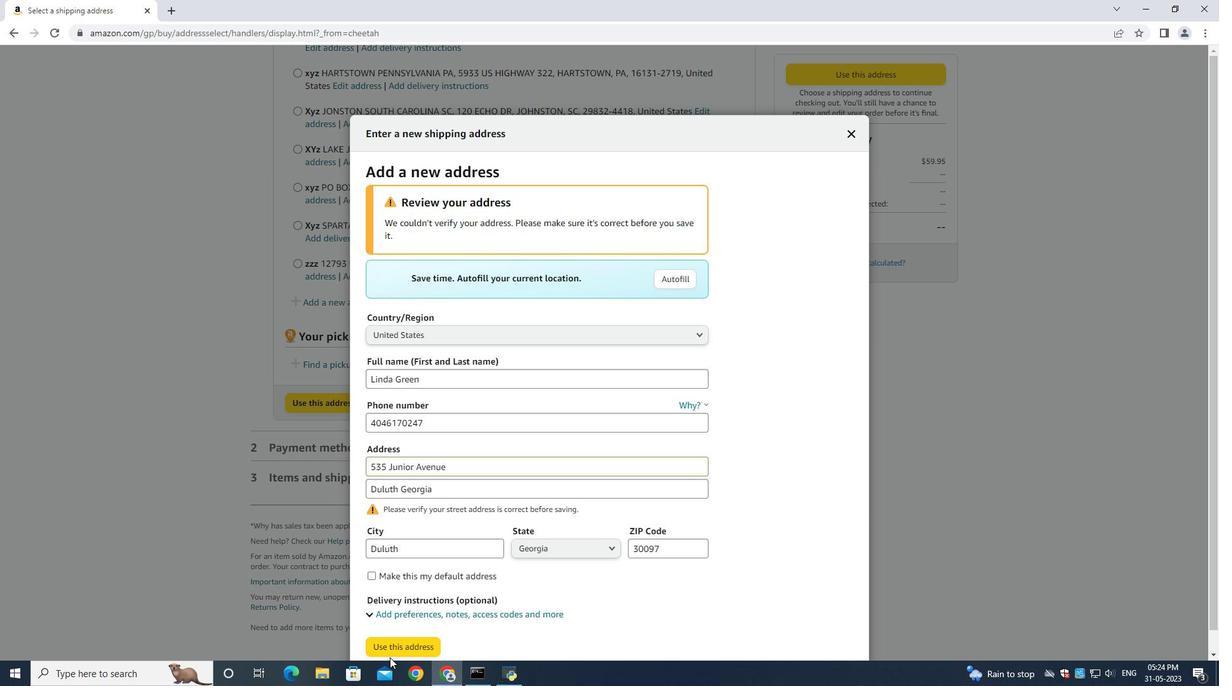 
Action: Mouse pressed left at (390, 641)
Screenshot: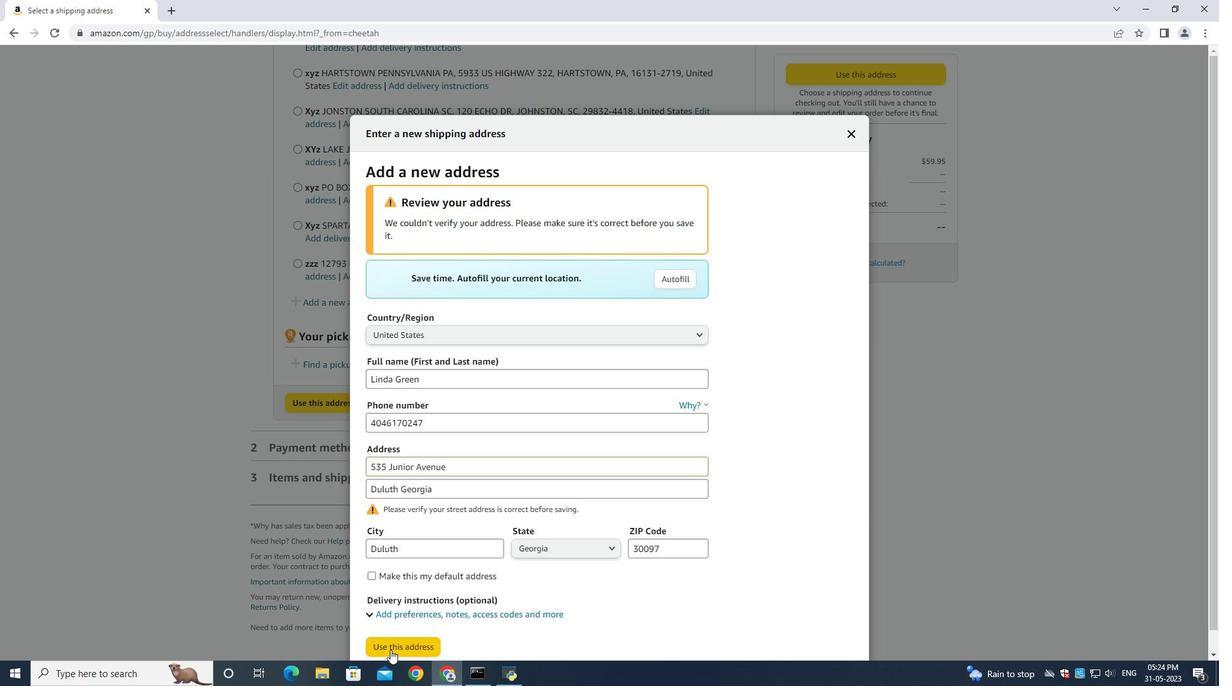 
Action: Mouse moved to (364, 380)
Screenshot: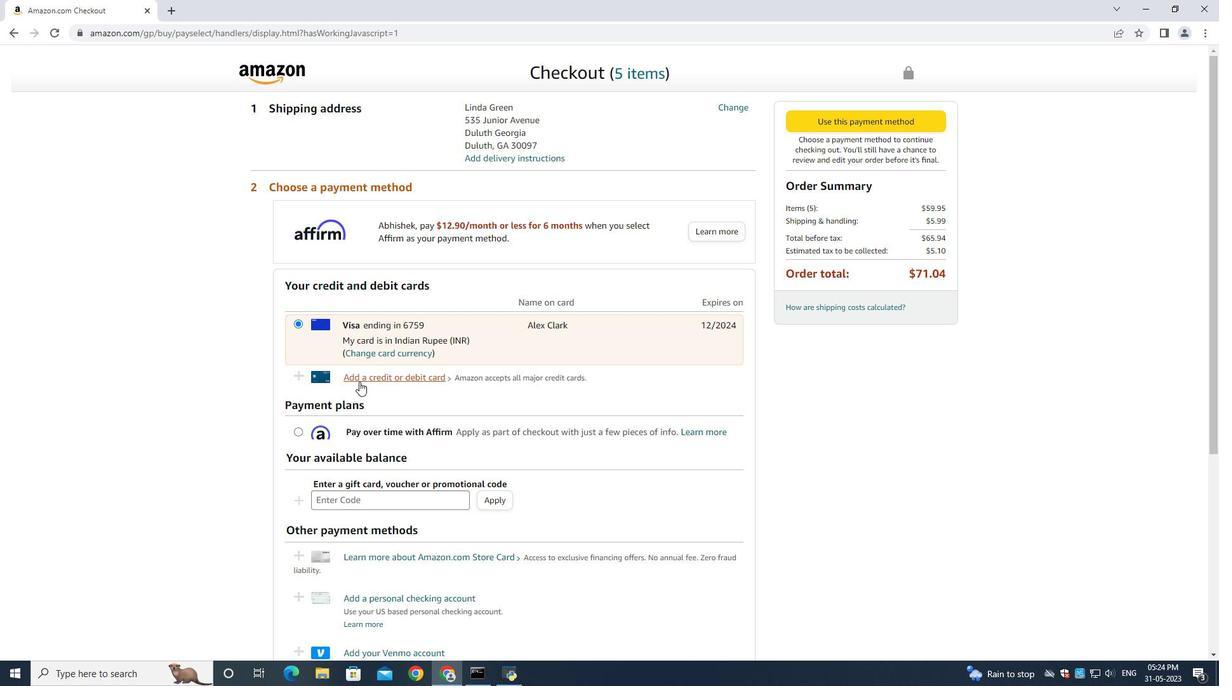 
Action: Mouse pressed left at (364, 380)
Screenshot: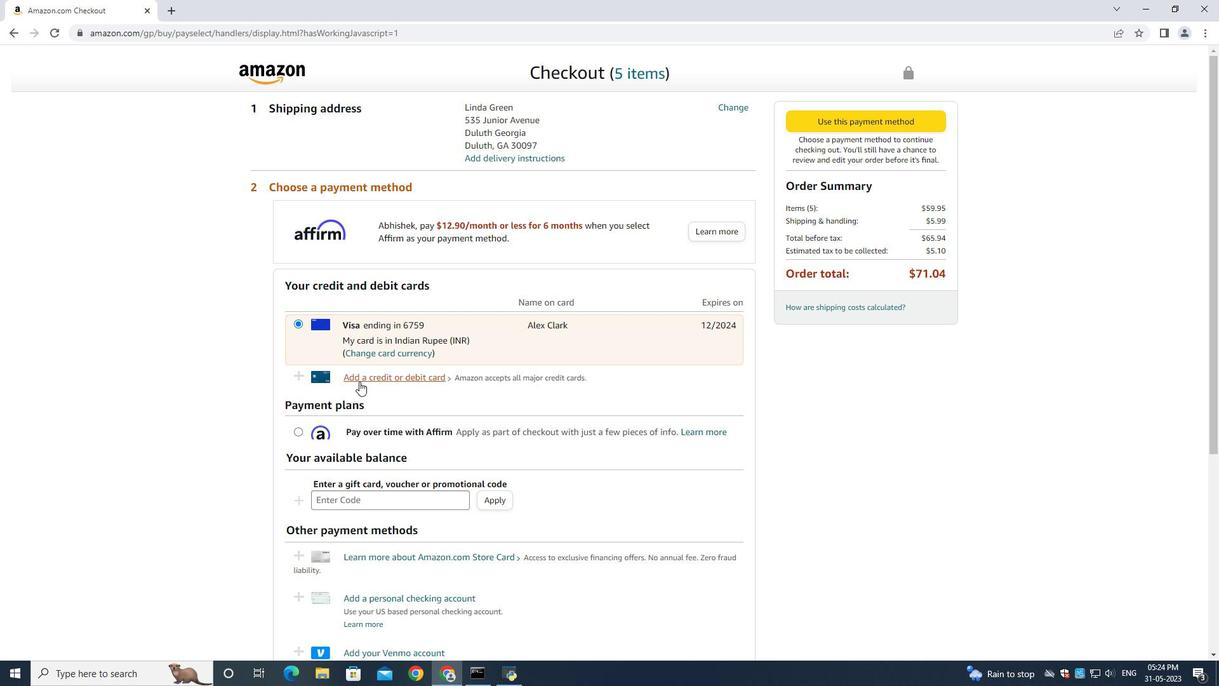 
Action: Mouse moved to (510, 315)
Screenshot: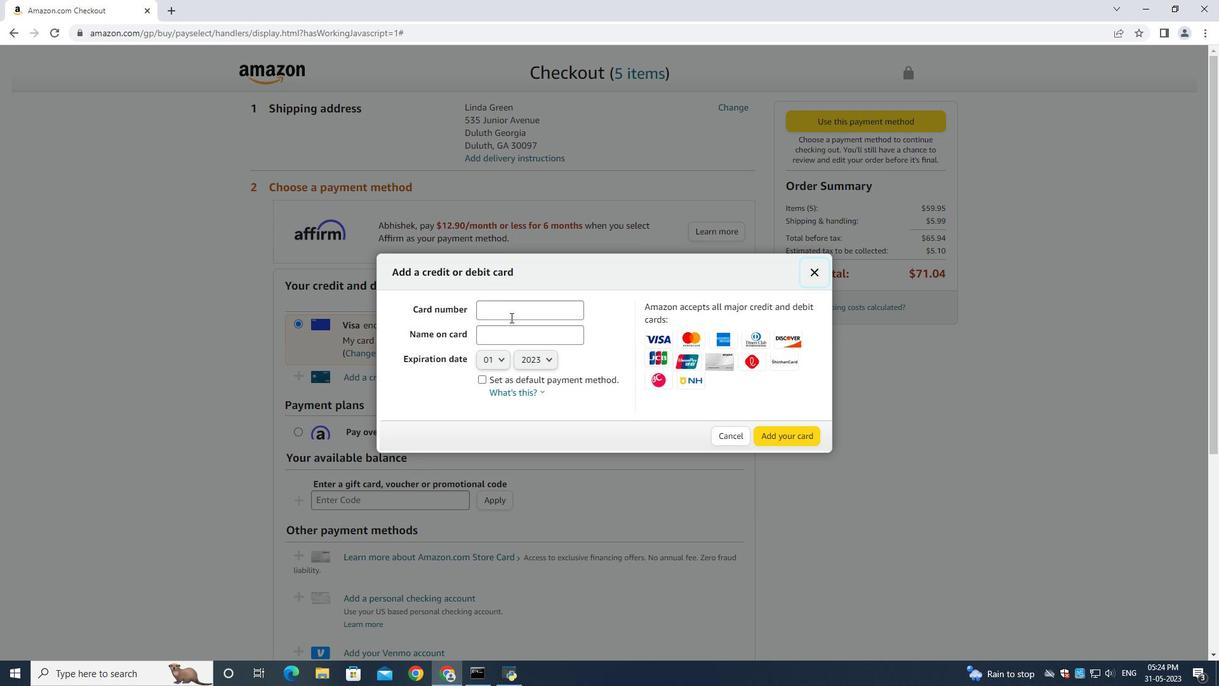 
Action: Mouse pressed left at (510, 315)
Screenshot: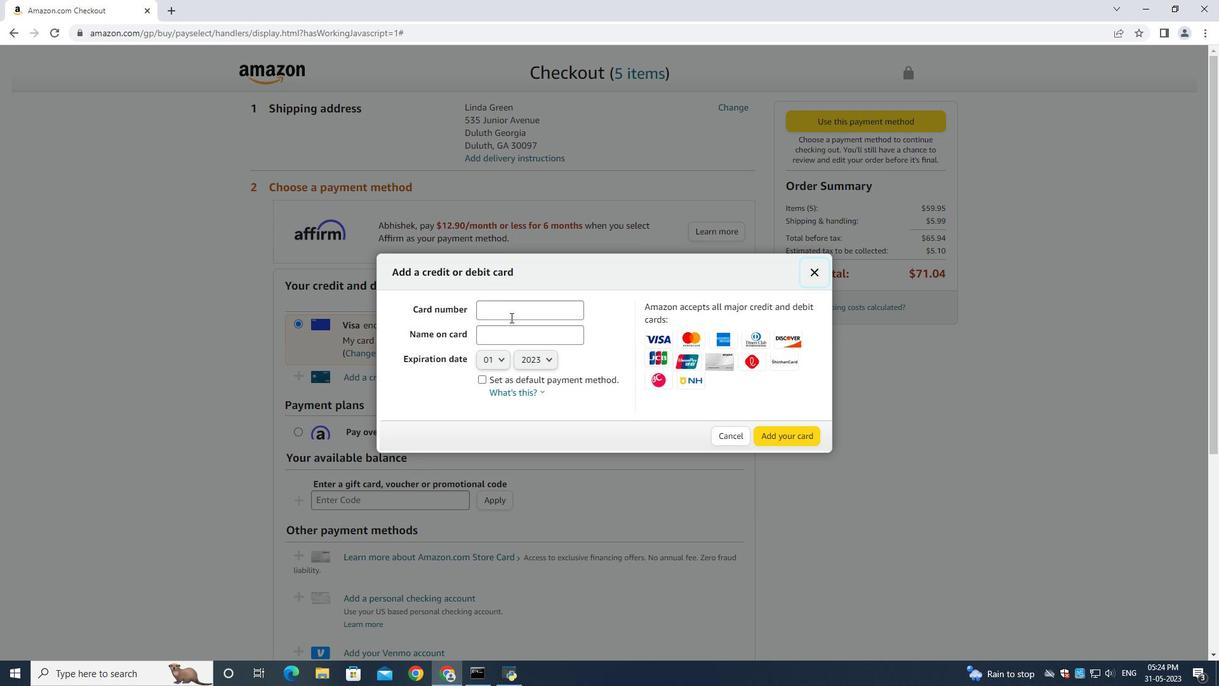 
Action: Mouse moved to (510, 315)
Screenshot: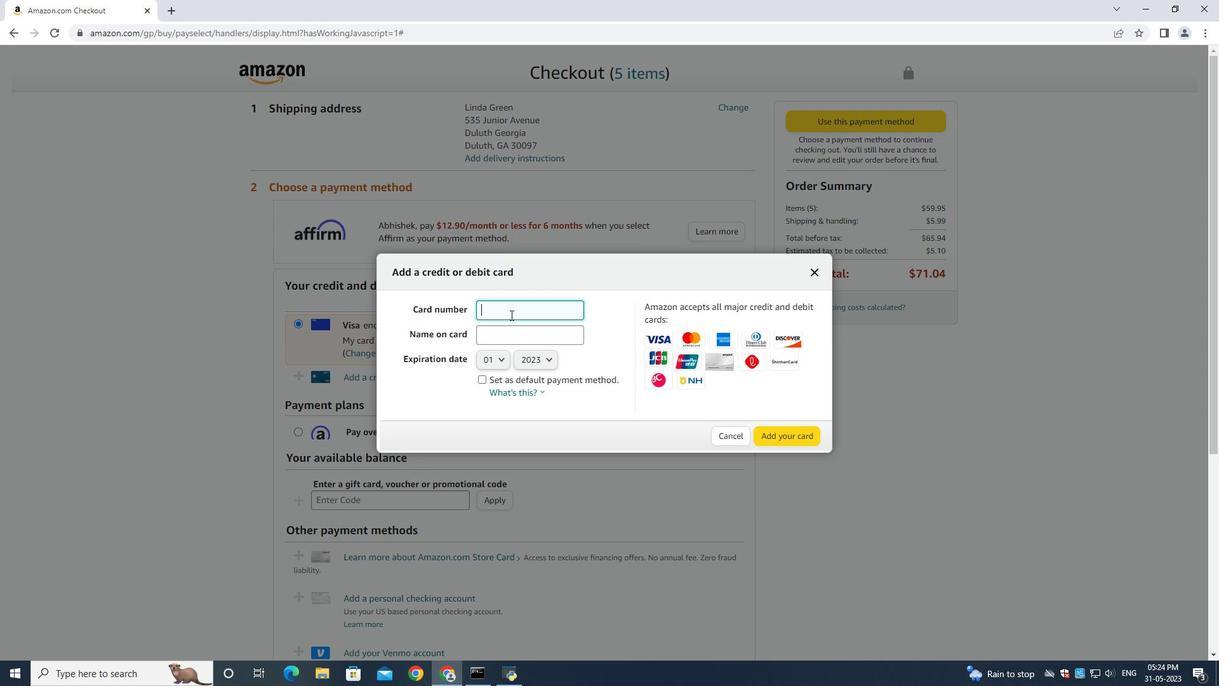 
Action: Key pressed 4893754559587965
Screenshot: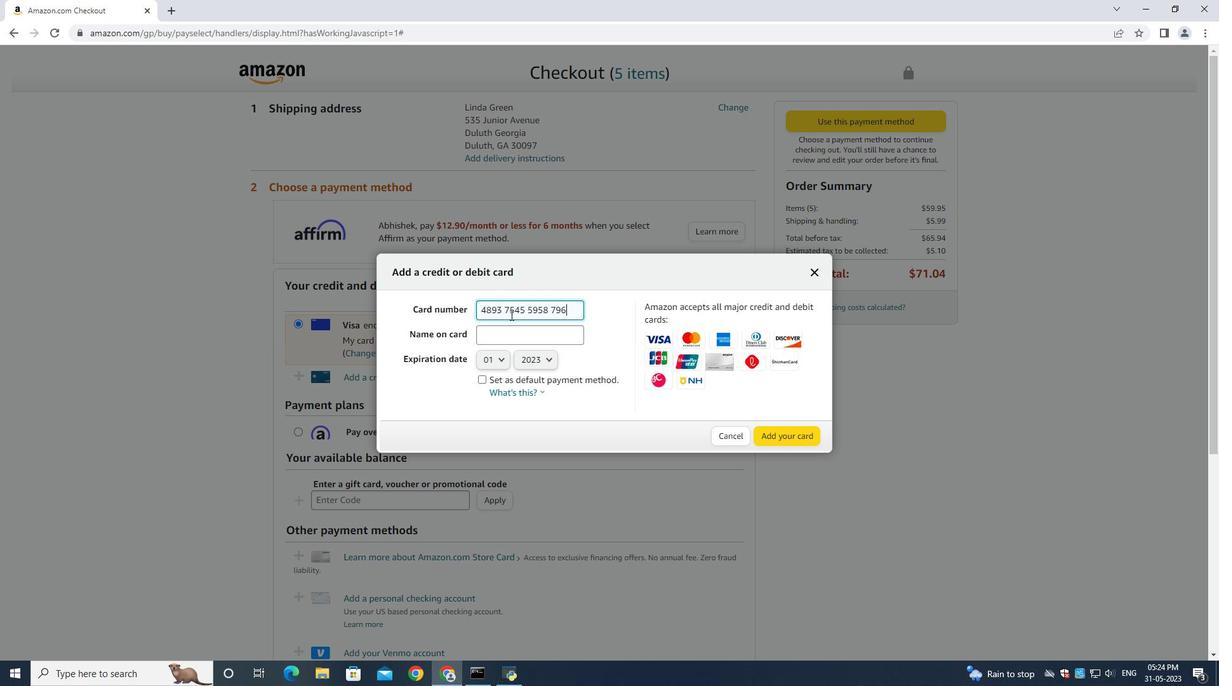 
Action: Mouse moved to (512, 334)
Screenshot: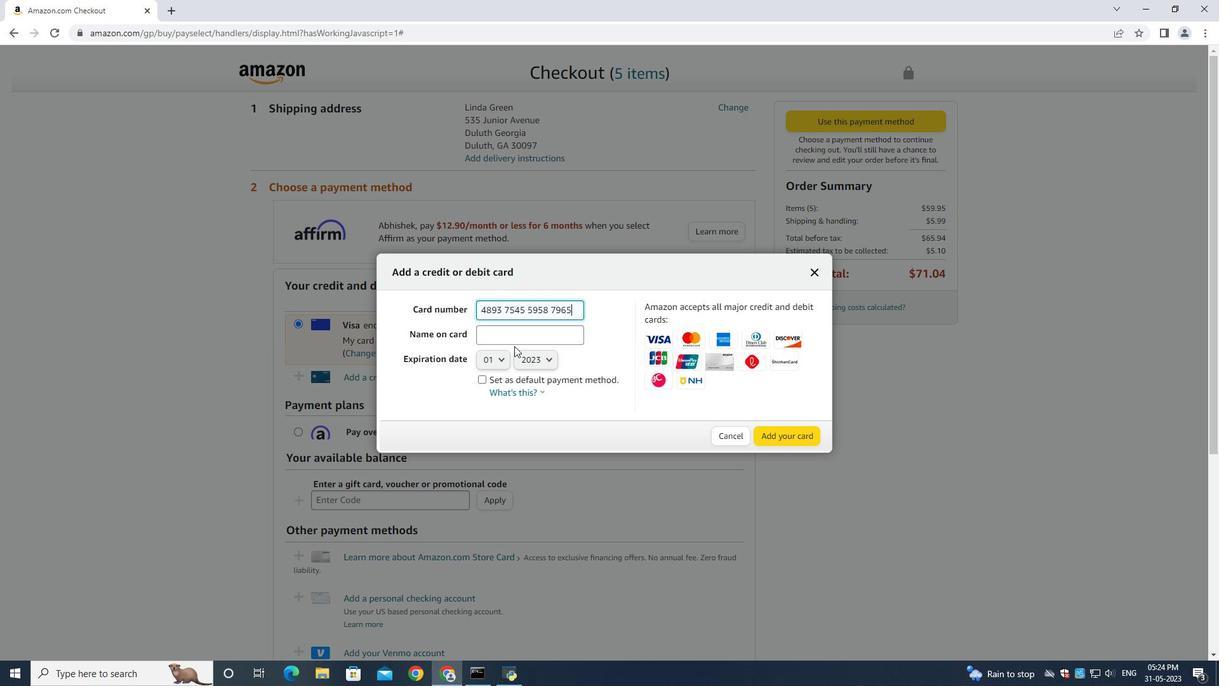 
Action: Mouse pressed left at (512, 334)
Screenshot: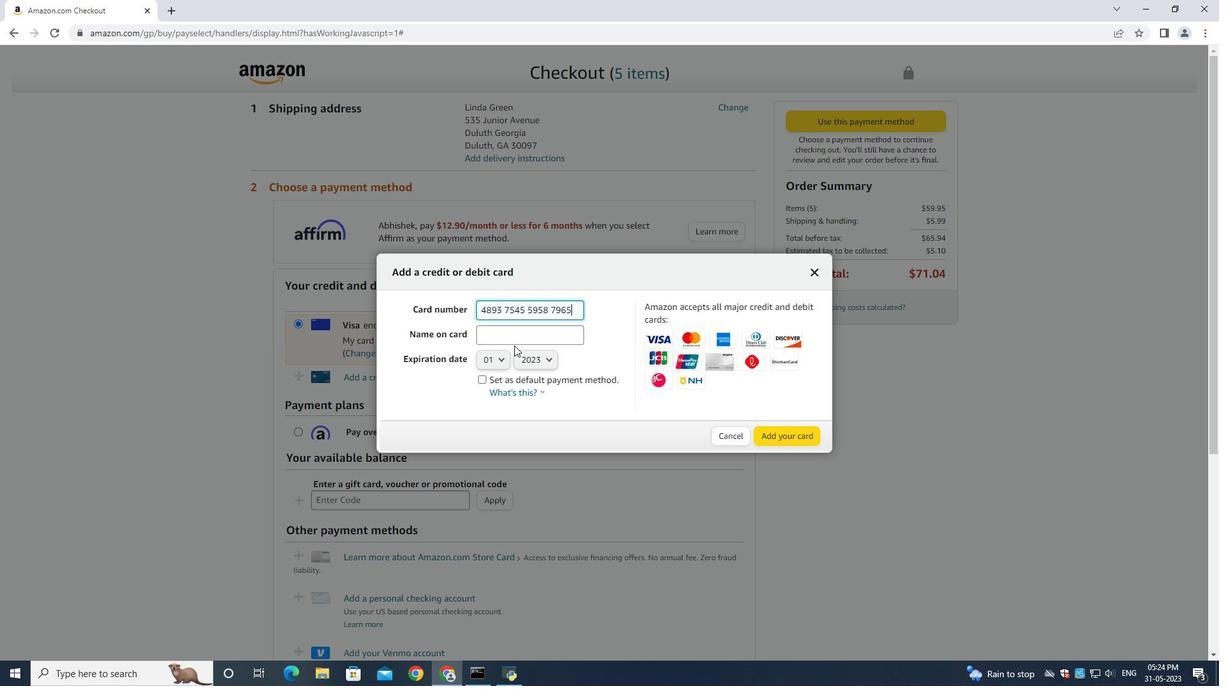 
Action: Key pressed <Key.shift>John<Key.space><Key.shift>Baker<Key.space>
Screenshot: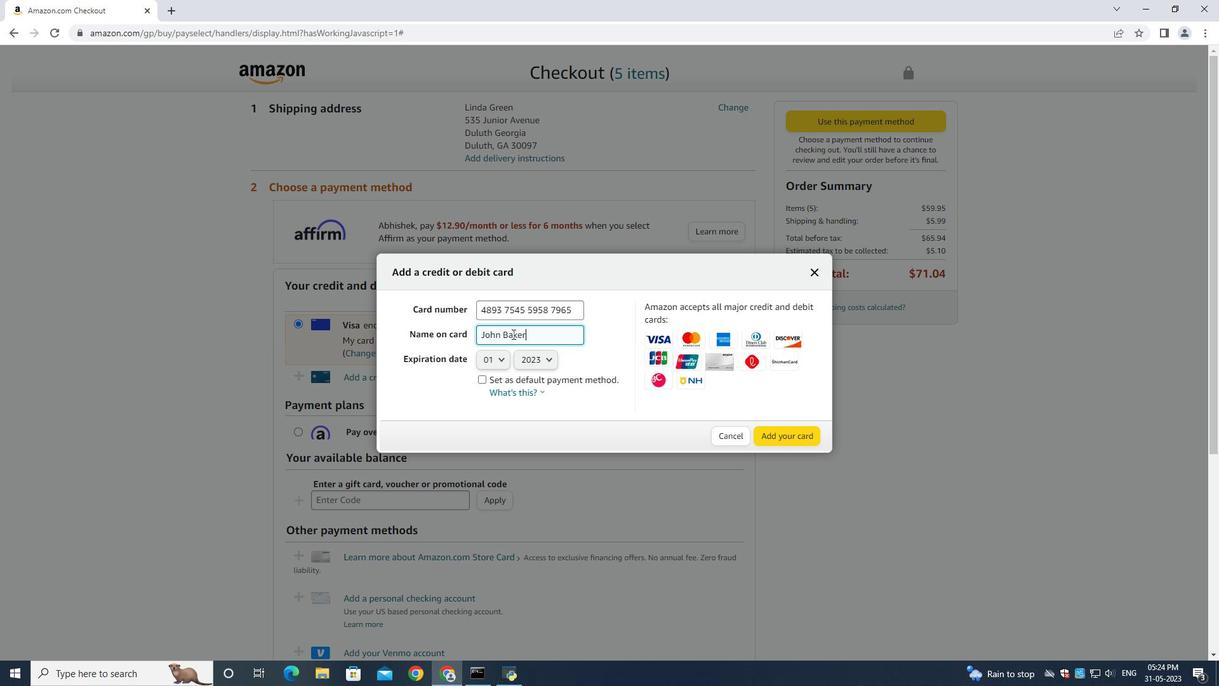 
Action: Mouse moved to (493, 356)
Screenshot: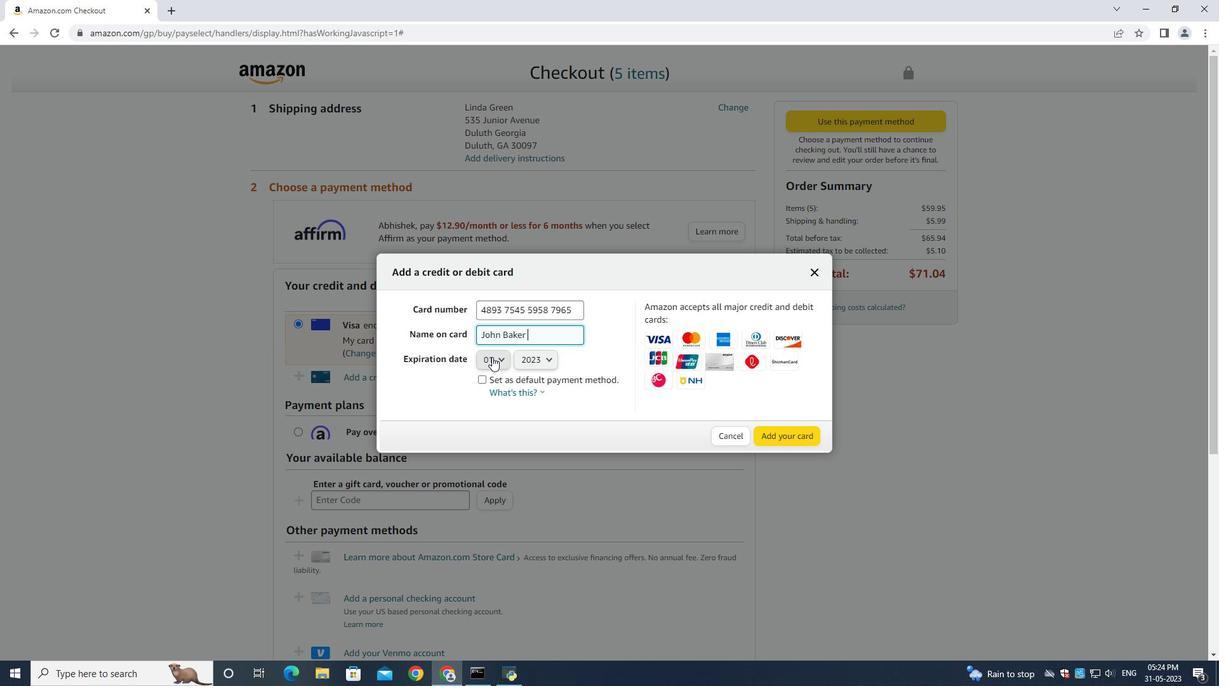 
Action: Mouse pressed left at (493, 356)
Screenshot: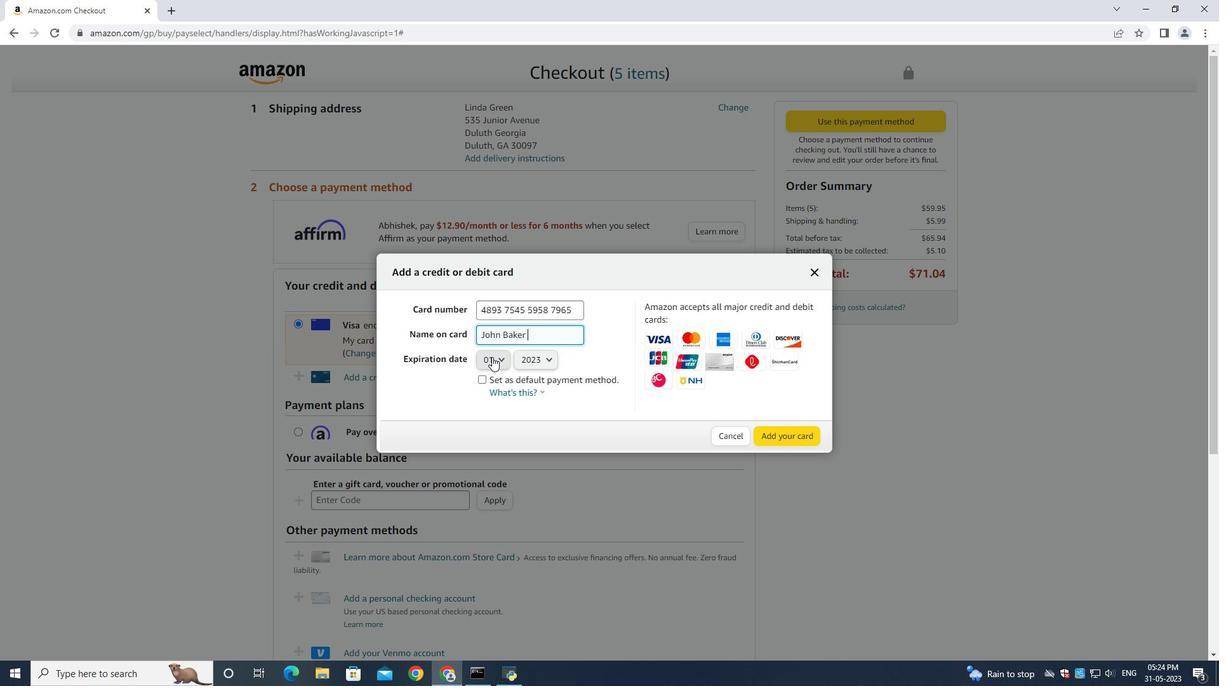 
Action: Mouse moved to (484, 439)
Screenshot: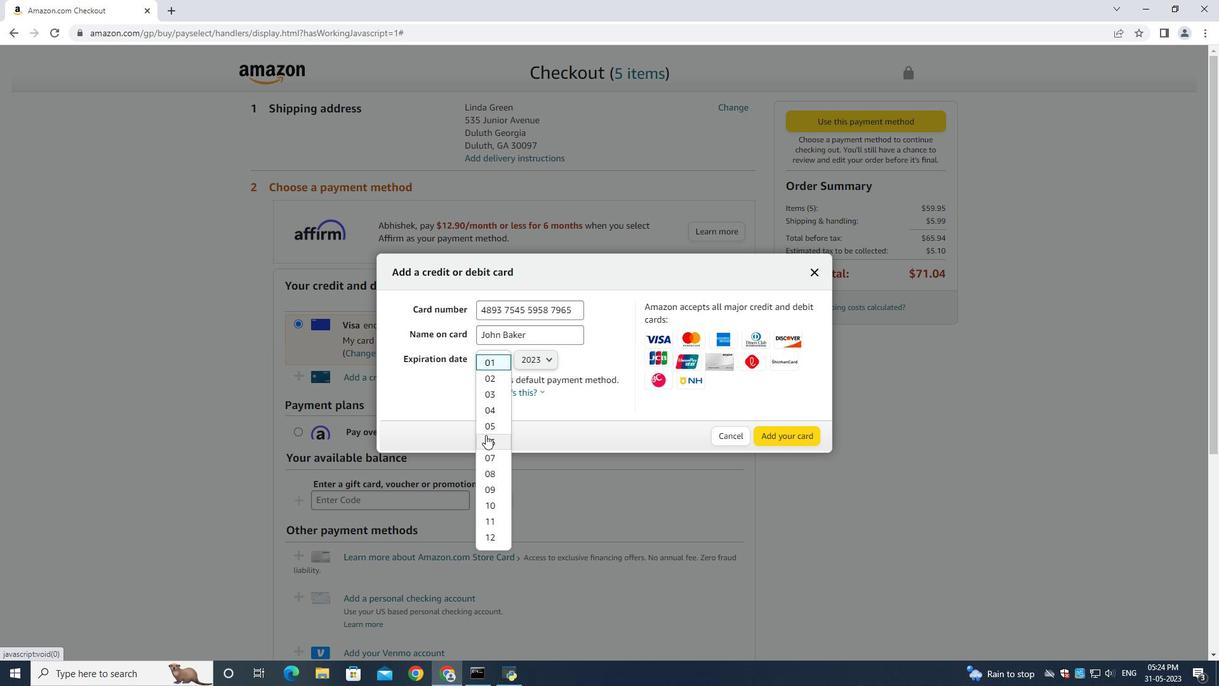 
Action: Mouse pressed left at (484, 438)
Screenshot: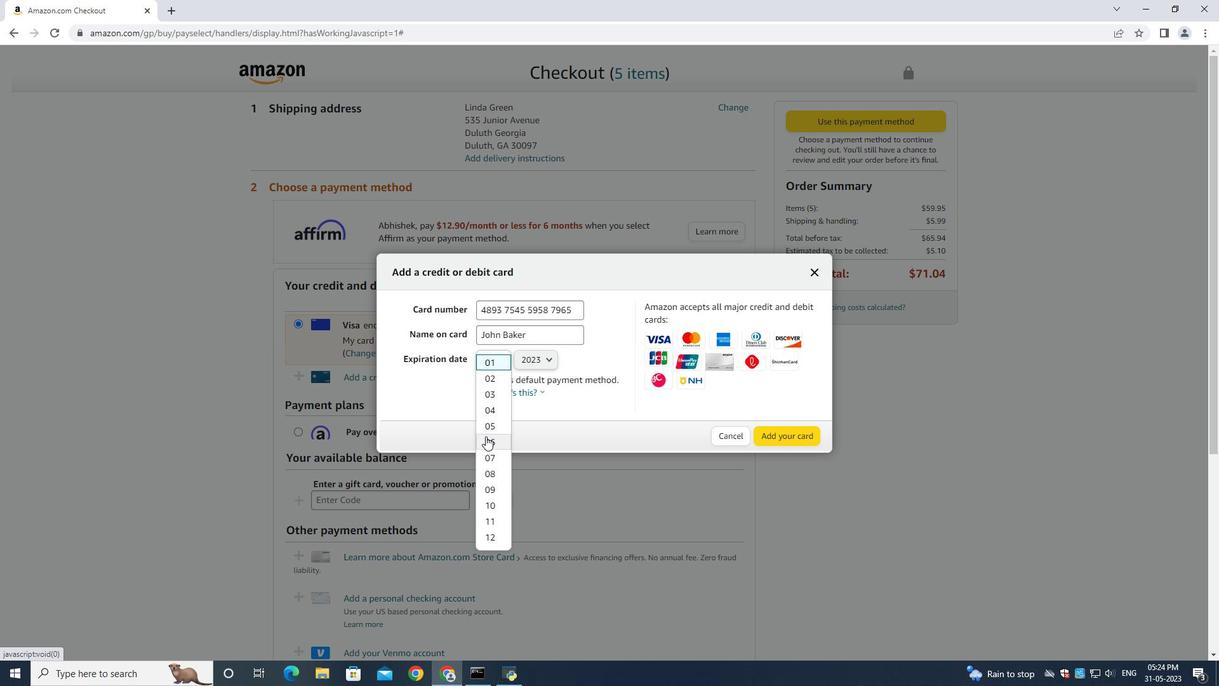 
Action: Mouse moved to (539, 357)
Screenshot: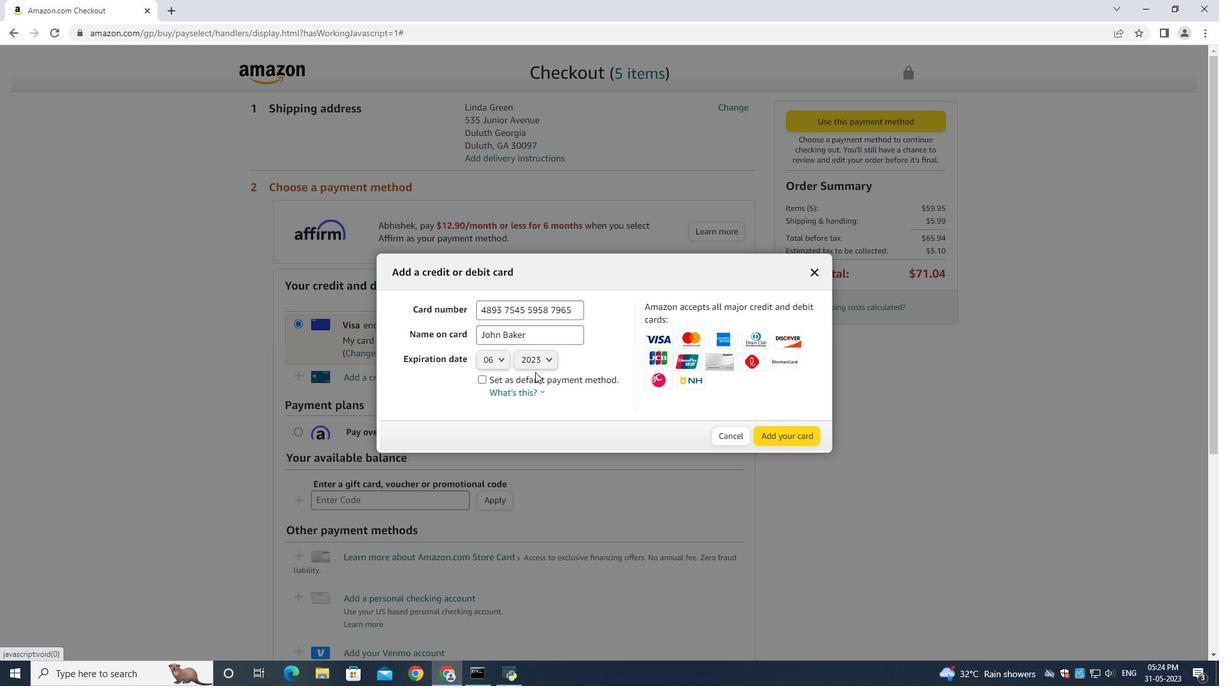 
Action: Mouse pressed left at (539, 357)
Screenshot: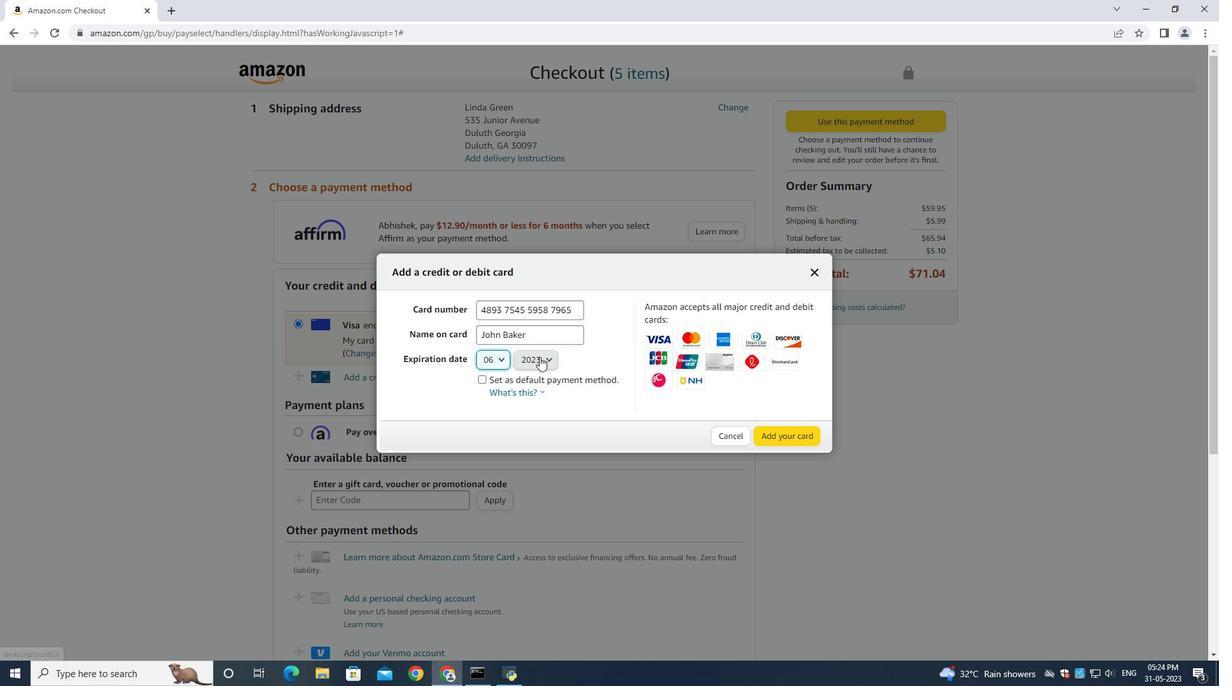 
Action: Mouse moved to (545, 109)
Screenshot: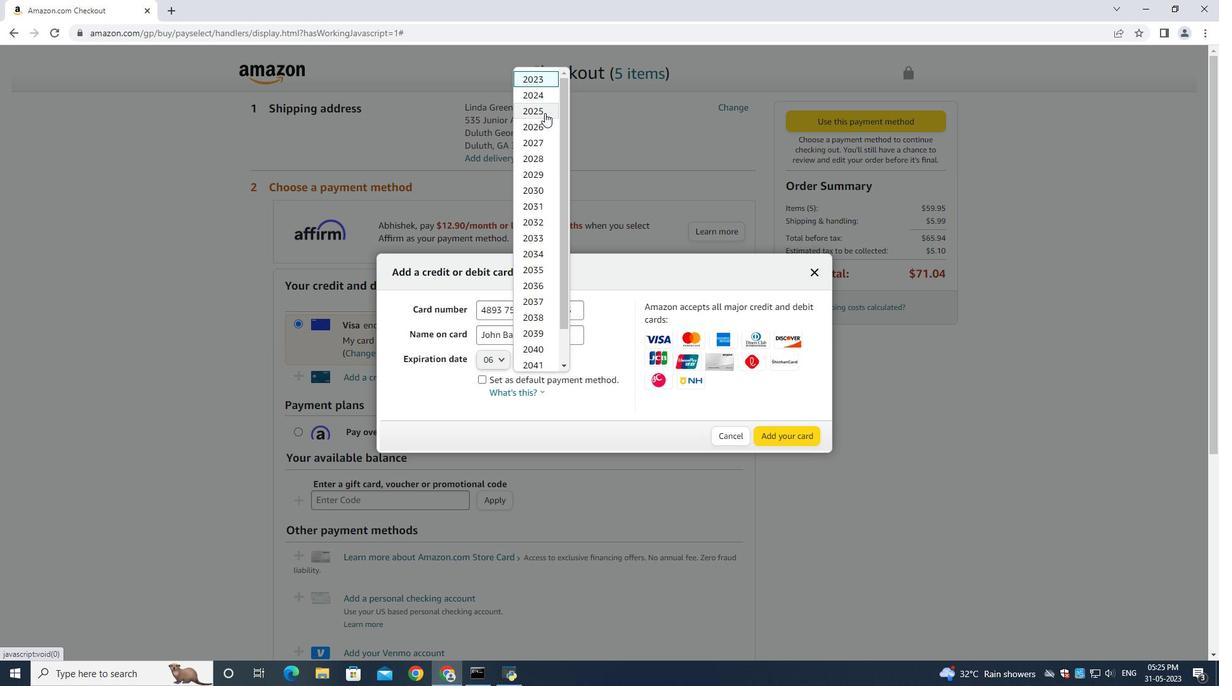
Action: Mouse pressed left at (545, 109)
Screenshot: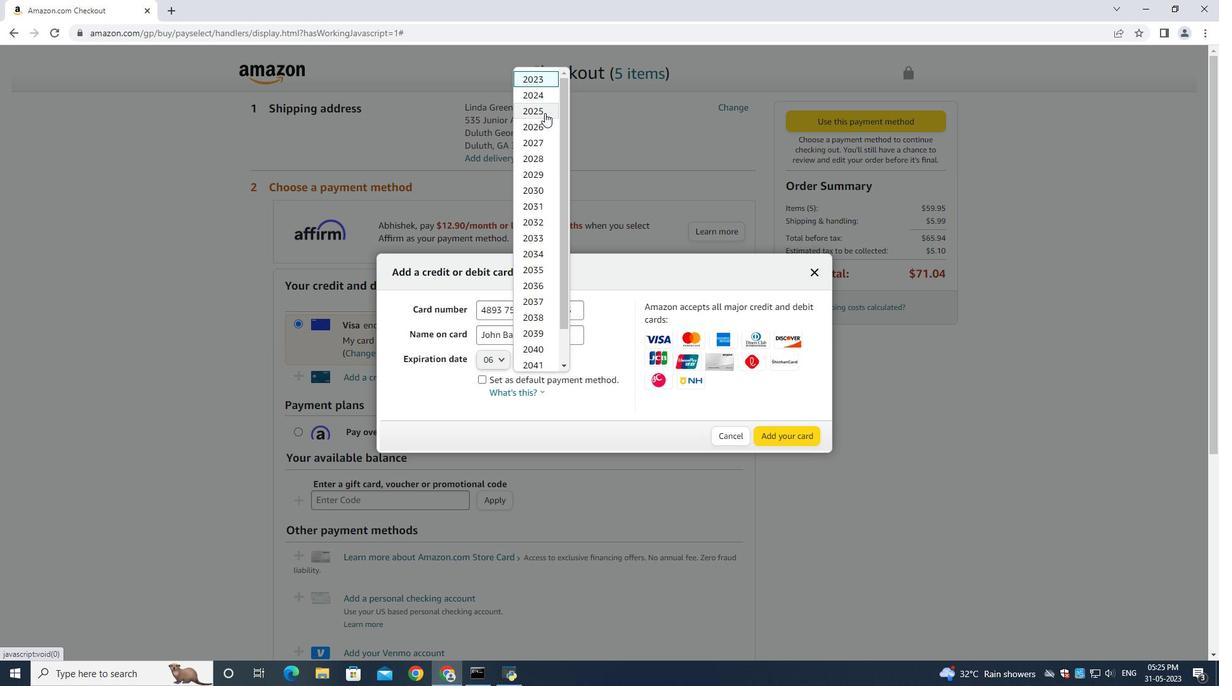 
Action: Mouse moved to (774, 433)
Screenshot: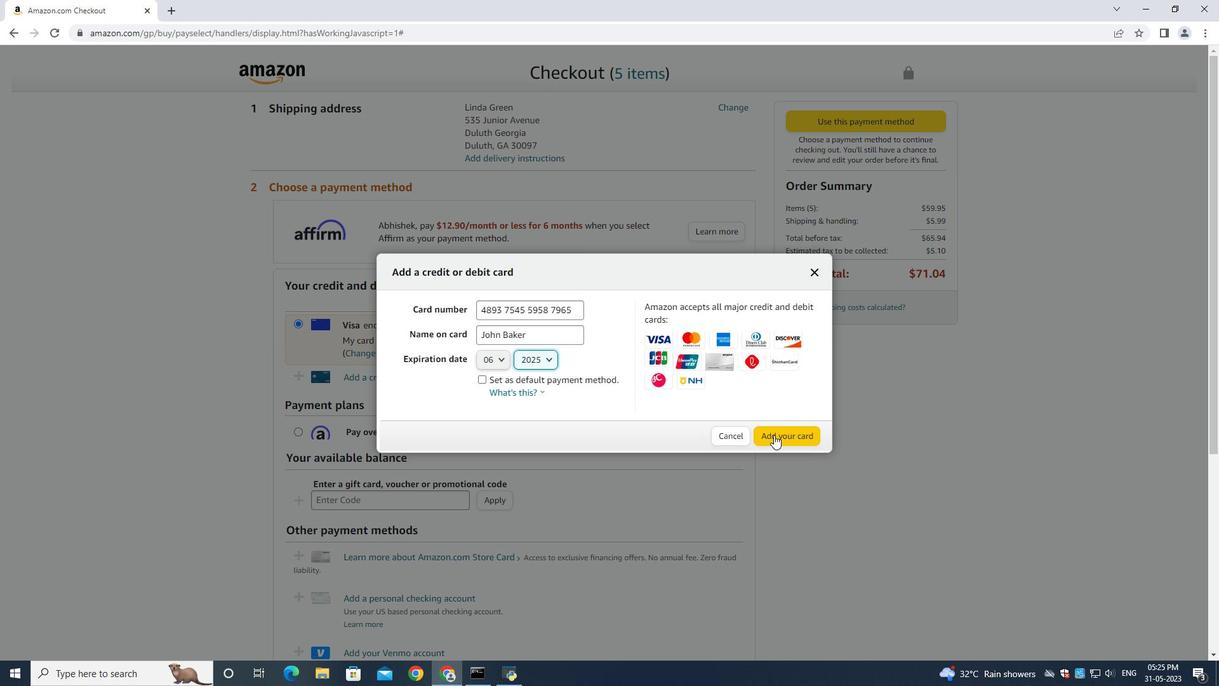 
